Task: Enable and manage GitHub Discussions for announcements.
Action: Mouse moved to (218, 277)
Screenshot: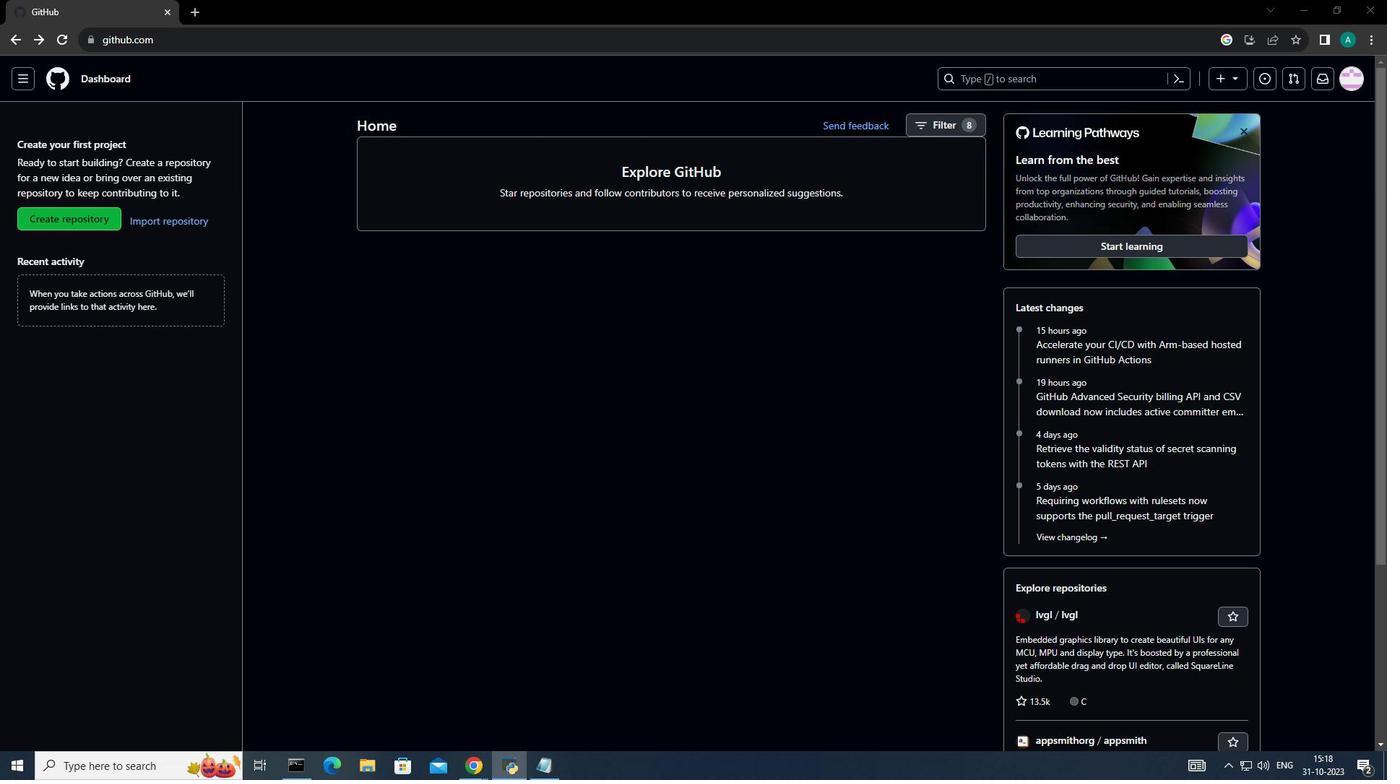 
Action: Mouse pressed left at (218, 277)
Screenshot: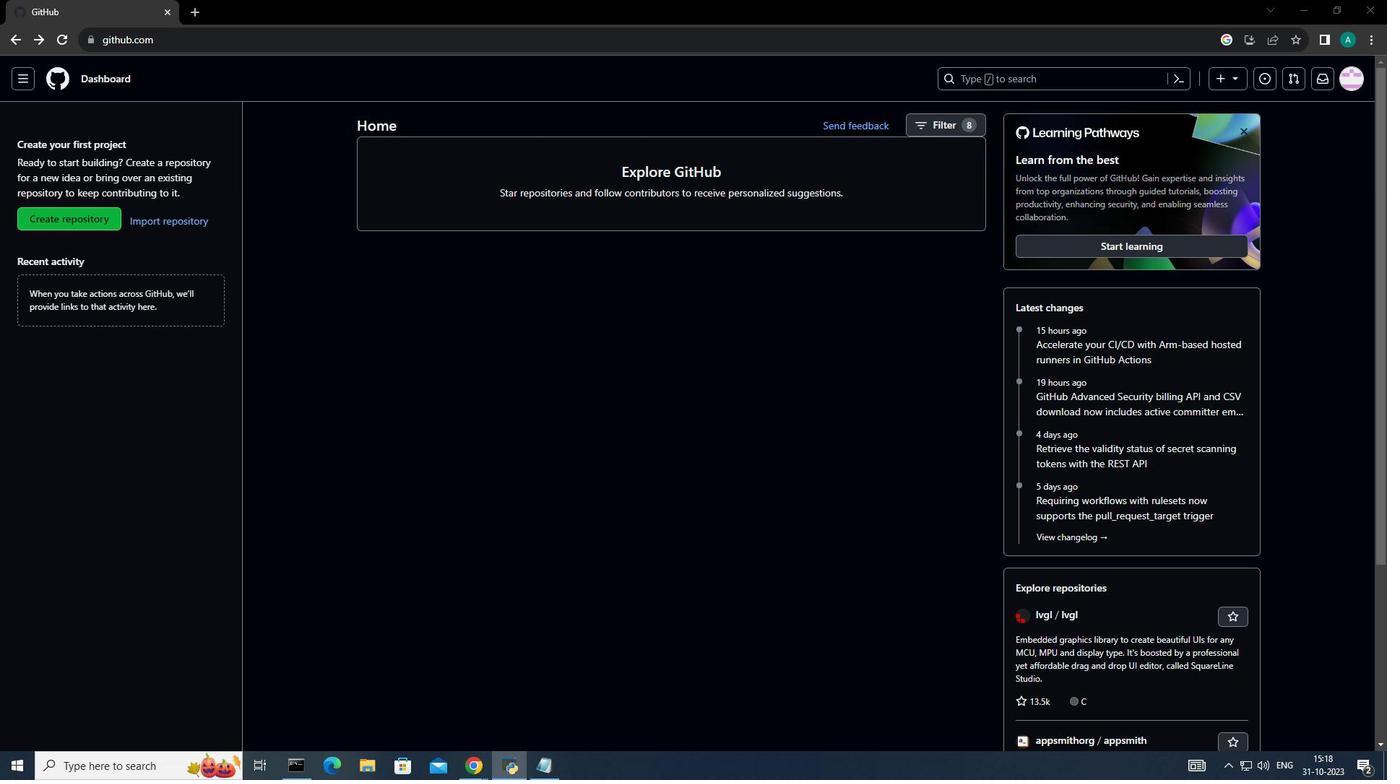 
Action: Mouse moved to (48, 218)
Screenshot: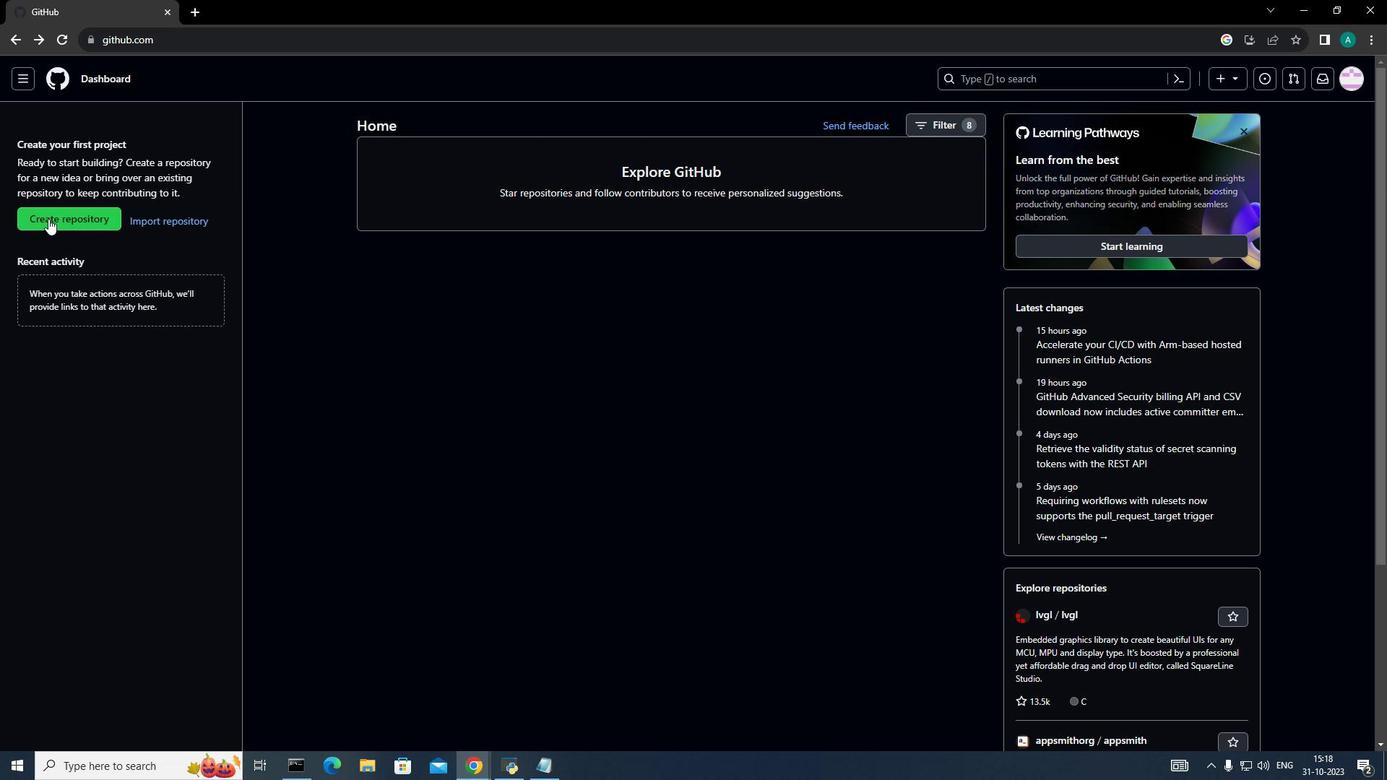 
Action: Mouse pressed left at (48, 218)
Screenshot: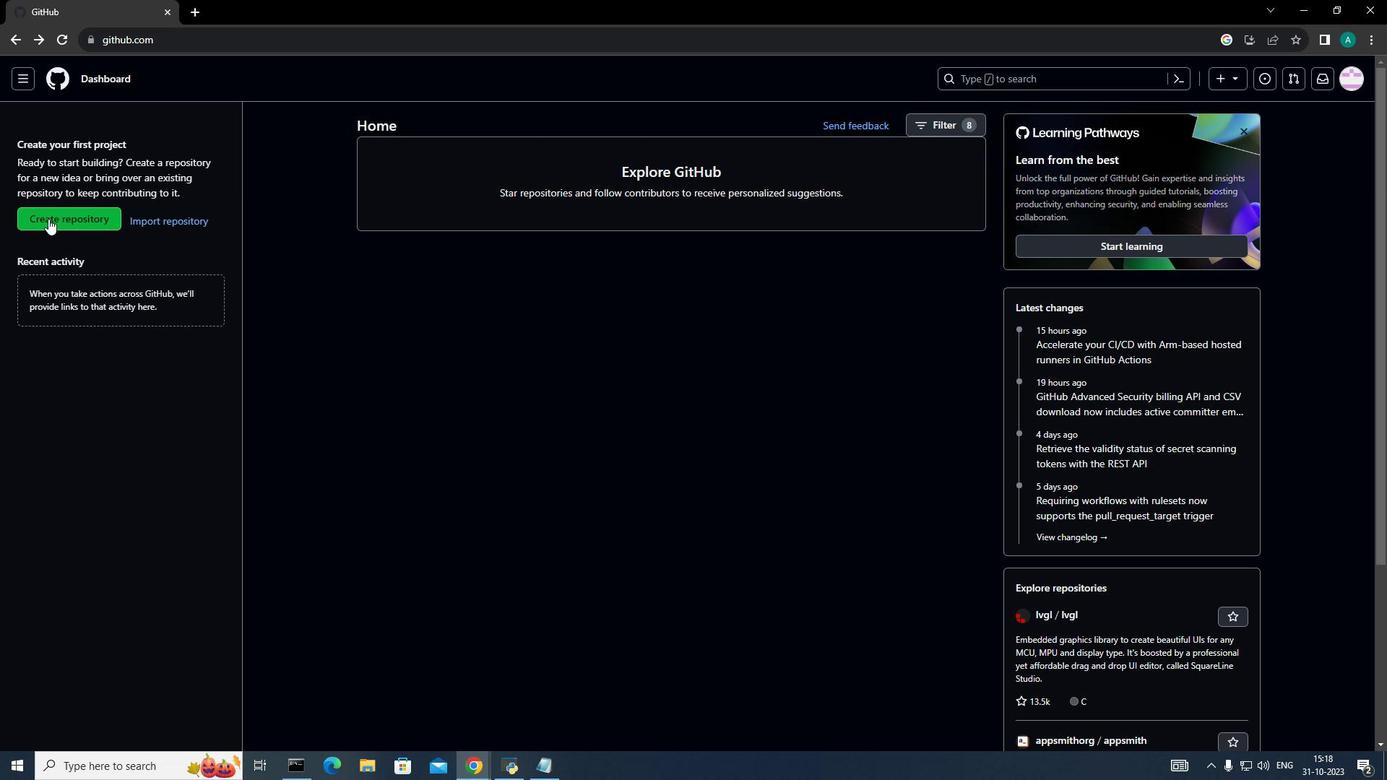 
Action: Mouse moved to (622, 264)
Screenshot: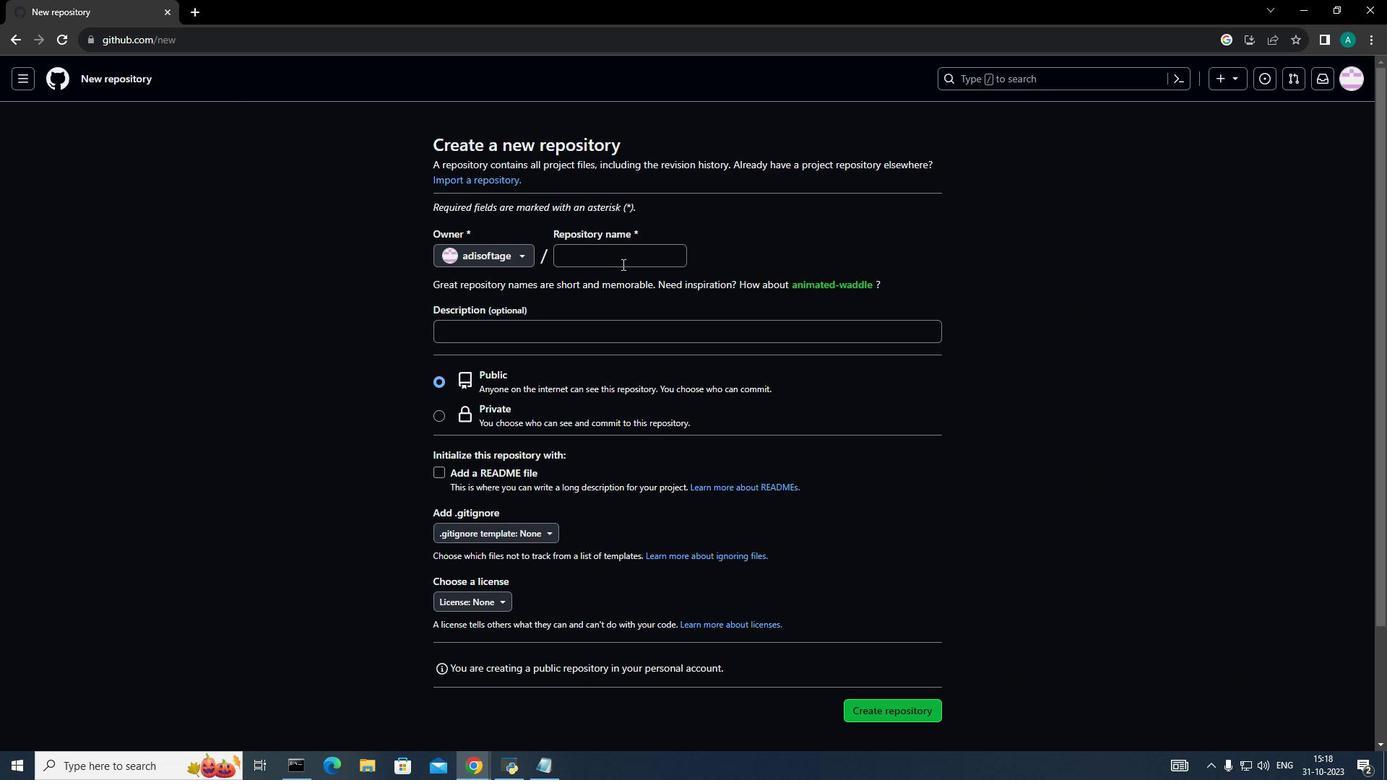
Action: Mouse pressed left at (622, 264)
Screenshot: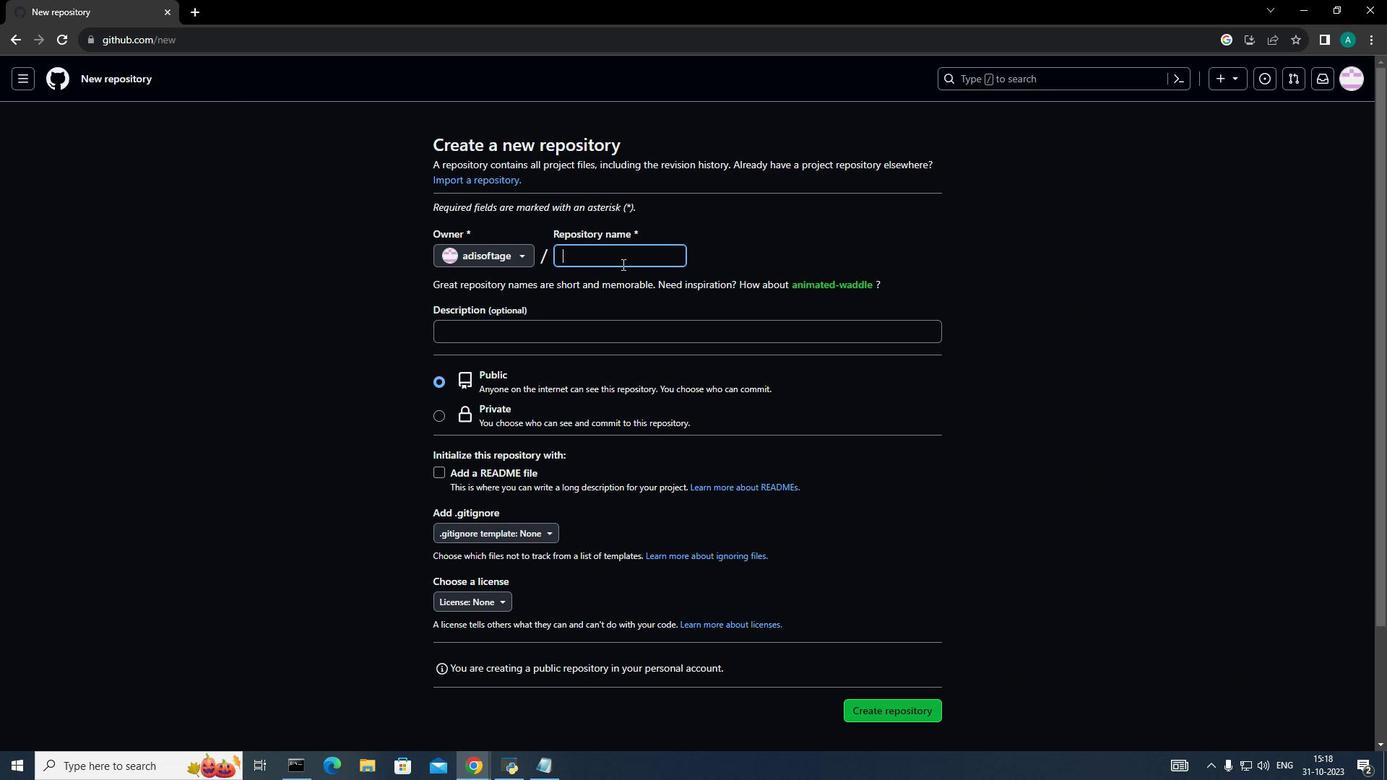 
Action: Key pressed discussion<Key.esc>
Screenshot: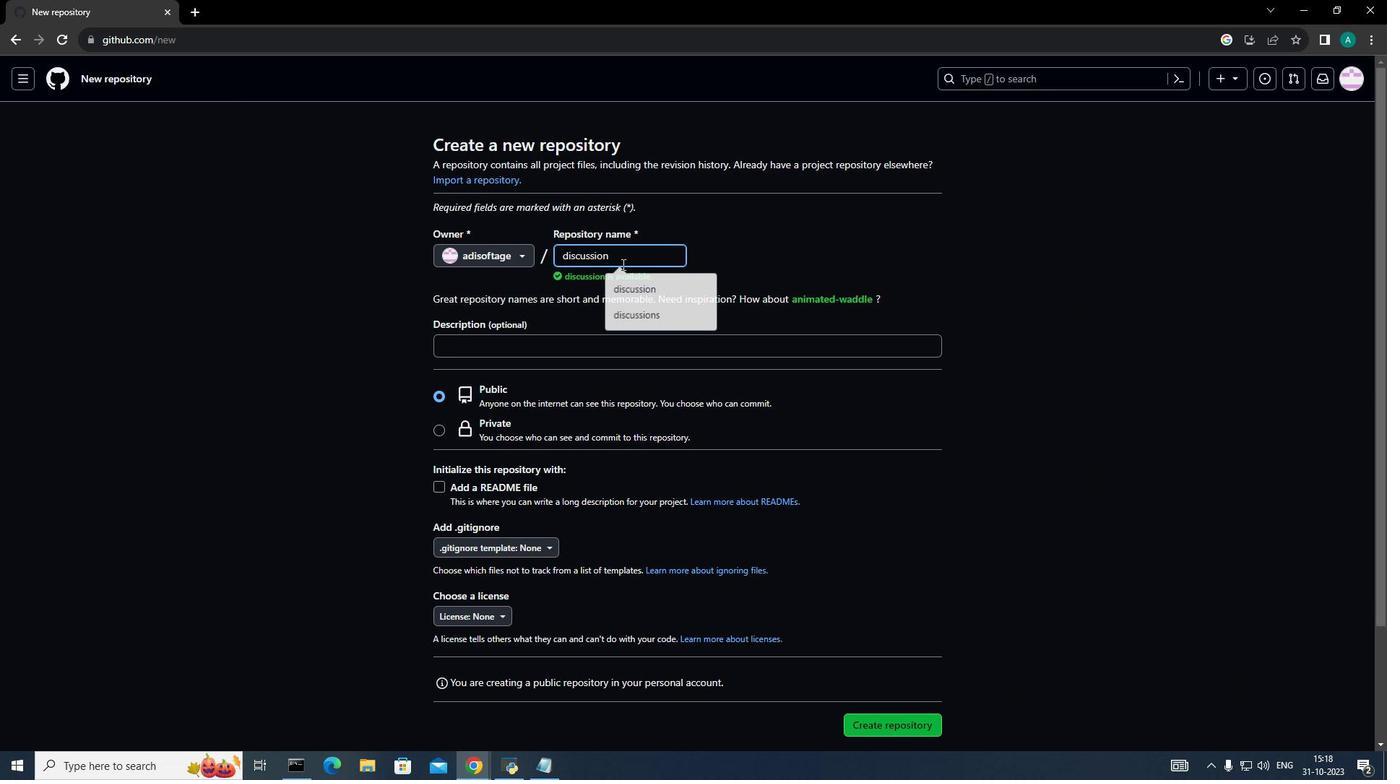 
Action: Mouse moved to (552, 336)
Screenshot: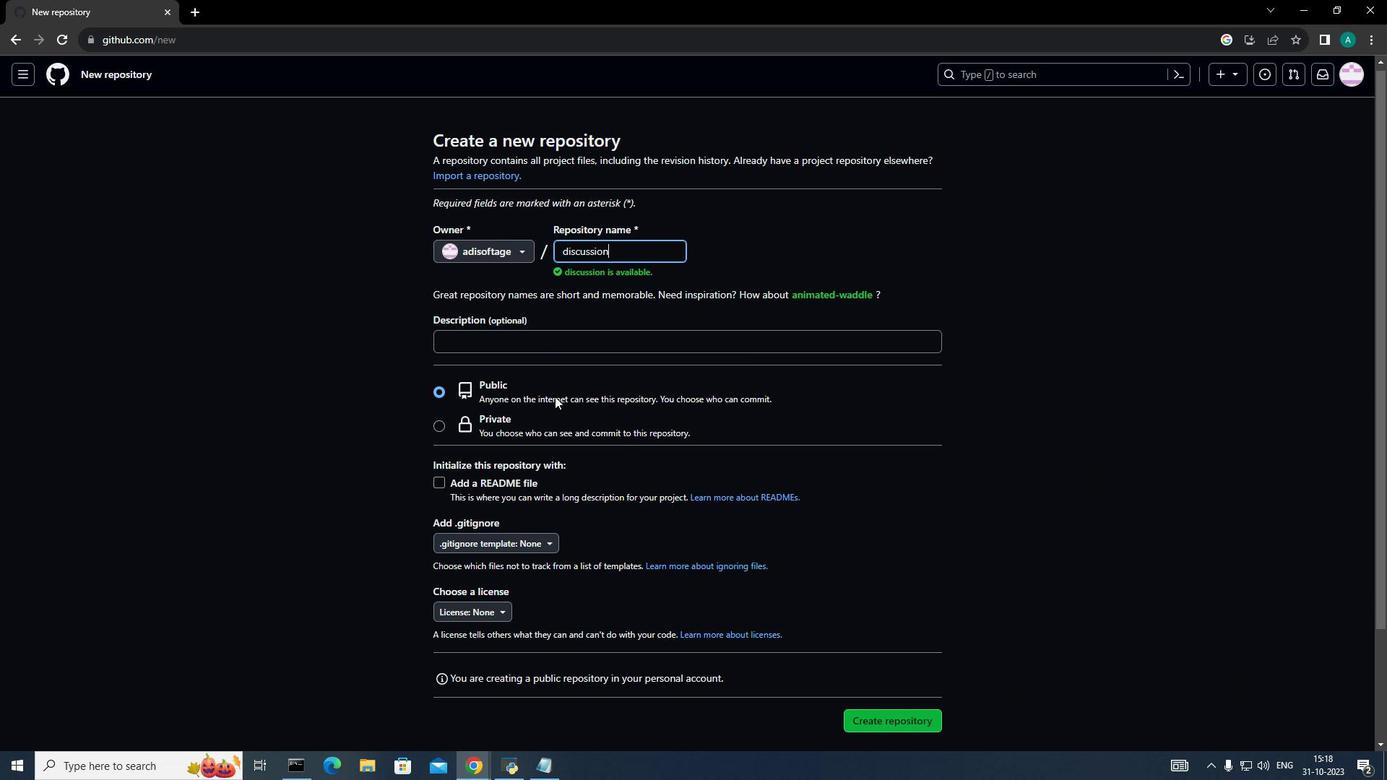 
Action: Mouse scrolled (552, 335) with delta (0, 0)
Screenshot: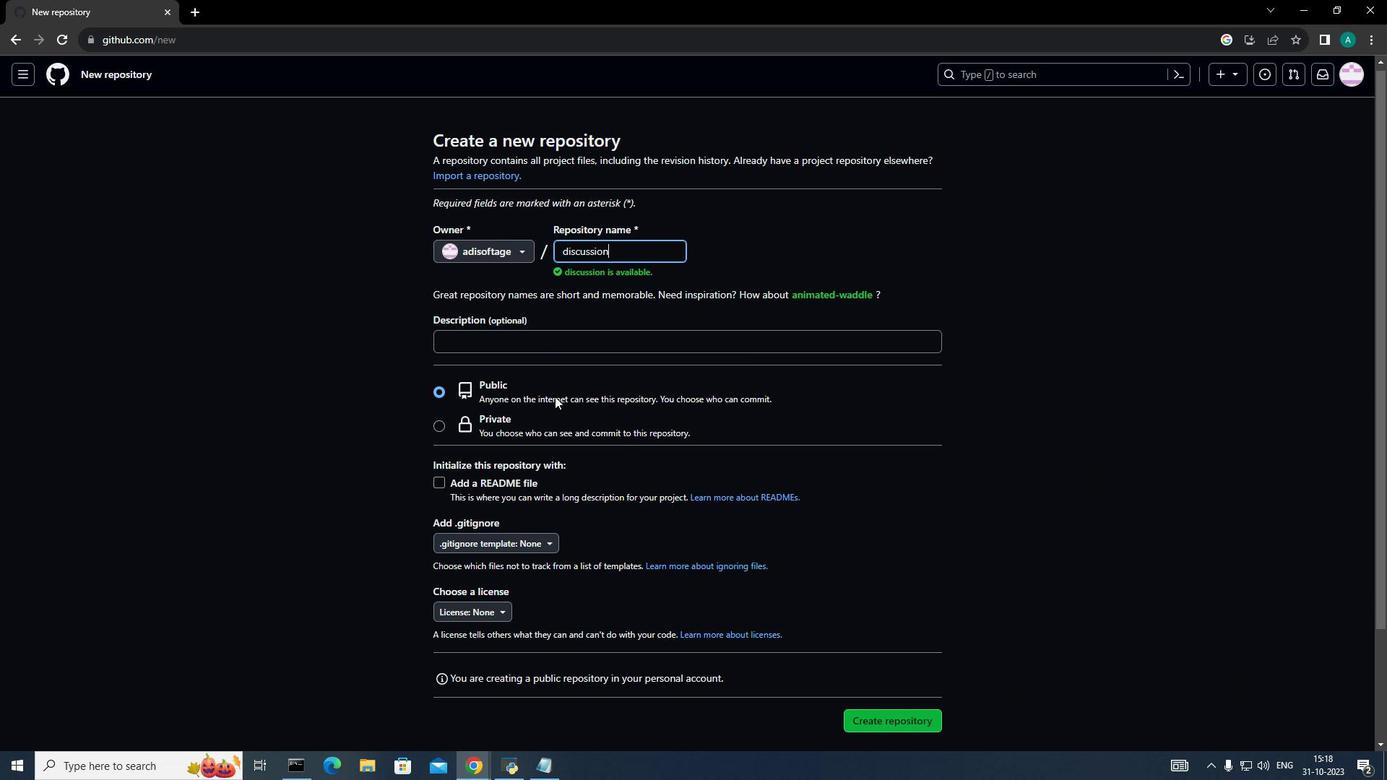 
Action: Mouse moved to (550, 365)
Screenshot: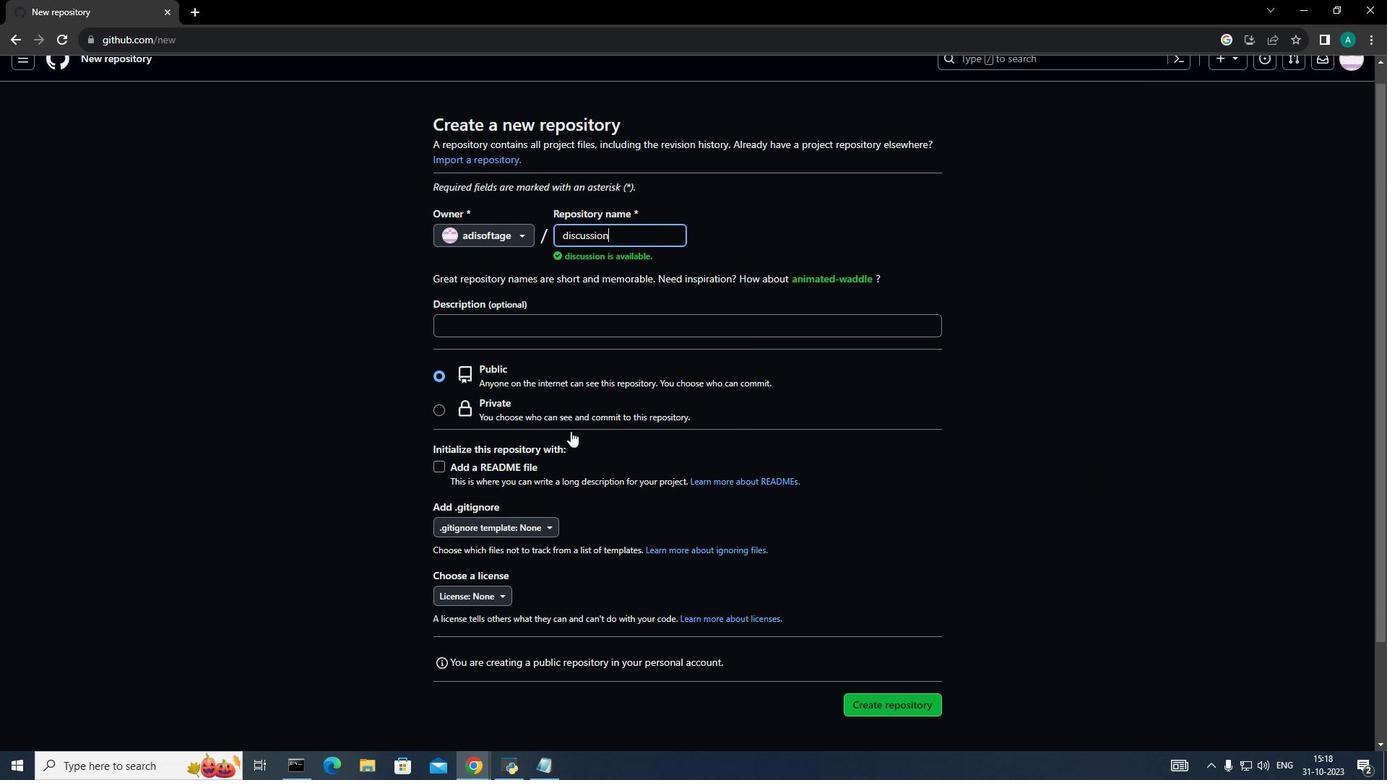 
Action: Mouse scrolled (550, 364) with delta (0, 0)
Screenshot: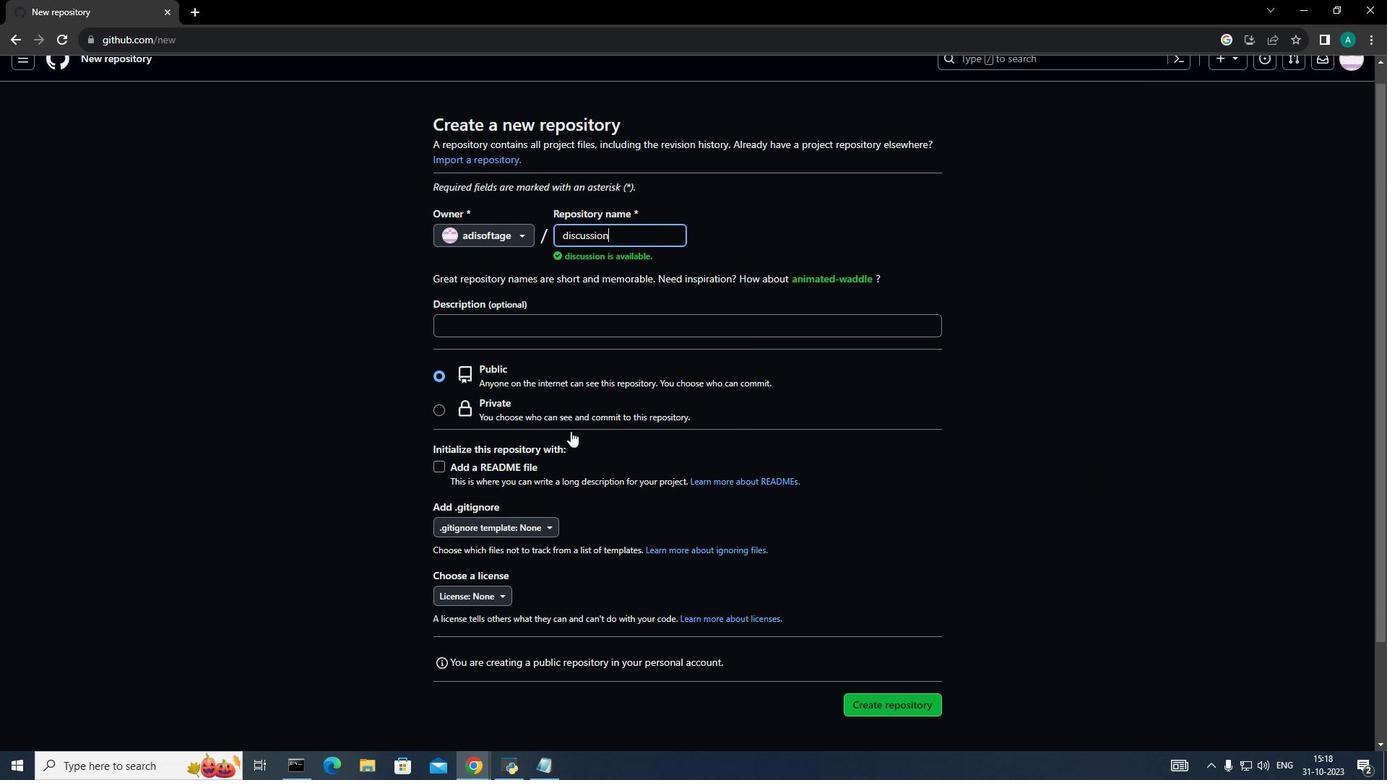 
Action: Mouse moved to (562, 416)
Screenshot: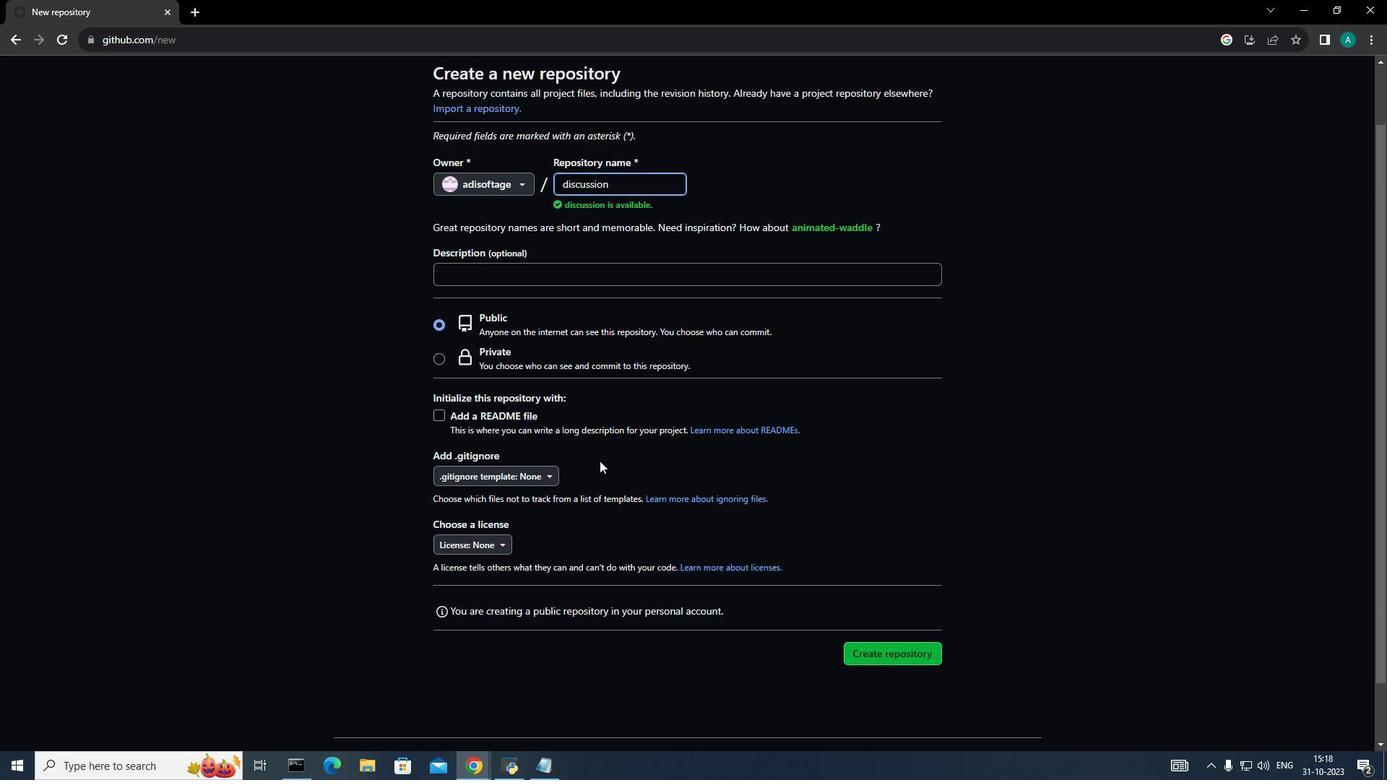 
Action: Mouse scrolled (562, 416) with delta (0, 0)
Screenshot: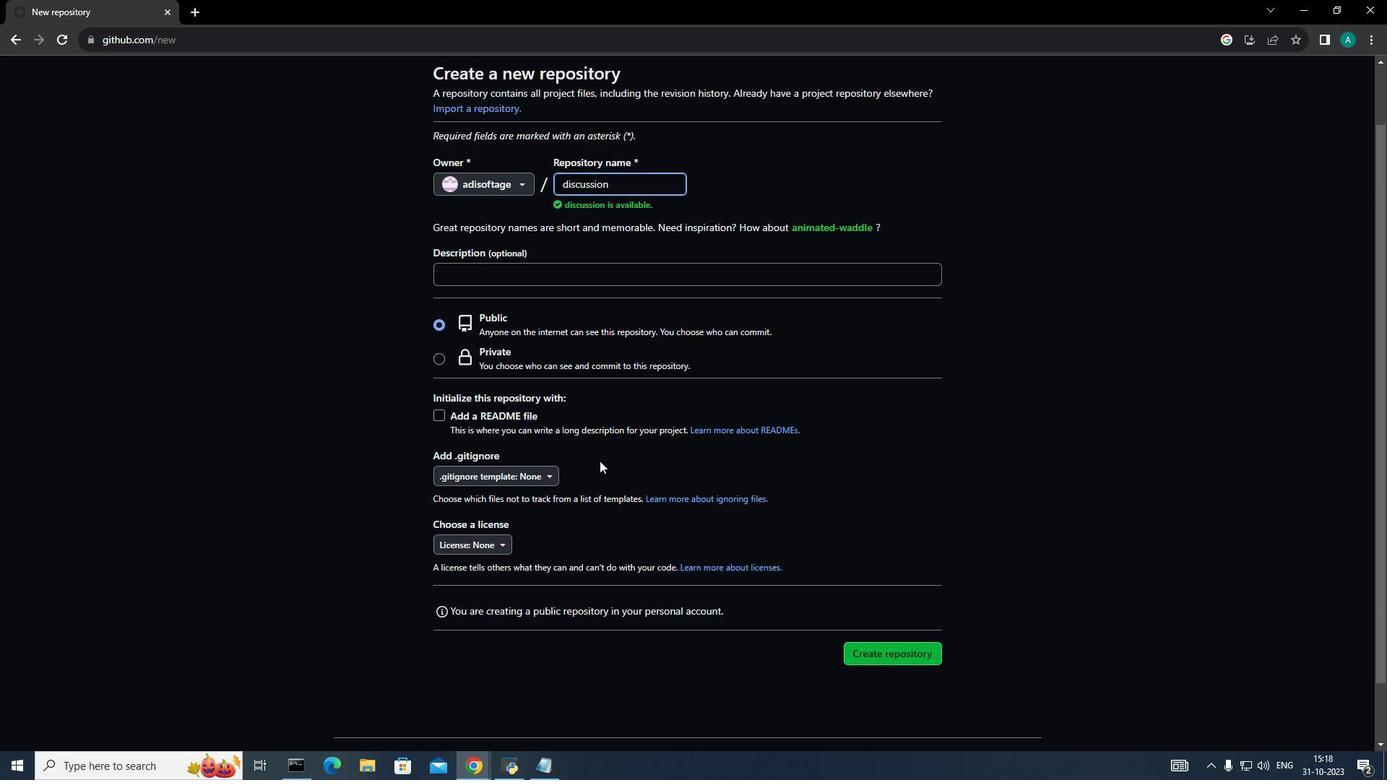 
Action: Mouse moved to (570, 431)
Screenshot: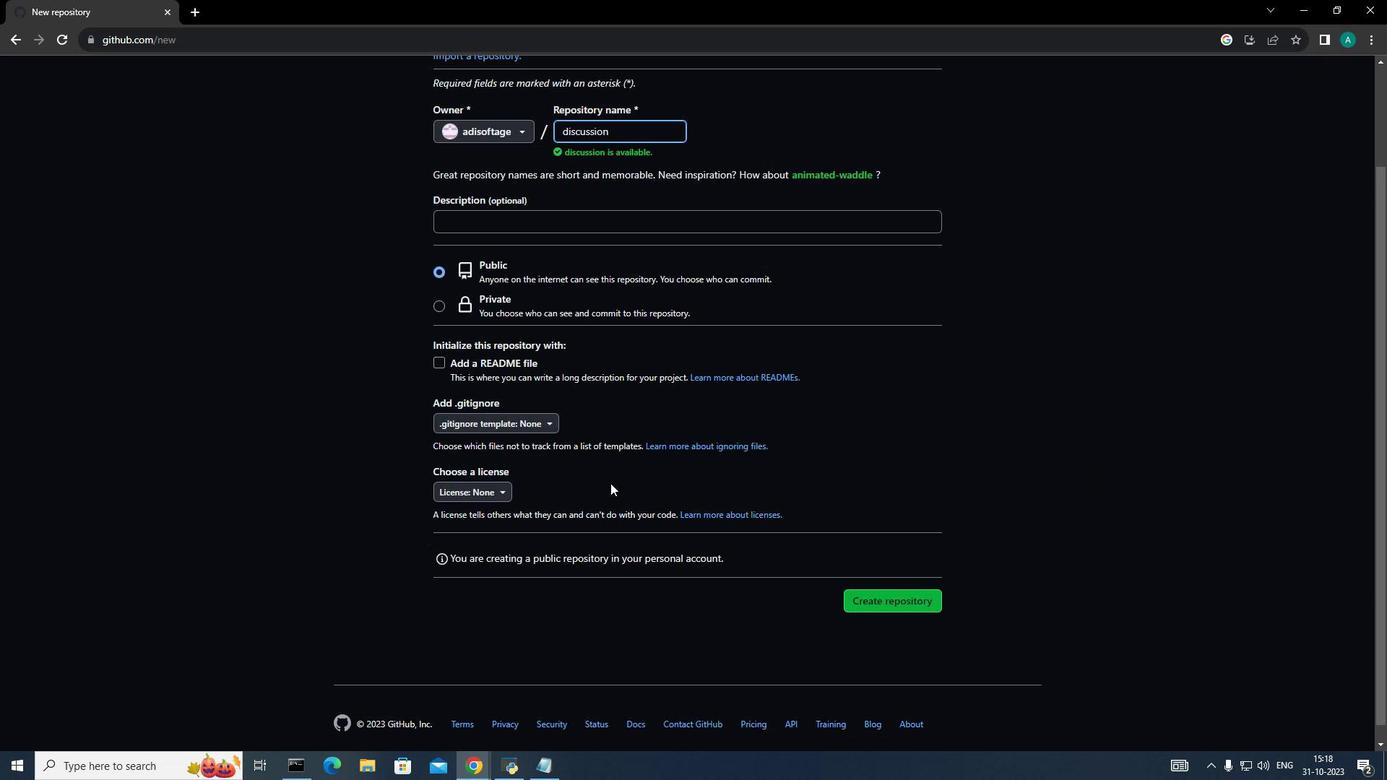 
Action: Mouse scrolled (570, 430) with delta (0, 0)
Screenshot: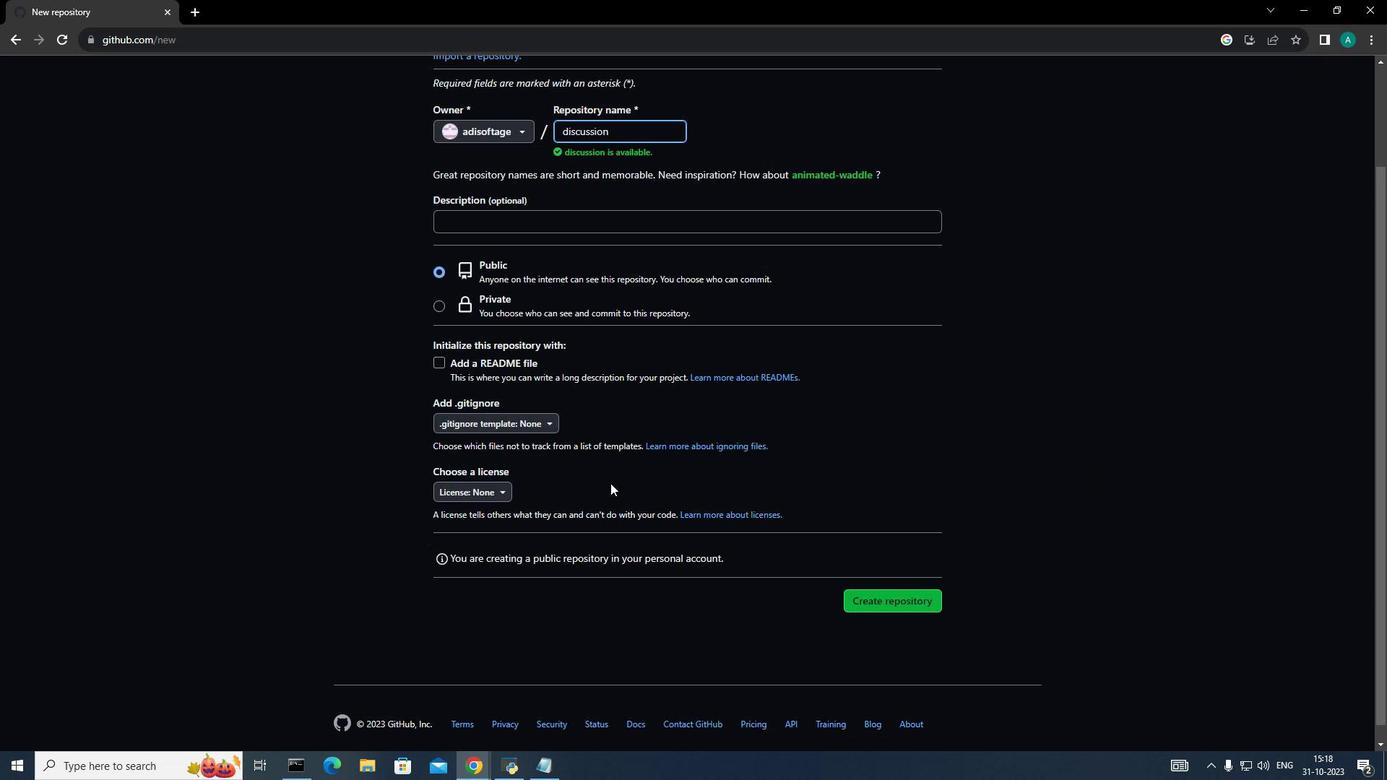 
Action: Mouse moved to (594, 454)
Screenshot: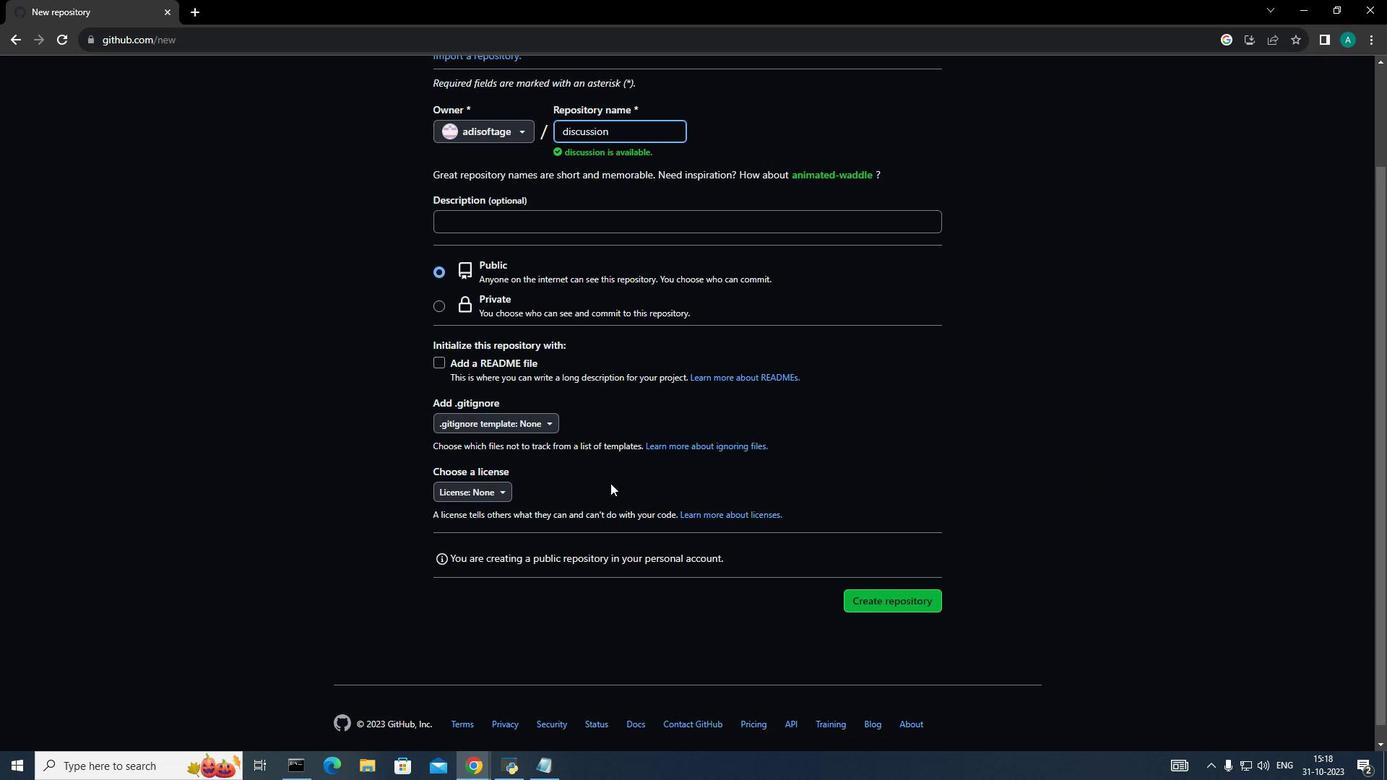 
Action: Mouse scrolled (591, 450) with delta (0, 0)
Screenshot: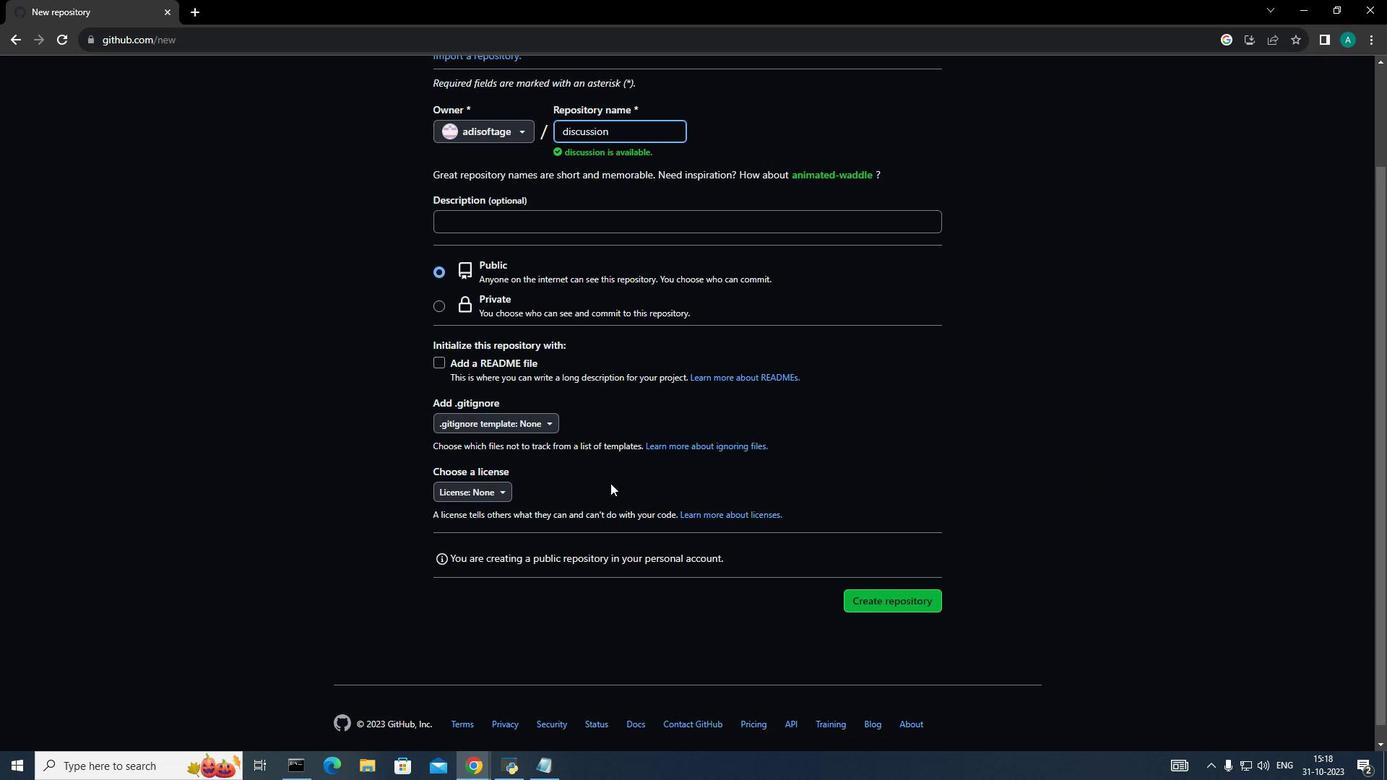 
Action: Mouse moved to (609, 482)
Screenshot: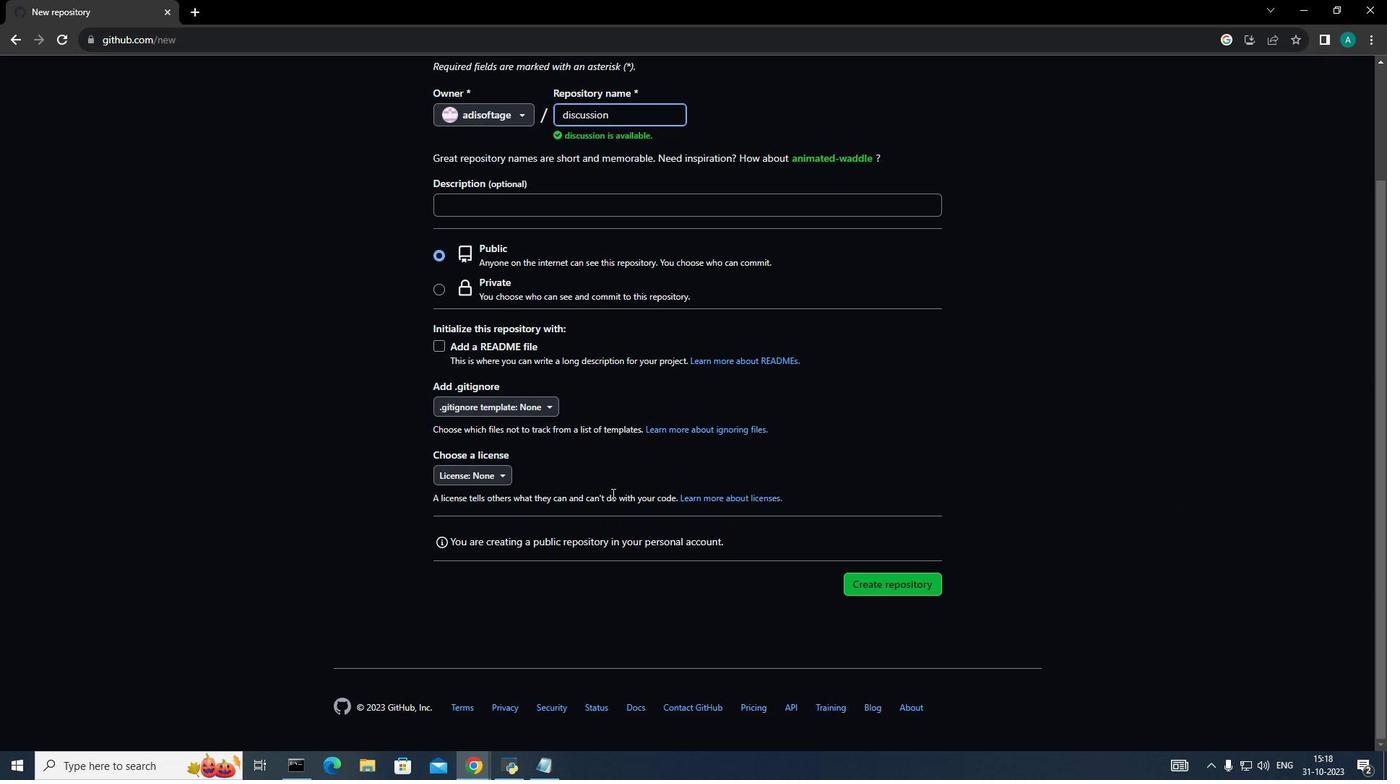 
Action: Mouse scrolled (609, 481) with delta (0, 0)
Screenshot: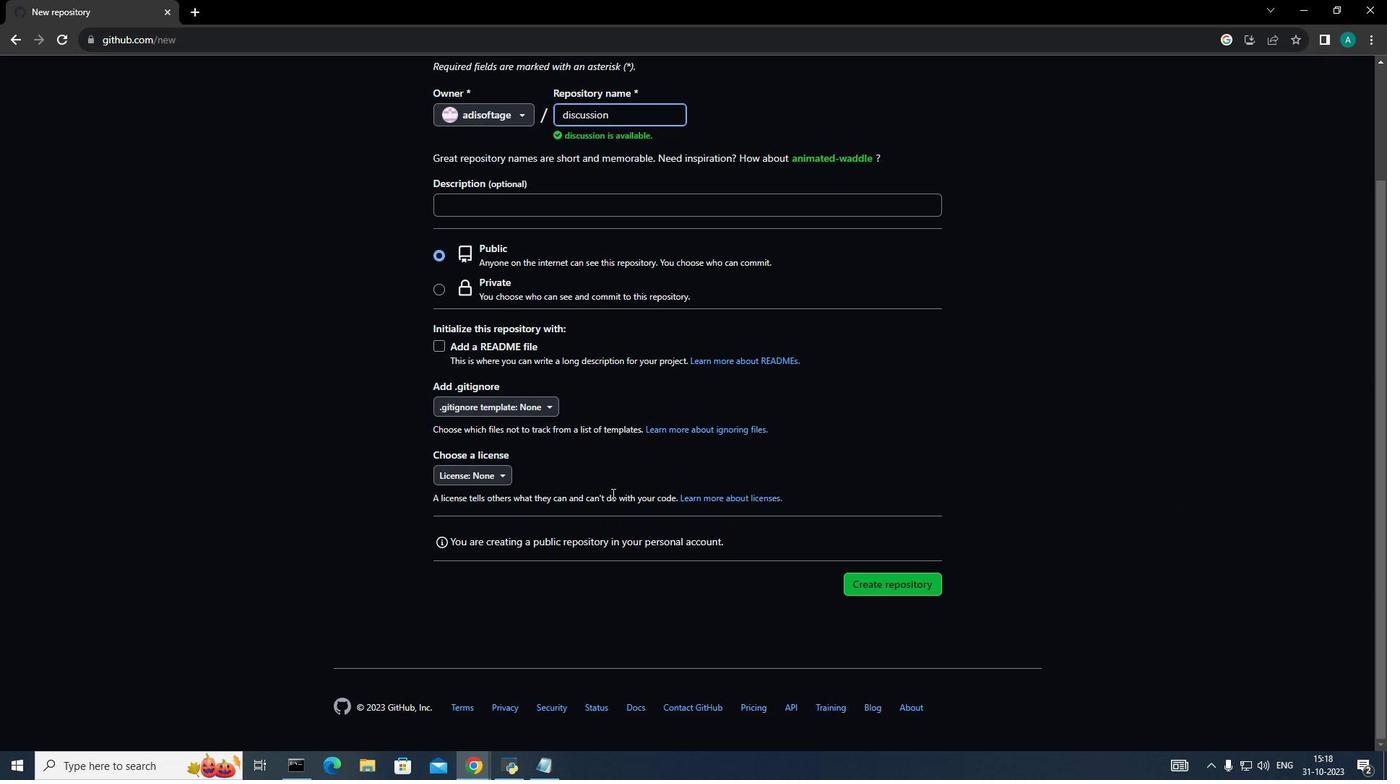 
Action: Mouse moved to (612, 499)
Screenshot: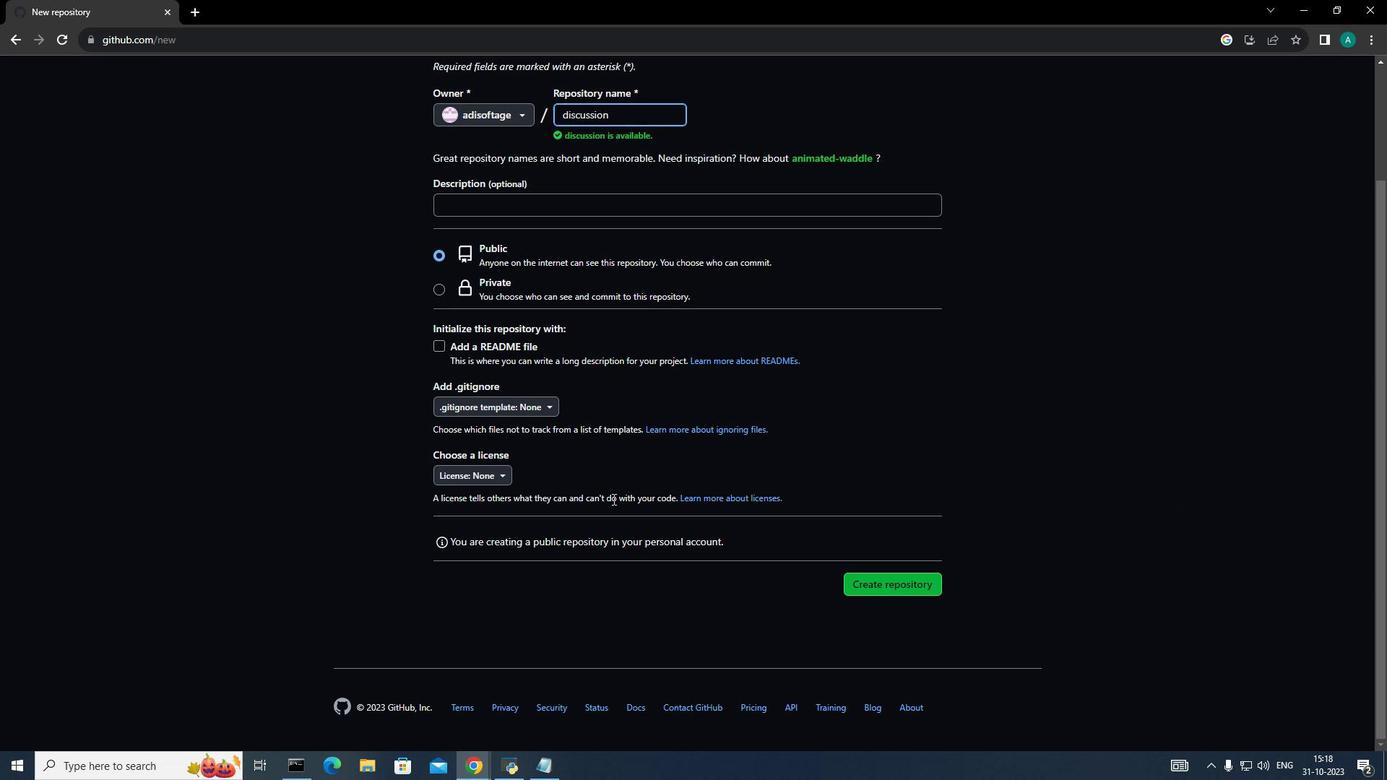 
Action: Mouse scrolled (612, 500) with delta (0, 0)
Screenshot: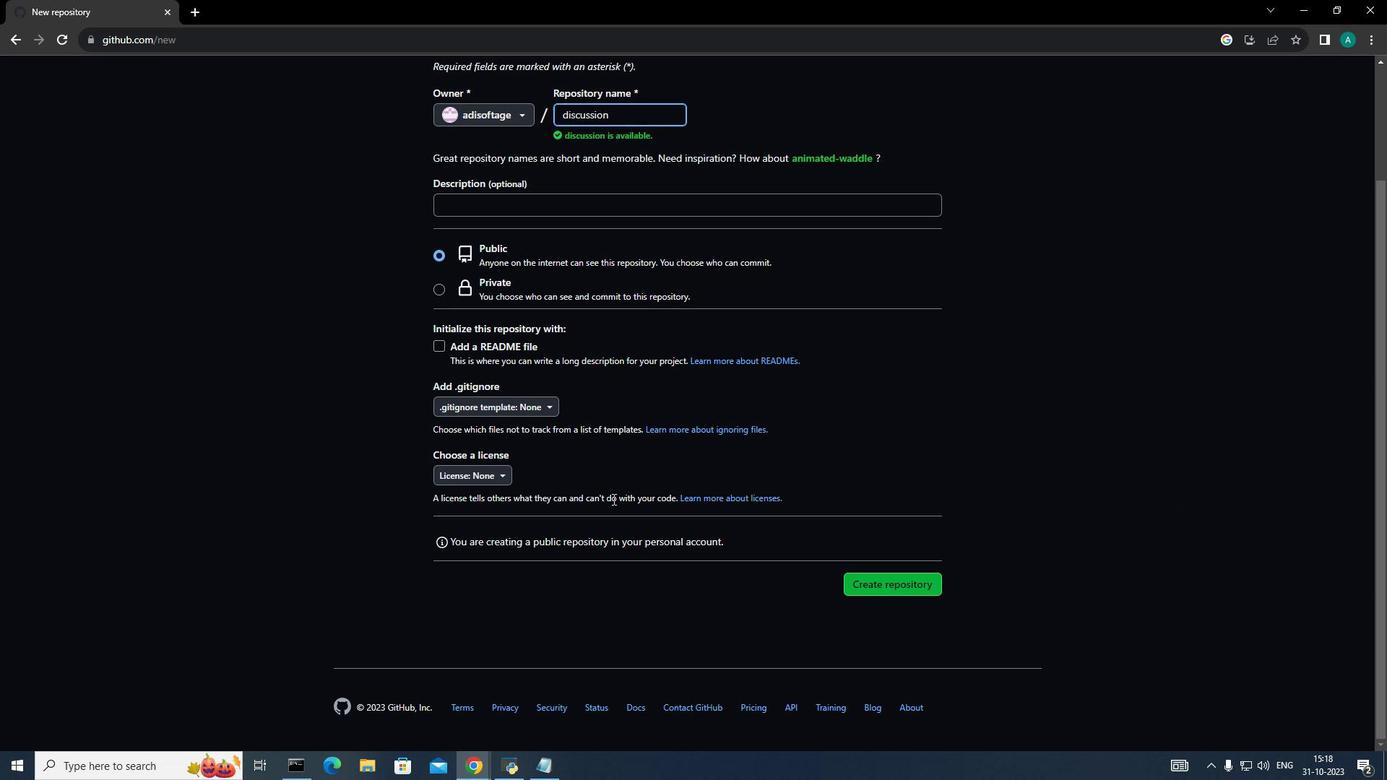 
Action: Mouse scrolled (612, 500) with delta (0, 0)
Screenshot: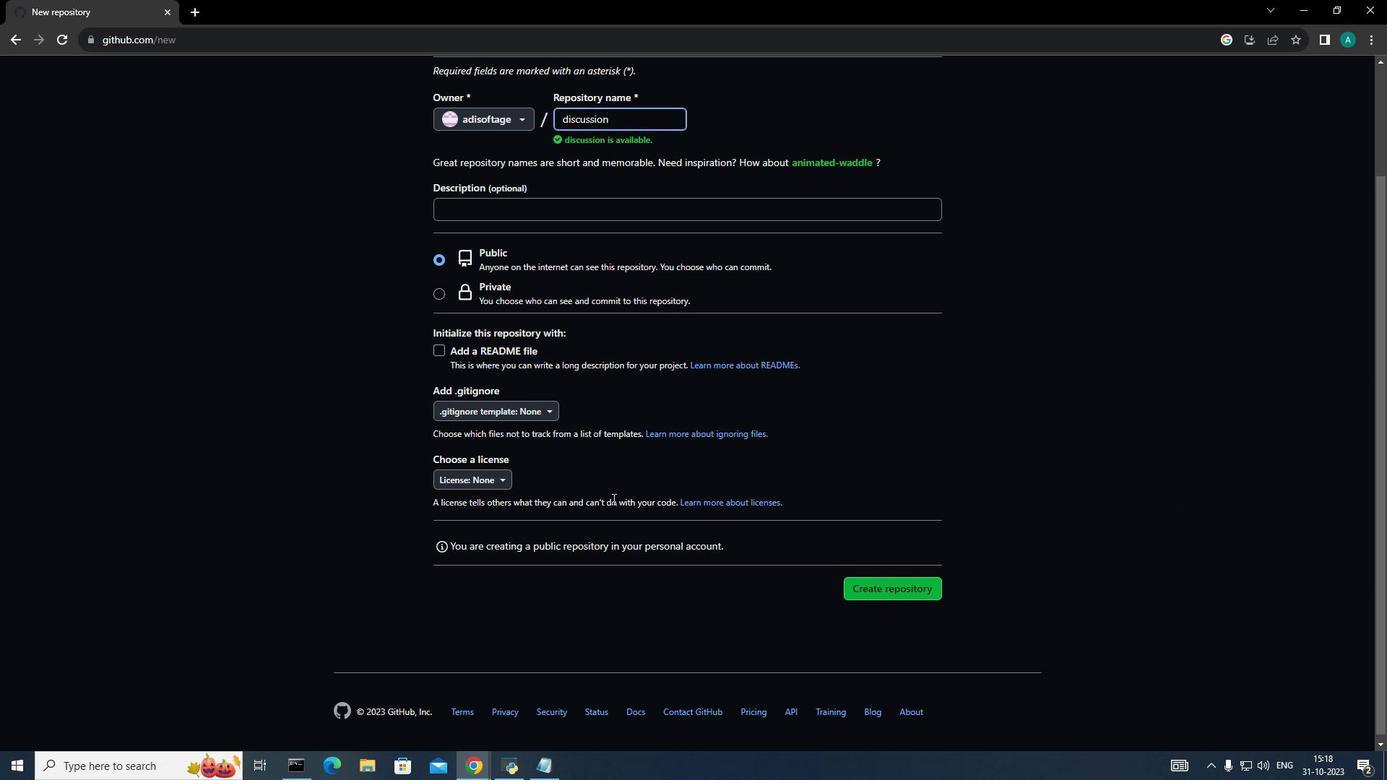 
Action: Mouse scrolled (612, 500) with delta (0, 0)
Screenshot: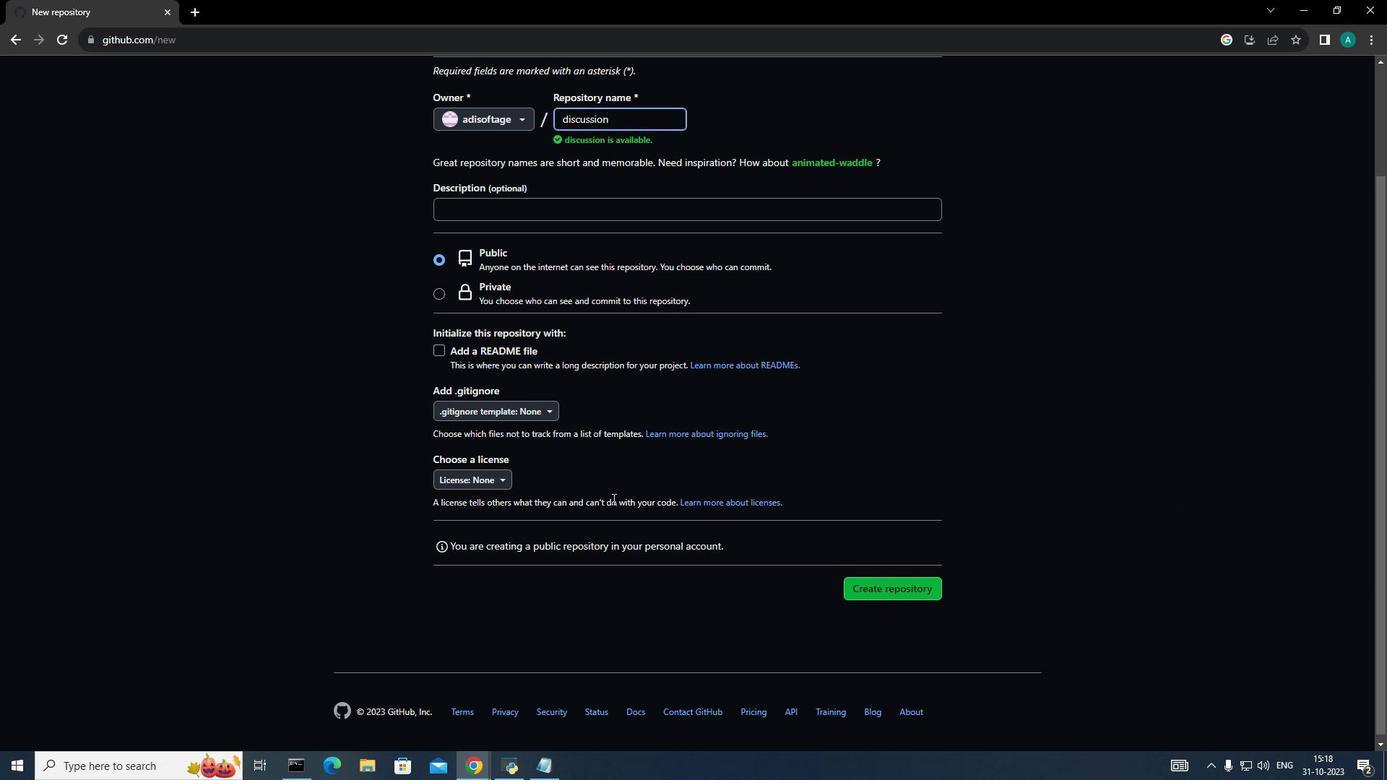 
Action: Mouse scrolled (612, 500) with delta (0, 0)
Screenshot: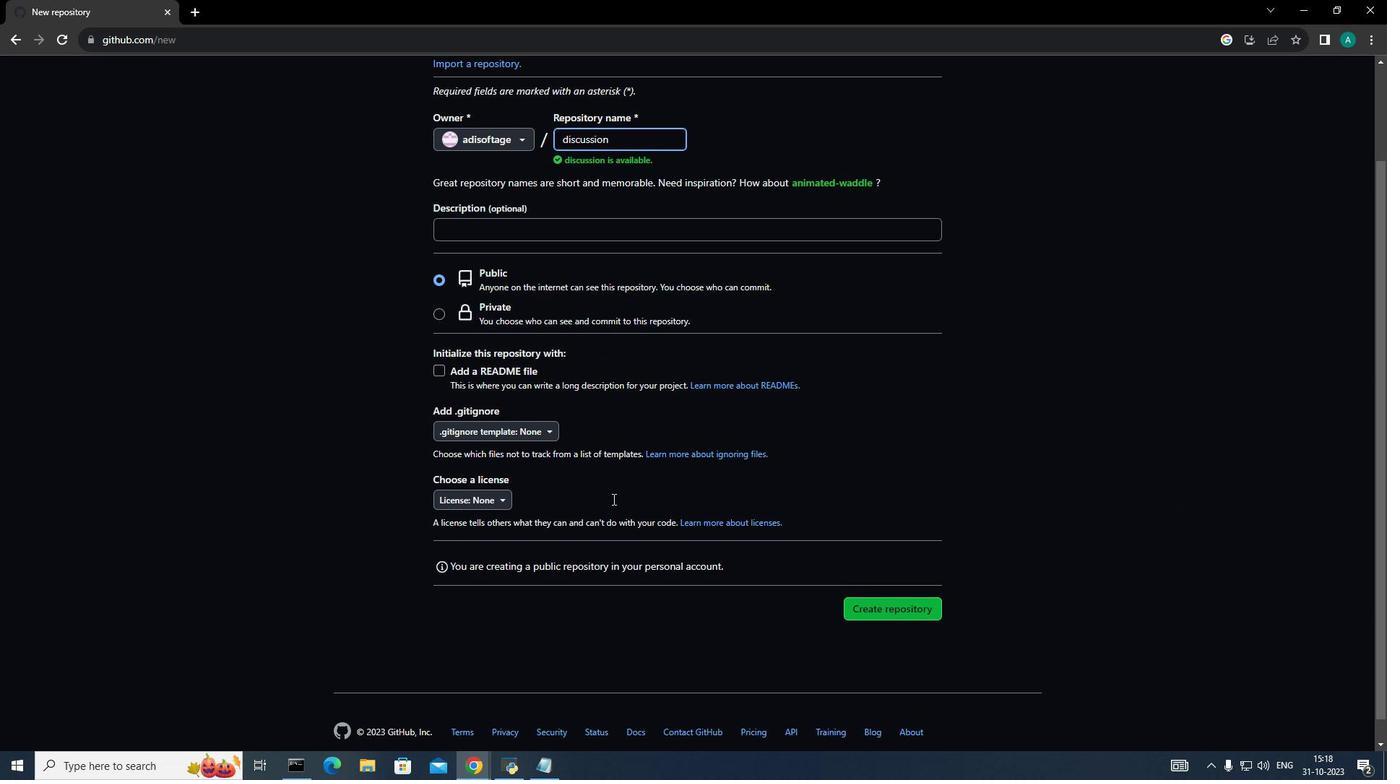 
Action: Mouse moved to (724, 564)
Screenshot: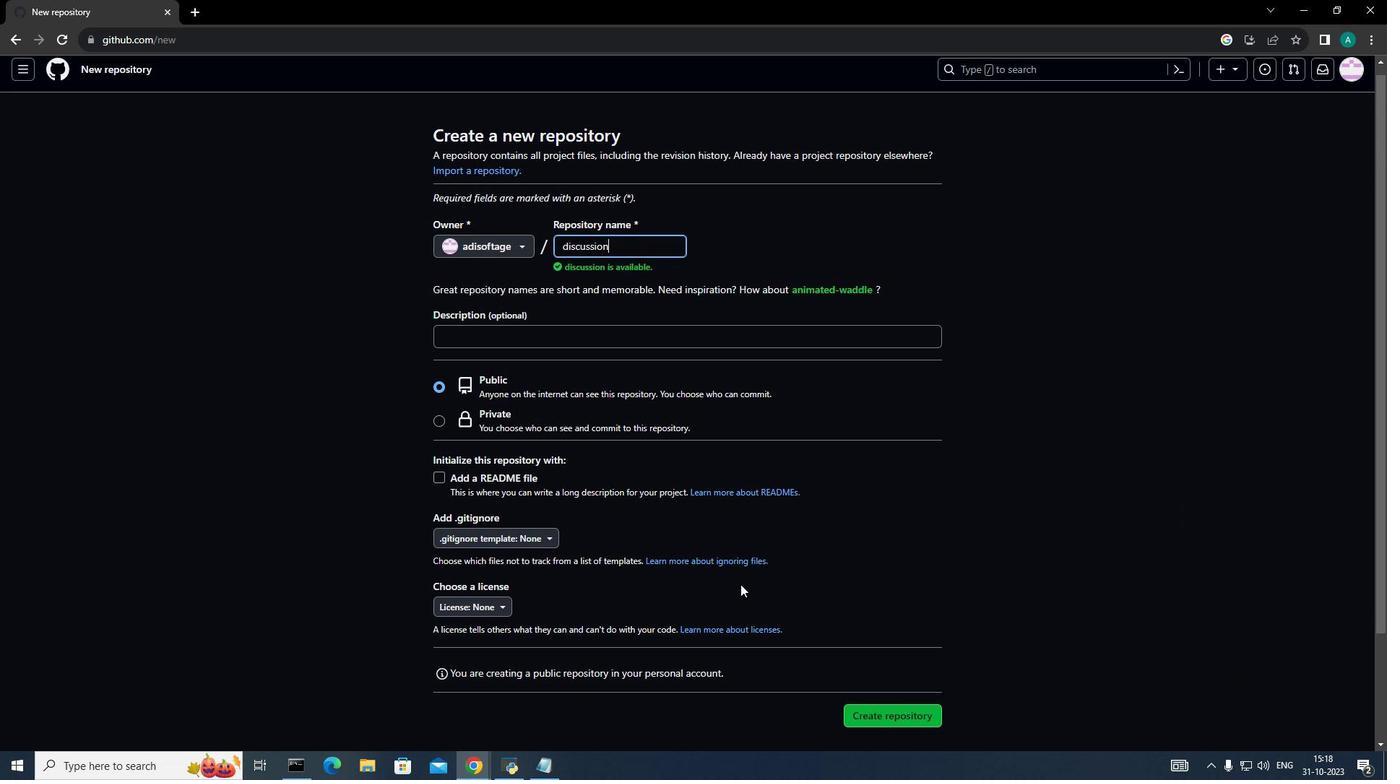 
Action: Mouse scrolled (724, 563) with delta (0, 0)
Screenshot: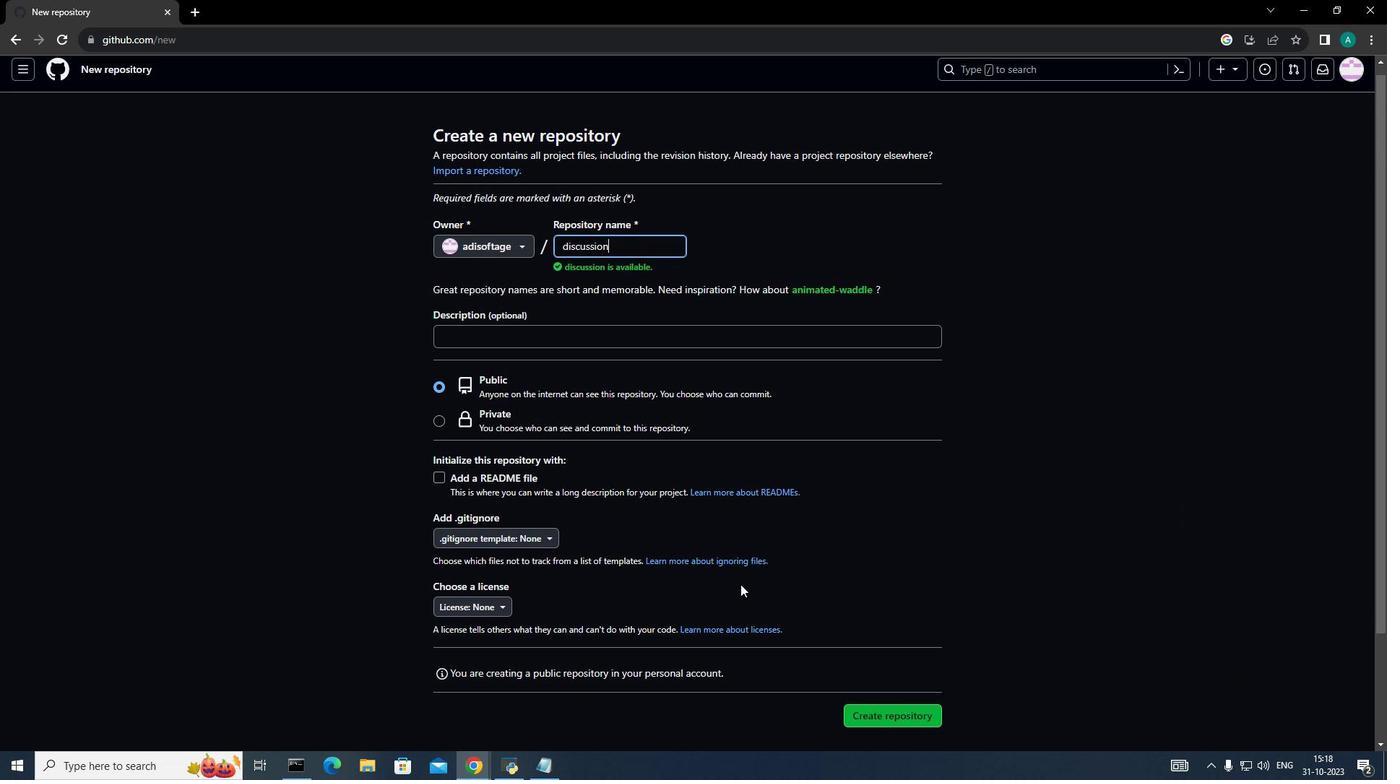 
Action: Mouse moved to (734, 575)
Screenshot: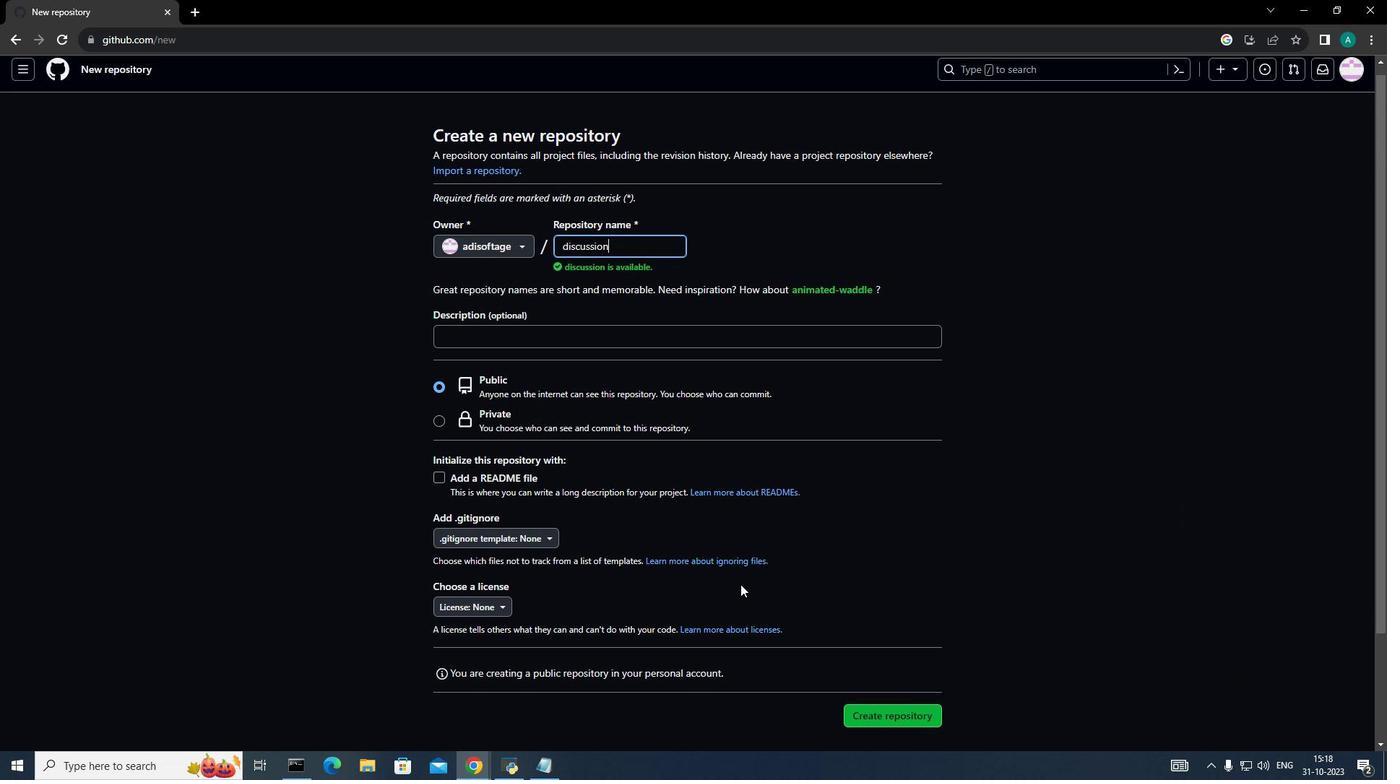 
Action: Mouse scrolled (732, 570) with delta (0, 0)
Screenshot: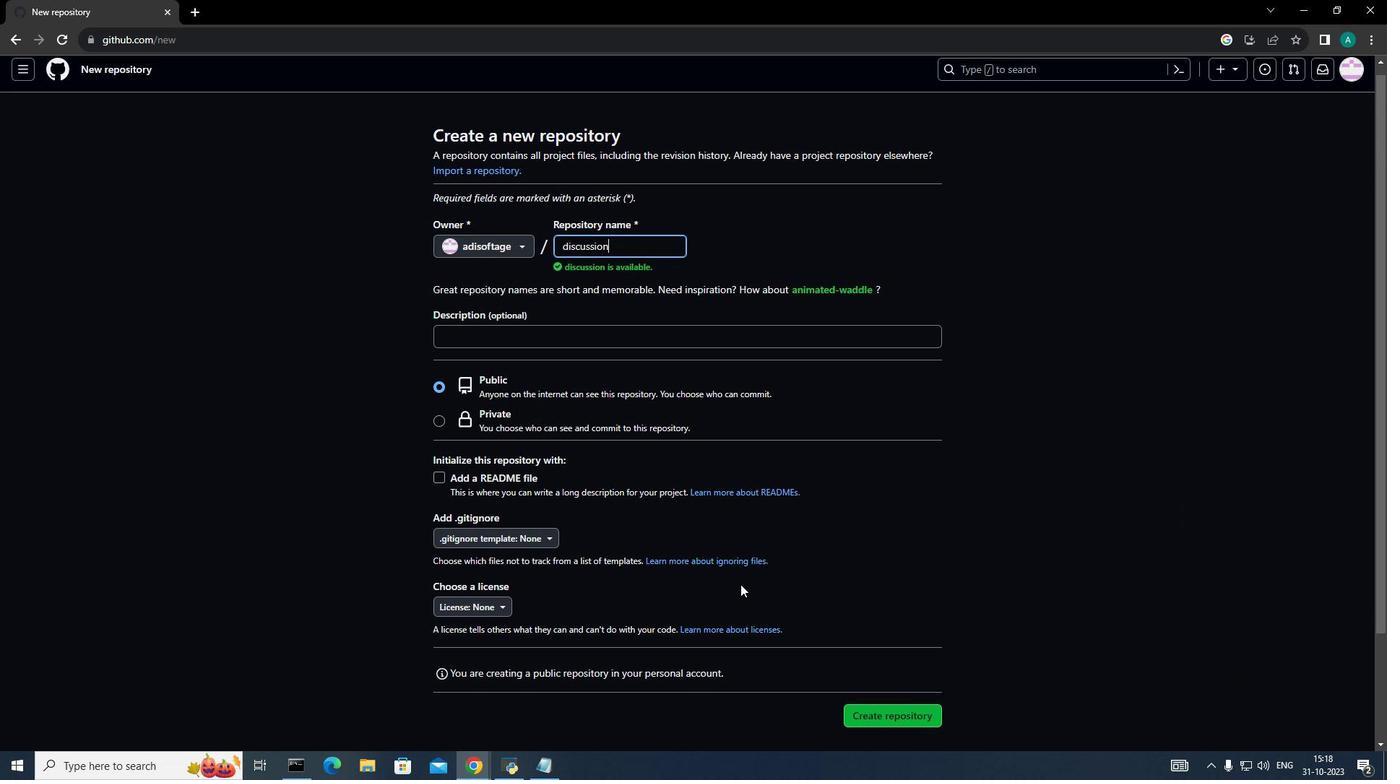 
Action: Mouse moved to (739, 581)
Screenshot: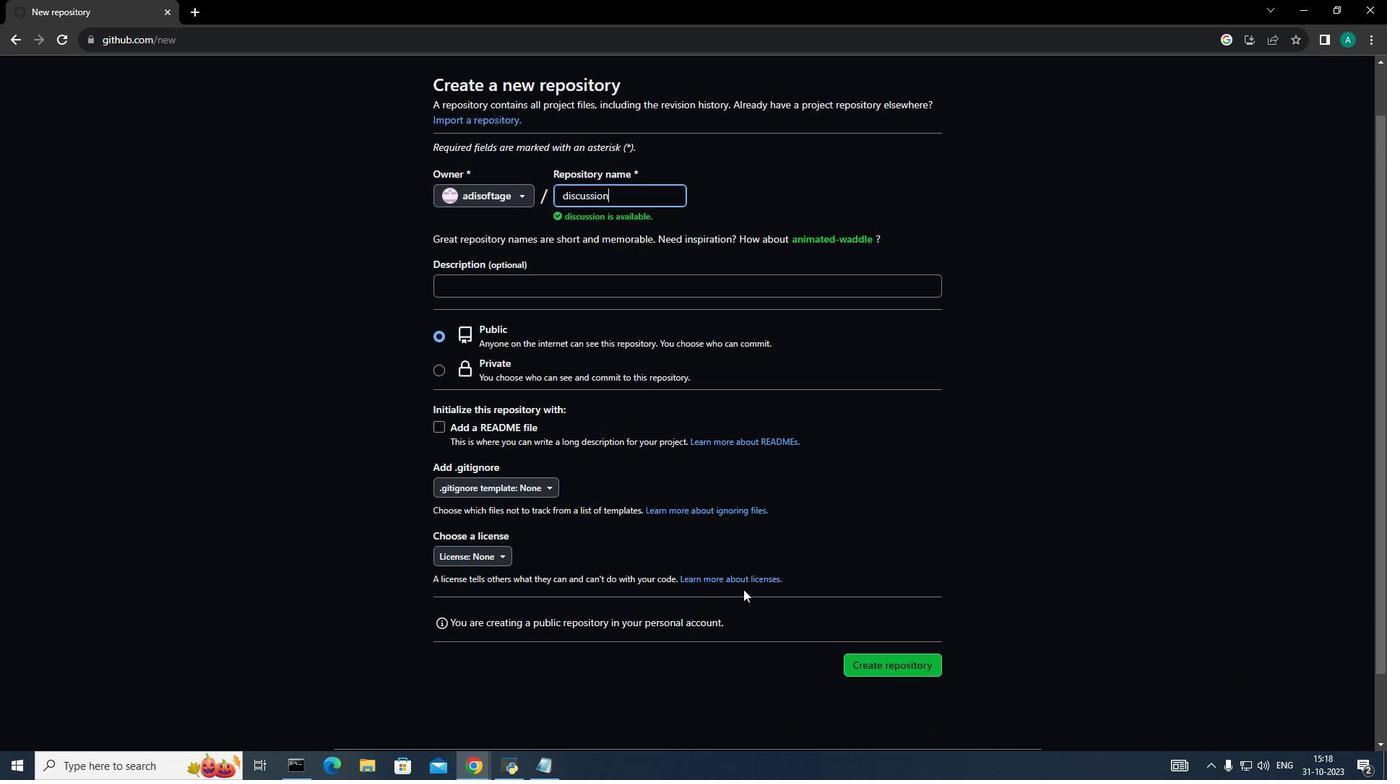 
Action: Mouse scrolled (739, 580) with delta (0, 0)
Screenshot: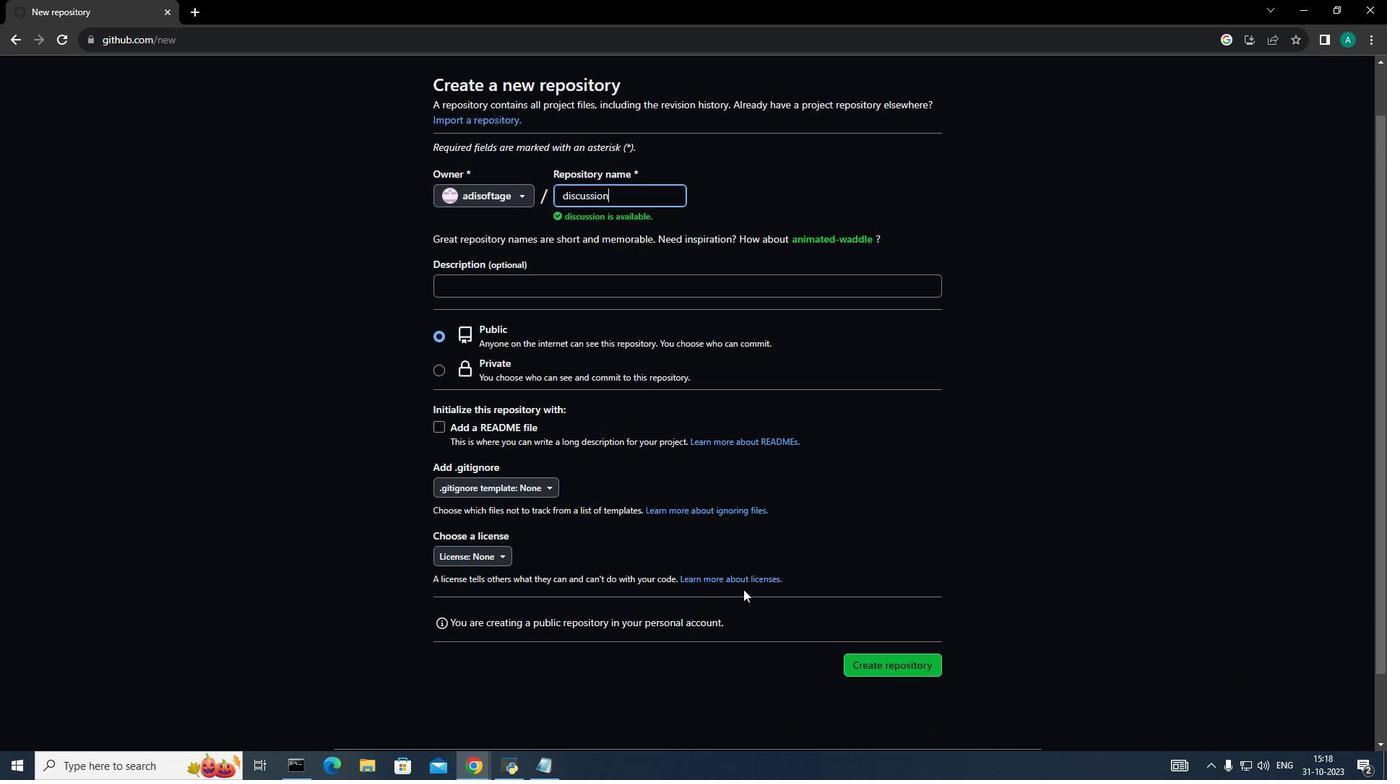 
Action: Mouse moved to (864, 588)
Screenshot: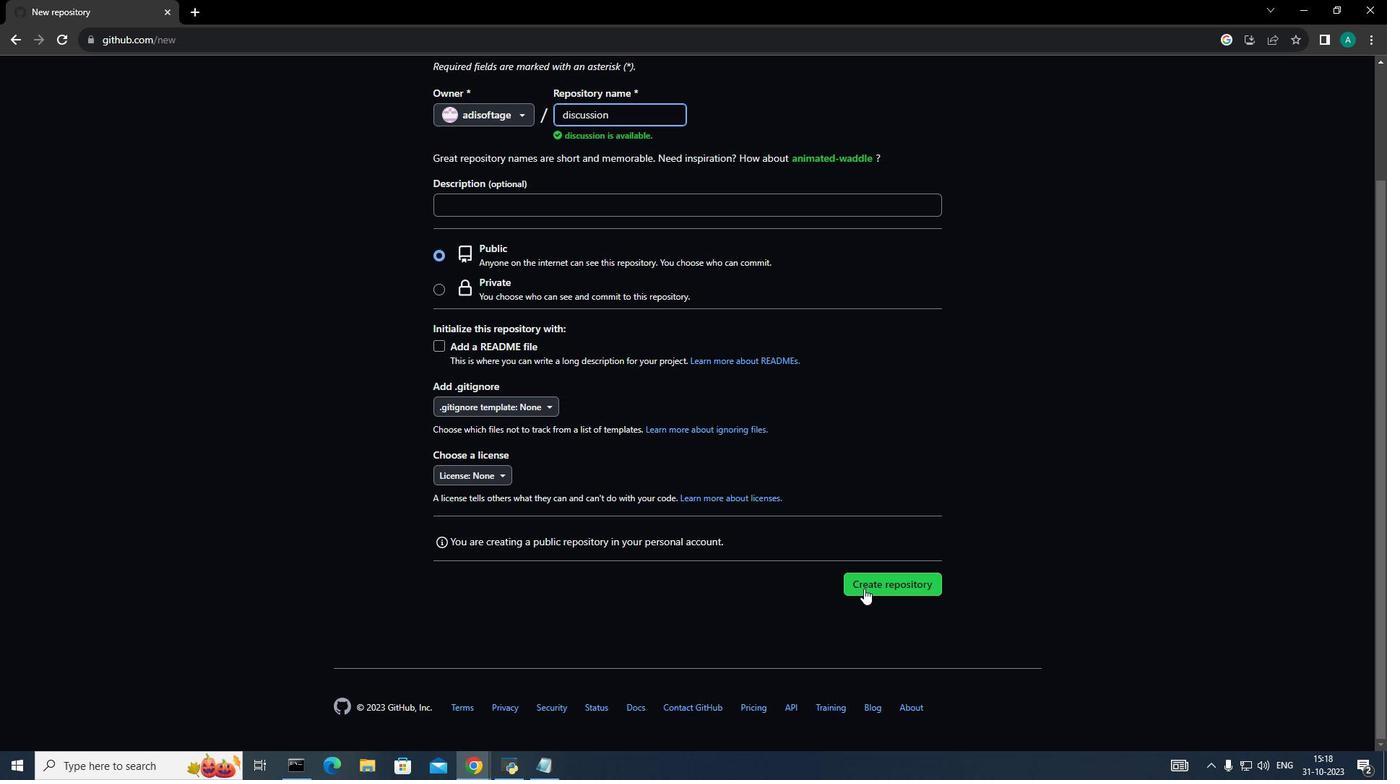 
Action: Mouse pressed left at (864, 588)
Screenshot: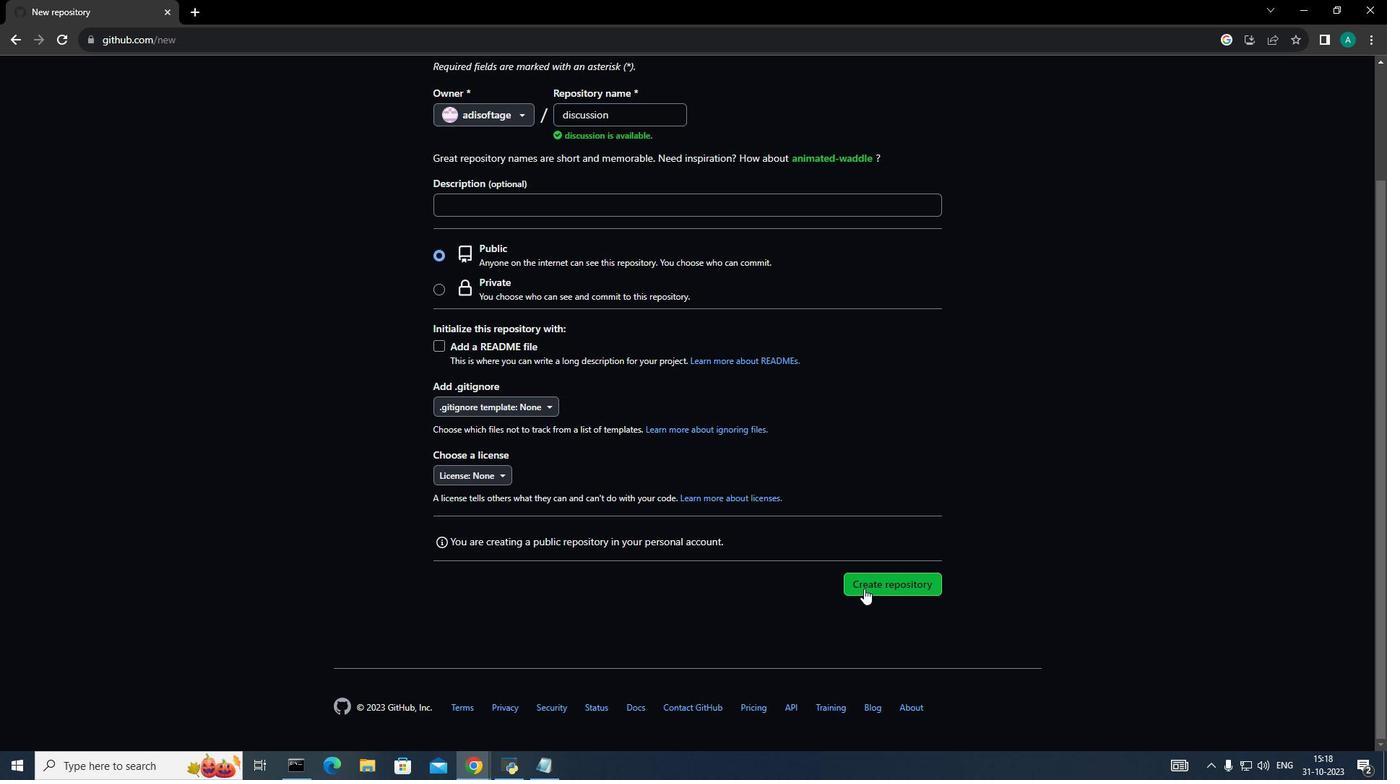 
Action: Mouse moved to (587, 117)
Screenshot: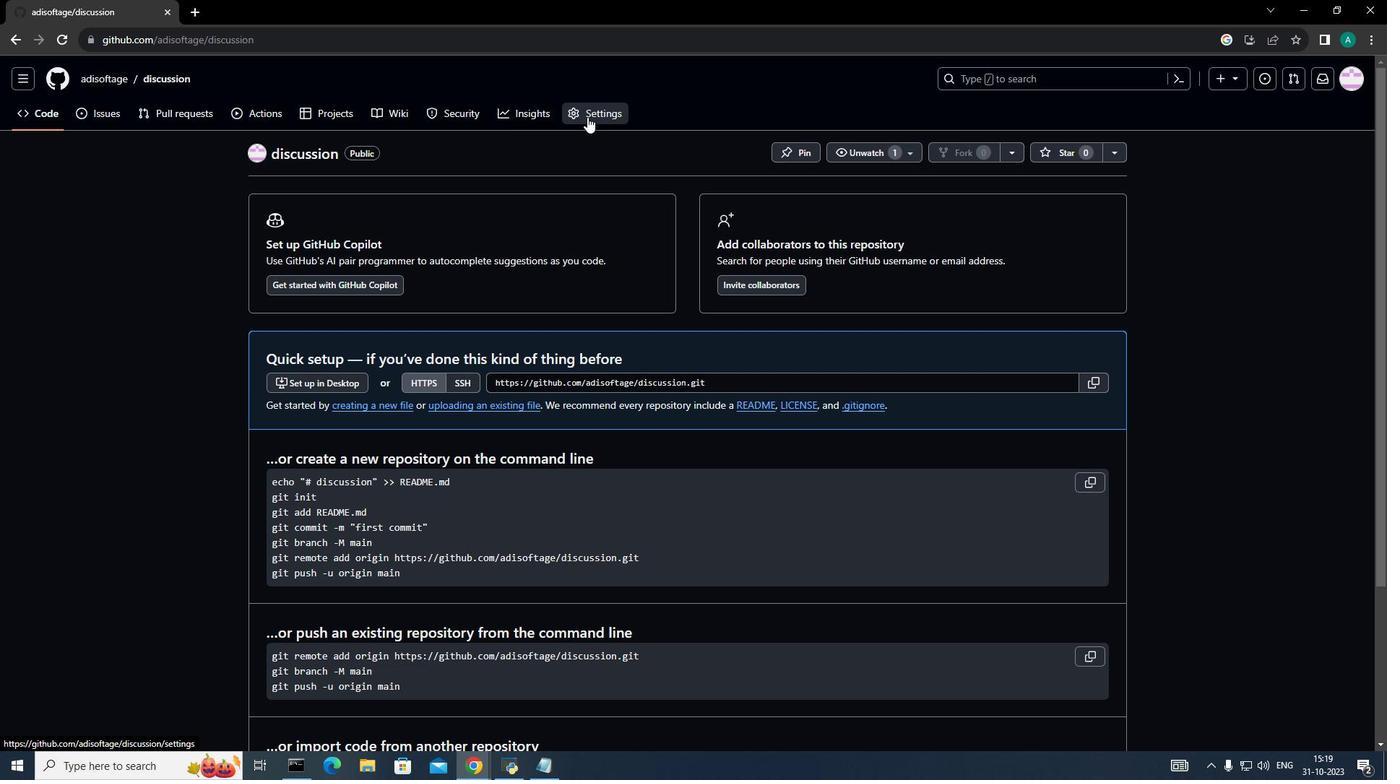 
Action: Mouse pressed left at (587, 117)
Screenshot: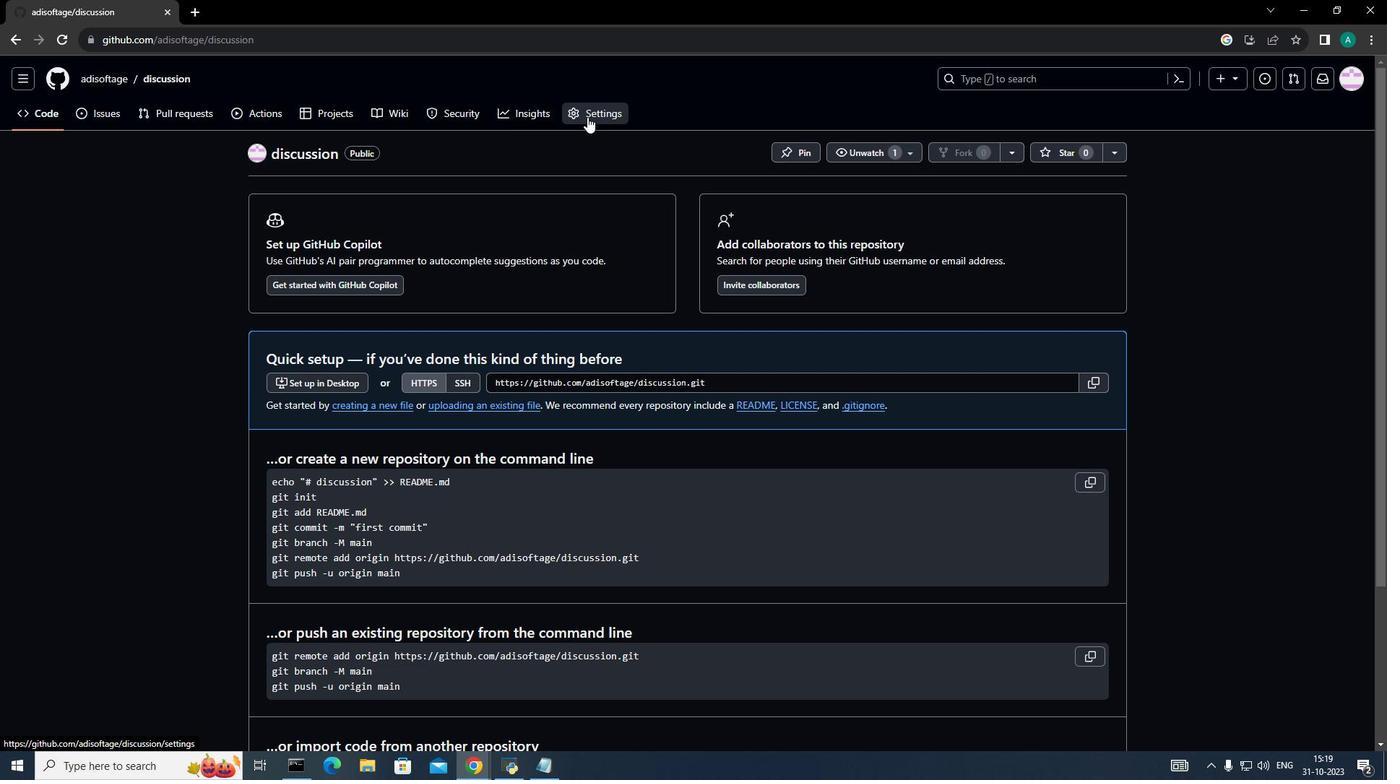 
Action: Mouse moved to (639, 427)
Screenshot: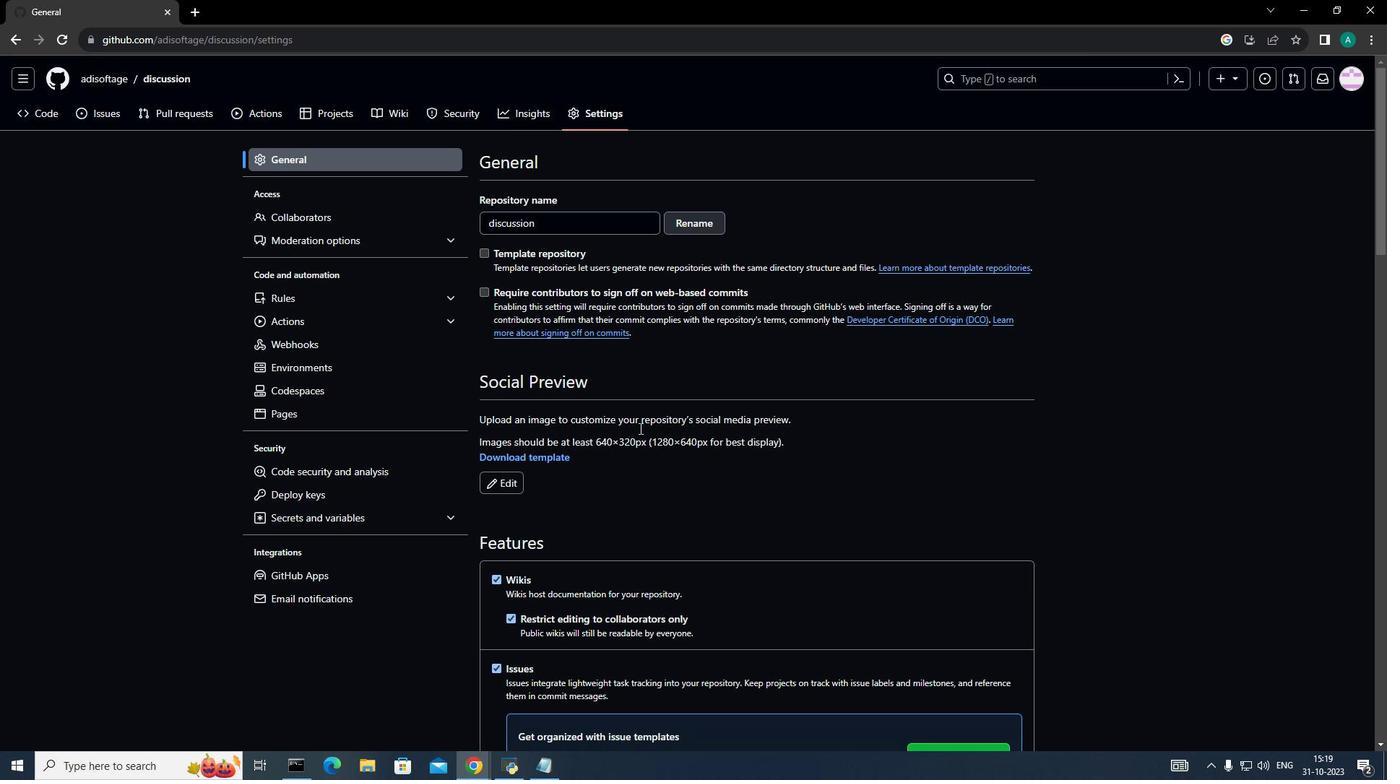 
Action: Mouse scrolled (639, 426) with delta (0, 0)
Screenshot: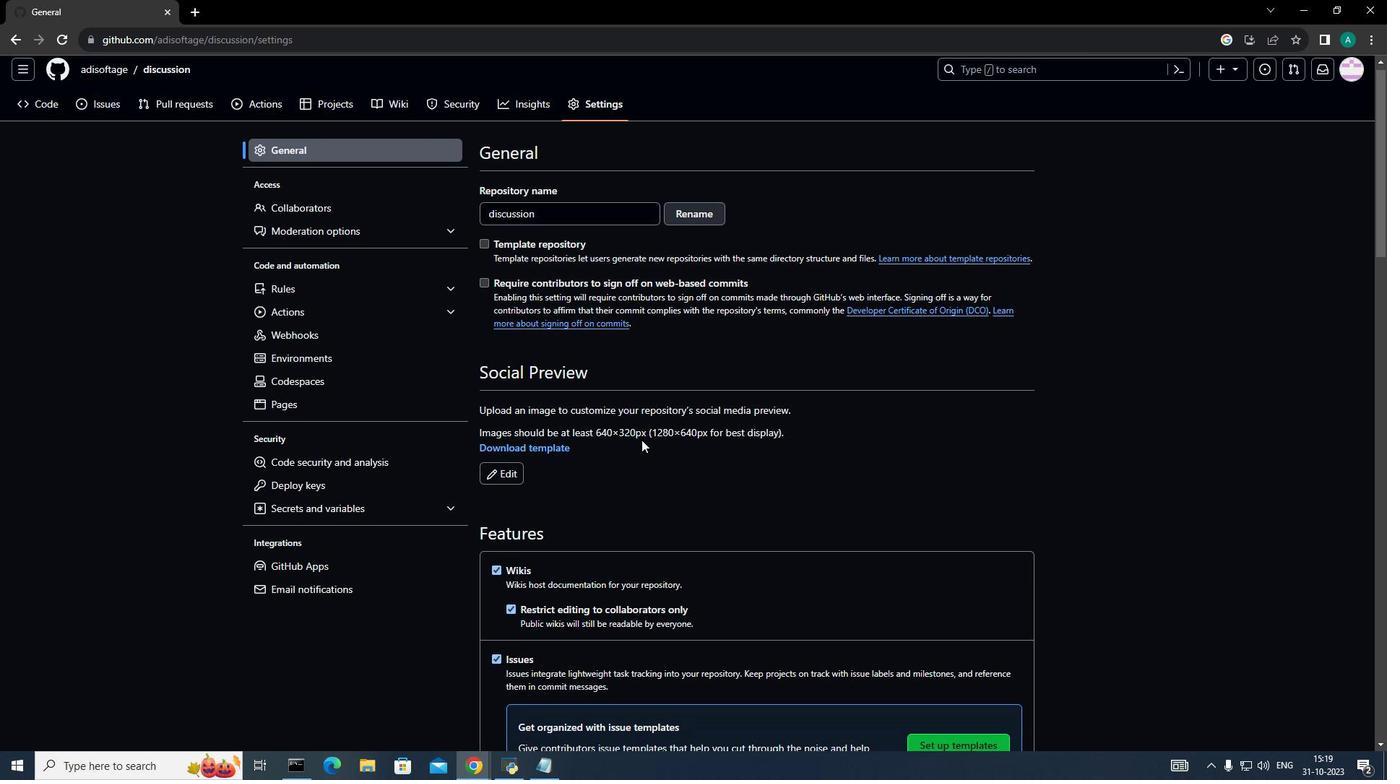 
Action: Mouse moved to (639, 428)
Screenshot: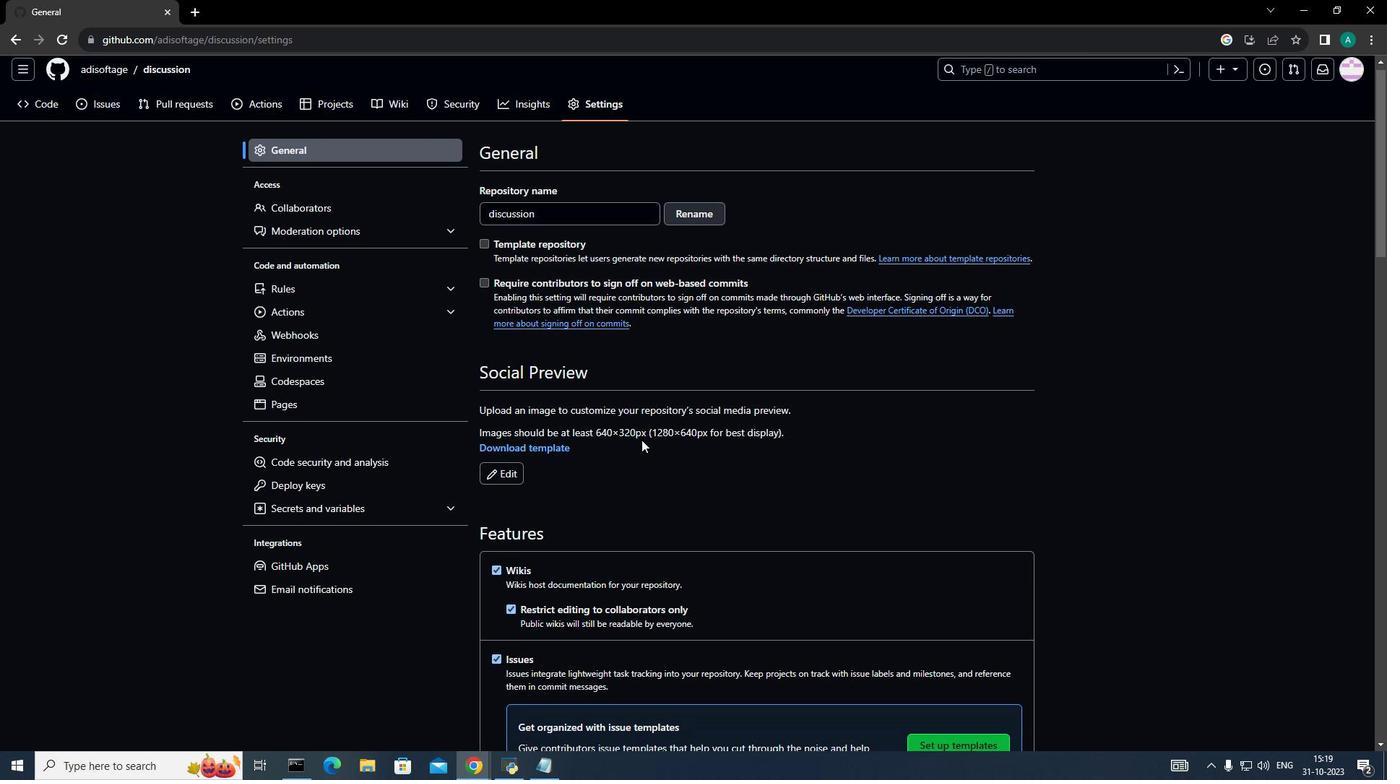 
Action: Mouse scrolled (639, 427) with delta (0, 0)
Screenshot: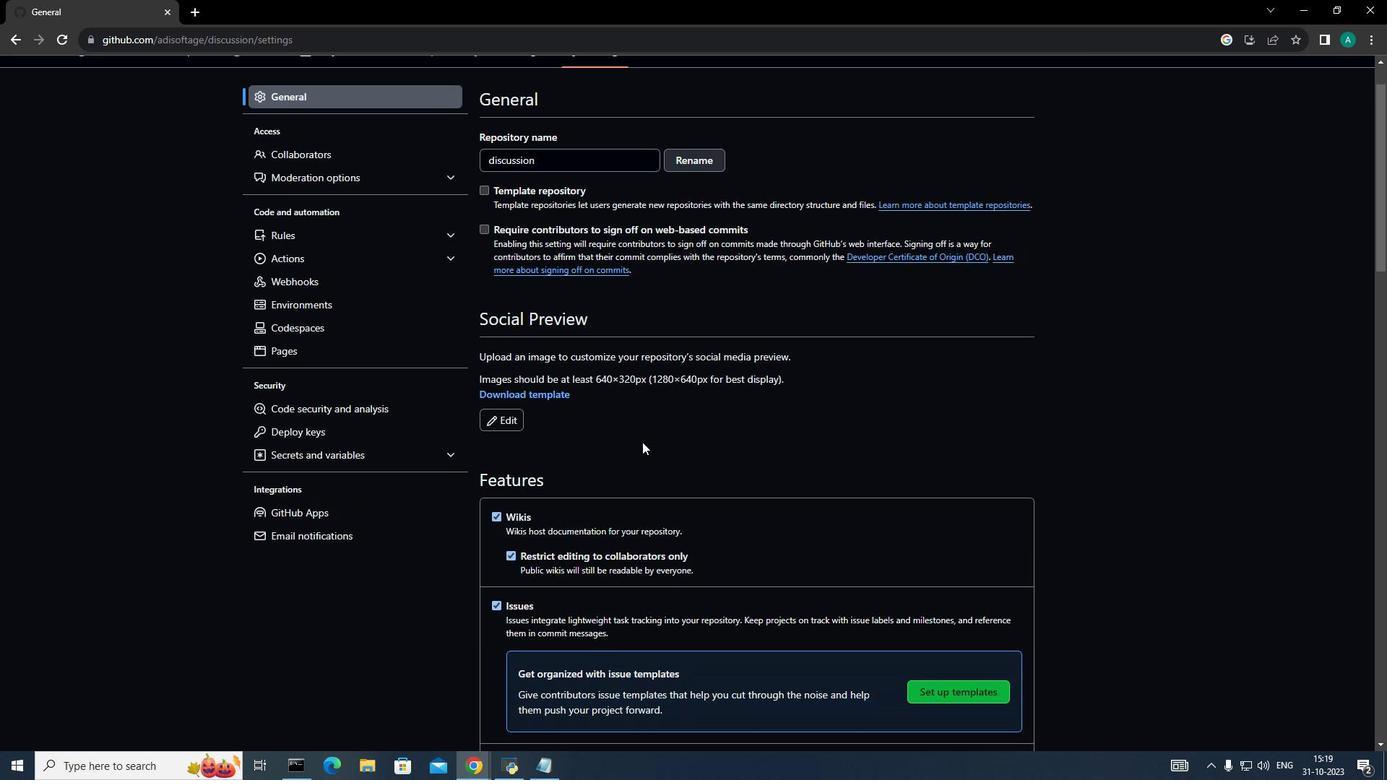 
Action: Mouse moved to (641, 440)
Screenshot: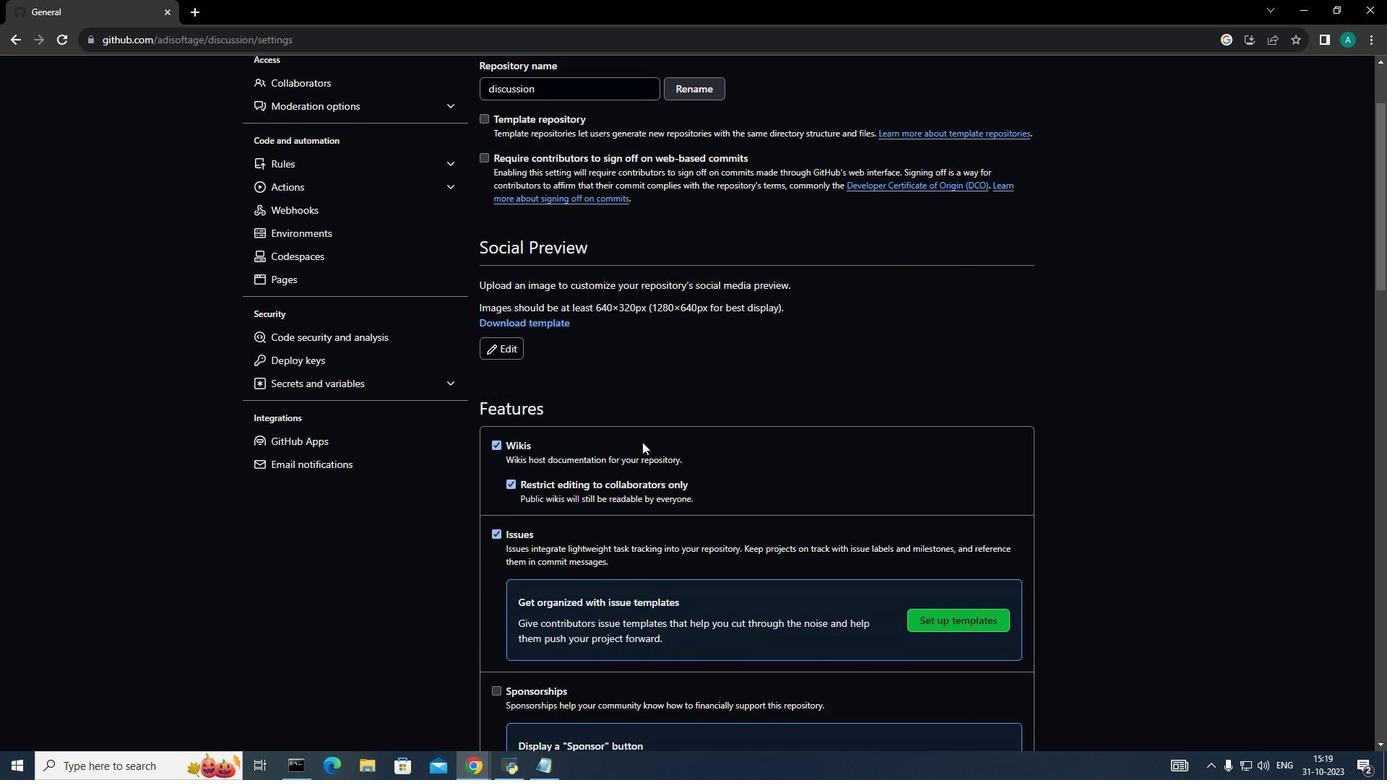
Action: Mouse scrolled (641, 439) with delta (0, 0)
Screenshot: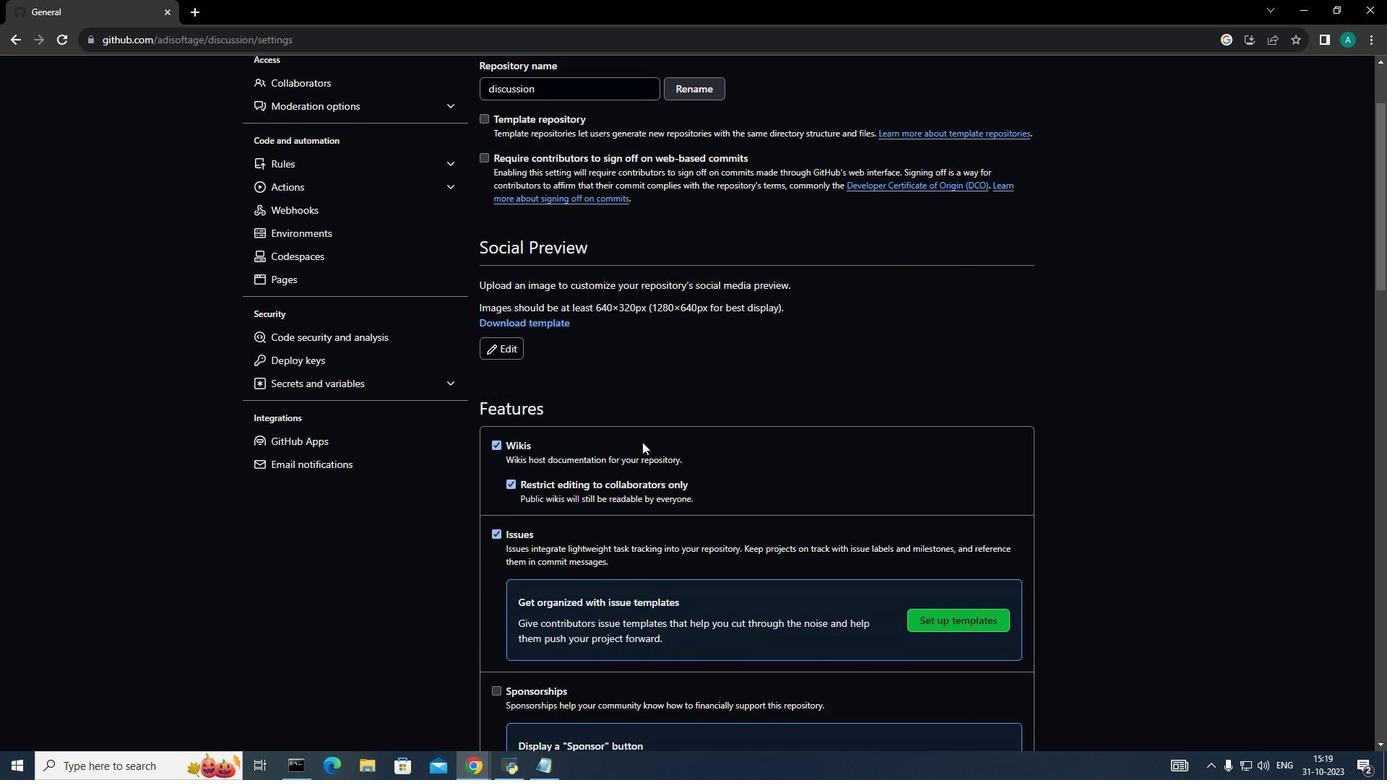 
Action: Mouse moved to (642, 442)
Screenshot: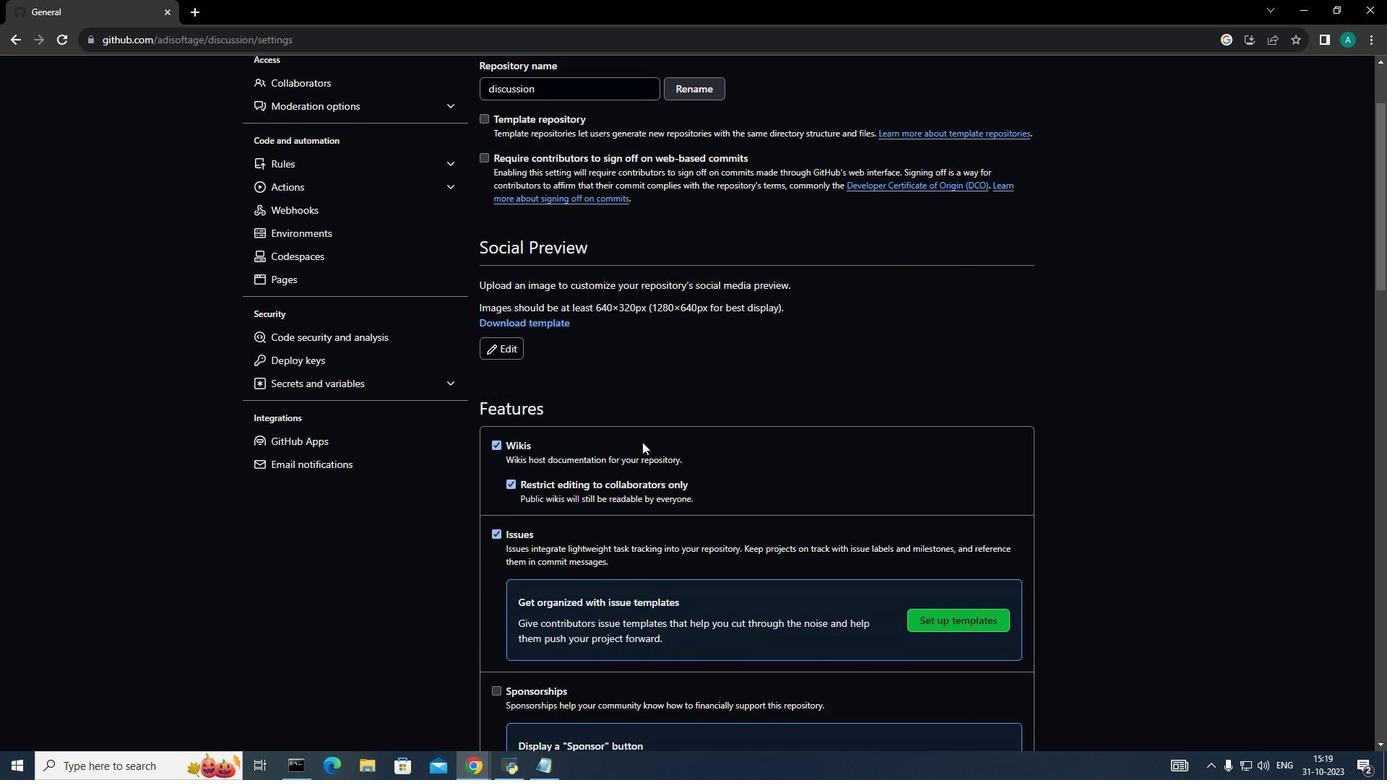 
Action: Mouse scrolled (642, 441) with delta (0, 0)
Screenshot: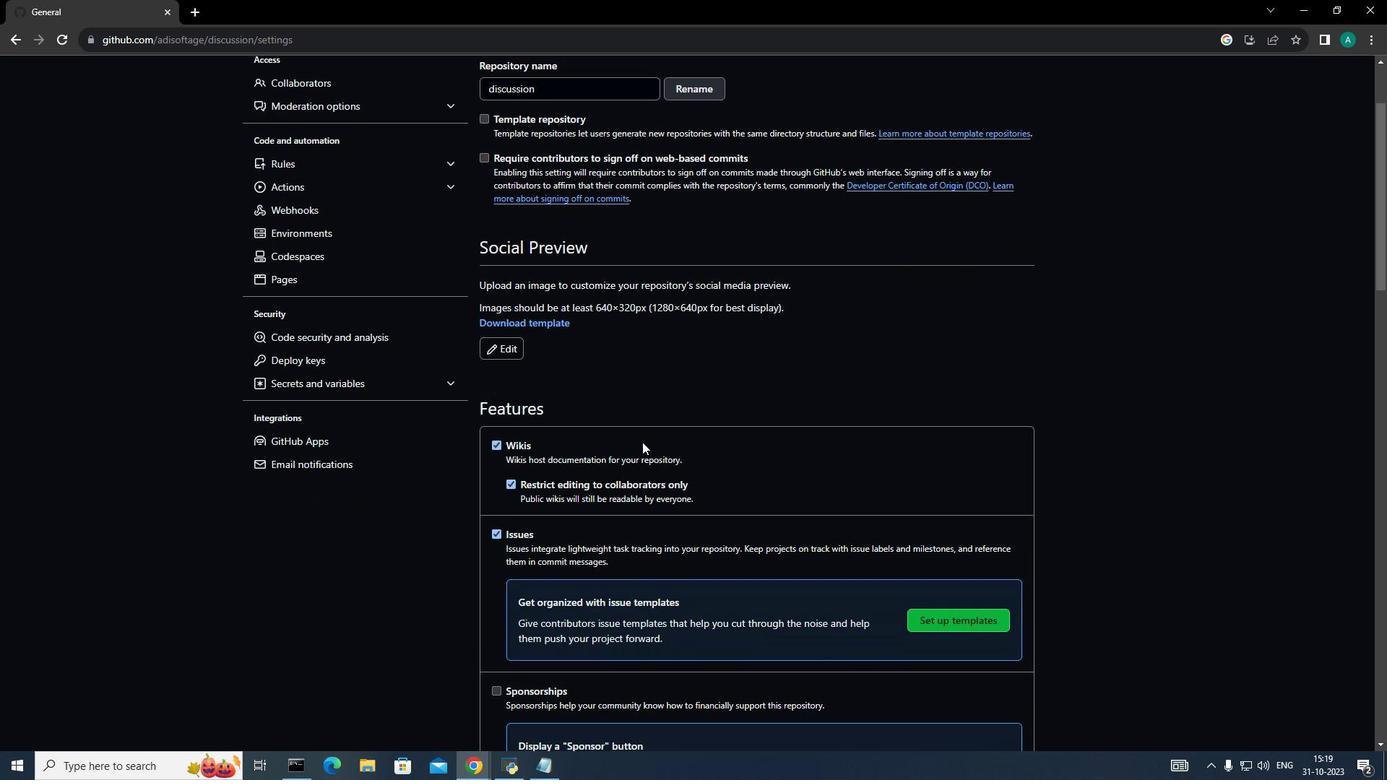 
Action: Mouse scrolled (642, 441) with delta (0, 0)
Screenshot: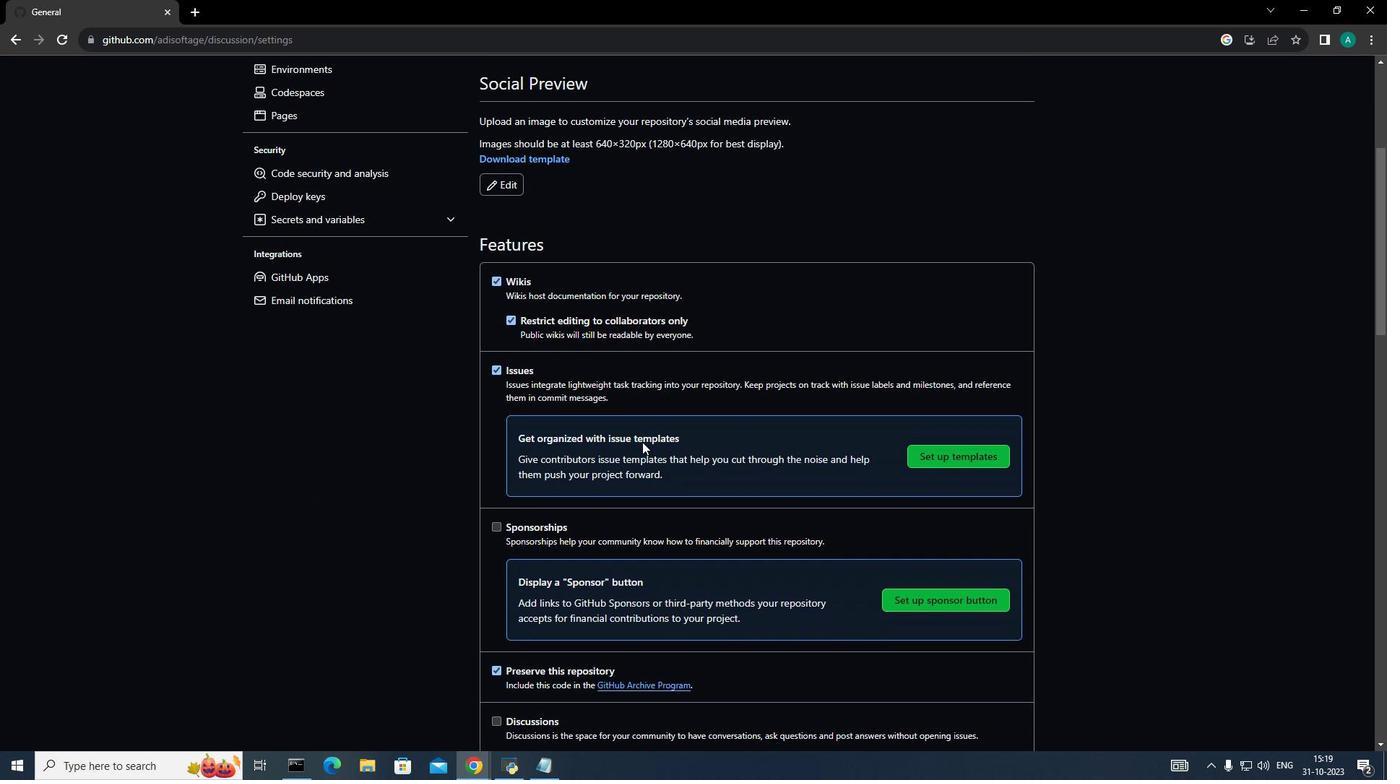 
Action: Mouse scrolled (642, 441) with delta (0, 0)
Screenshot: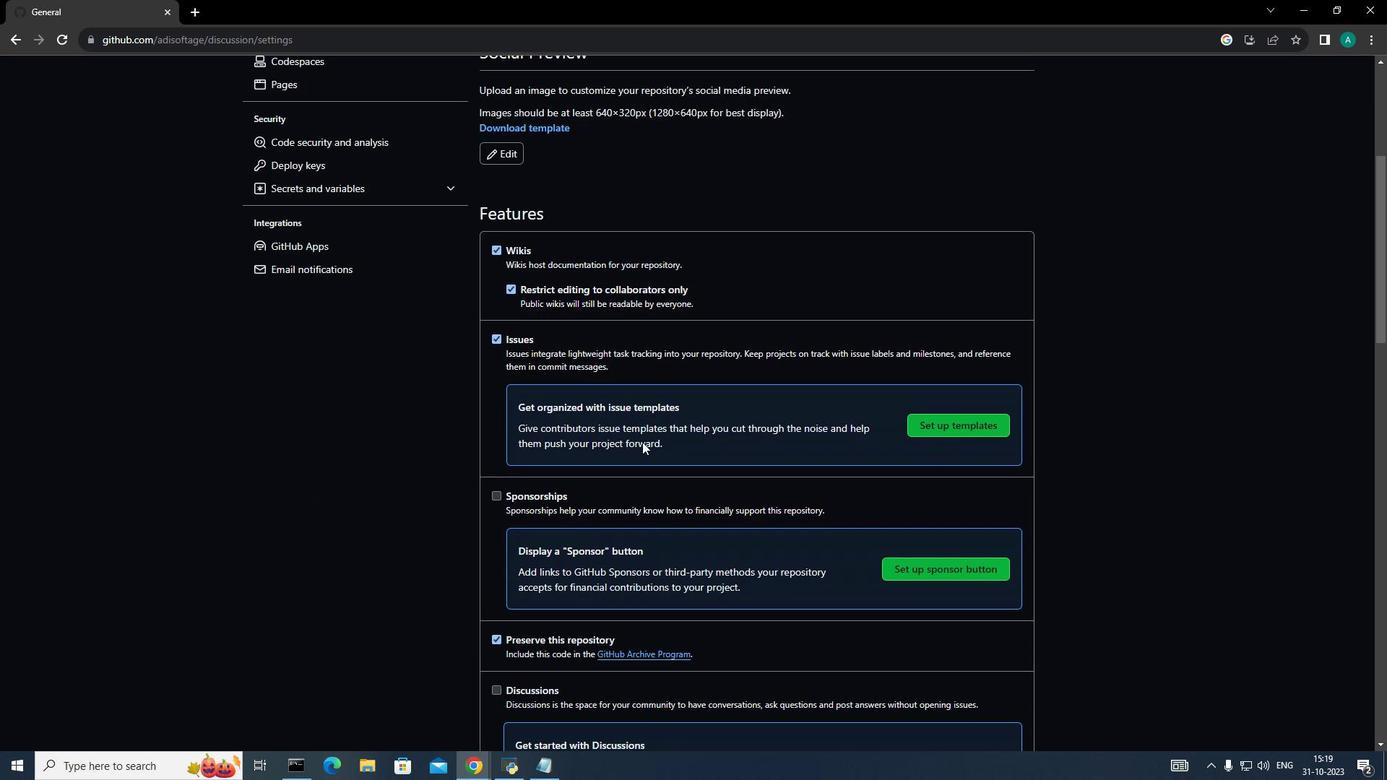 
Action: Mouse scrolled (642, 441) with delta (0, 0)
Screenshot: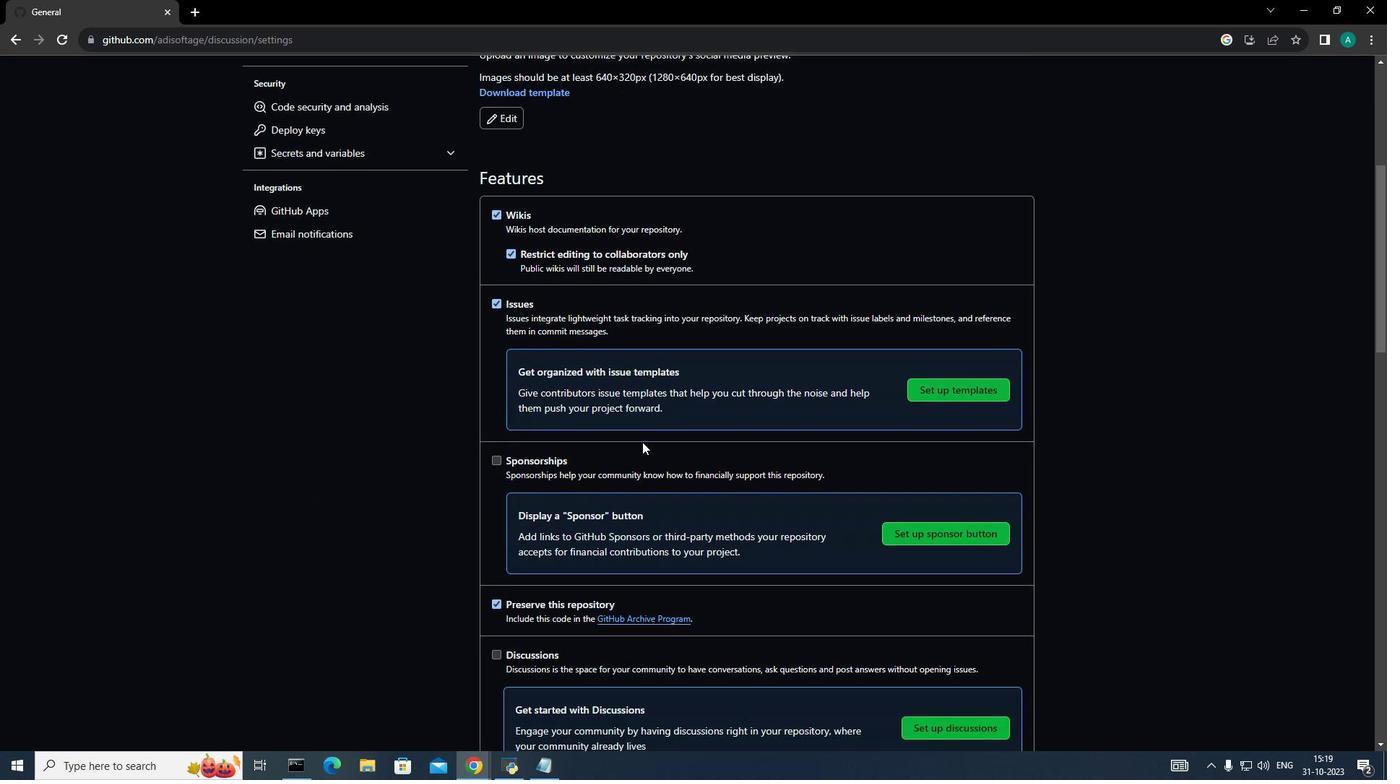 
Action: Mouse moved to (555, 517)
Screenshot: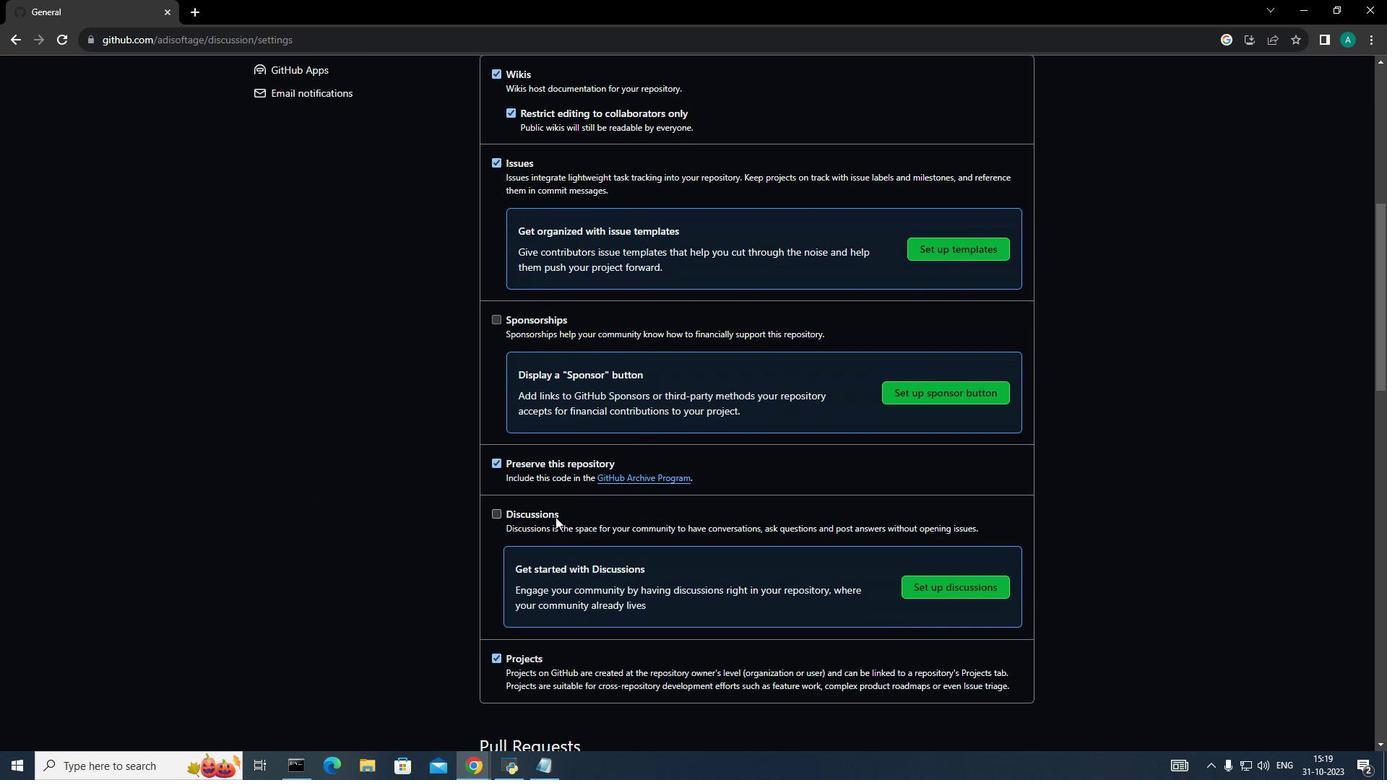 
Action: Mouse pressed left at (555, 517)
Screenshot: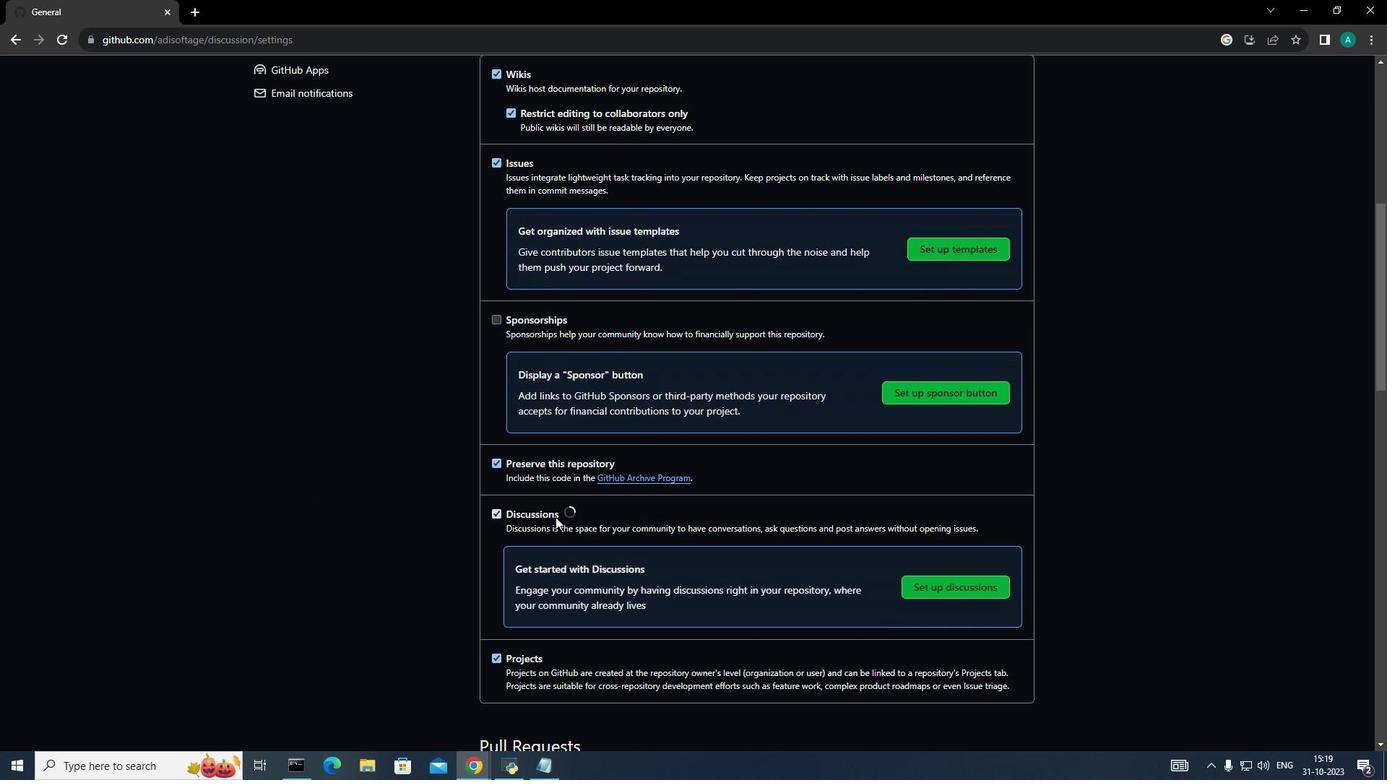 
Action: Mouse moved to (971, 593)
Screenshot: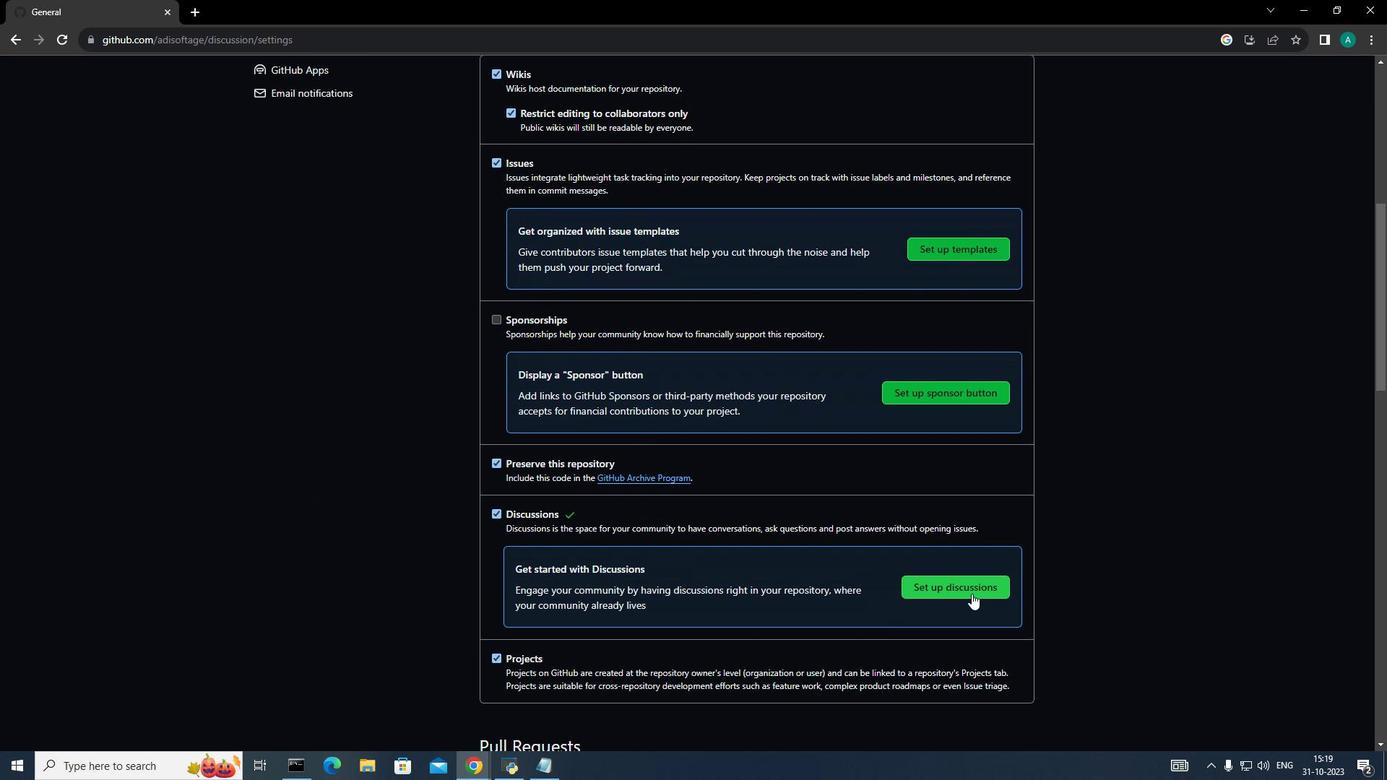 
Action: Mouse pressed left at (971, 593)
Screenshot: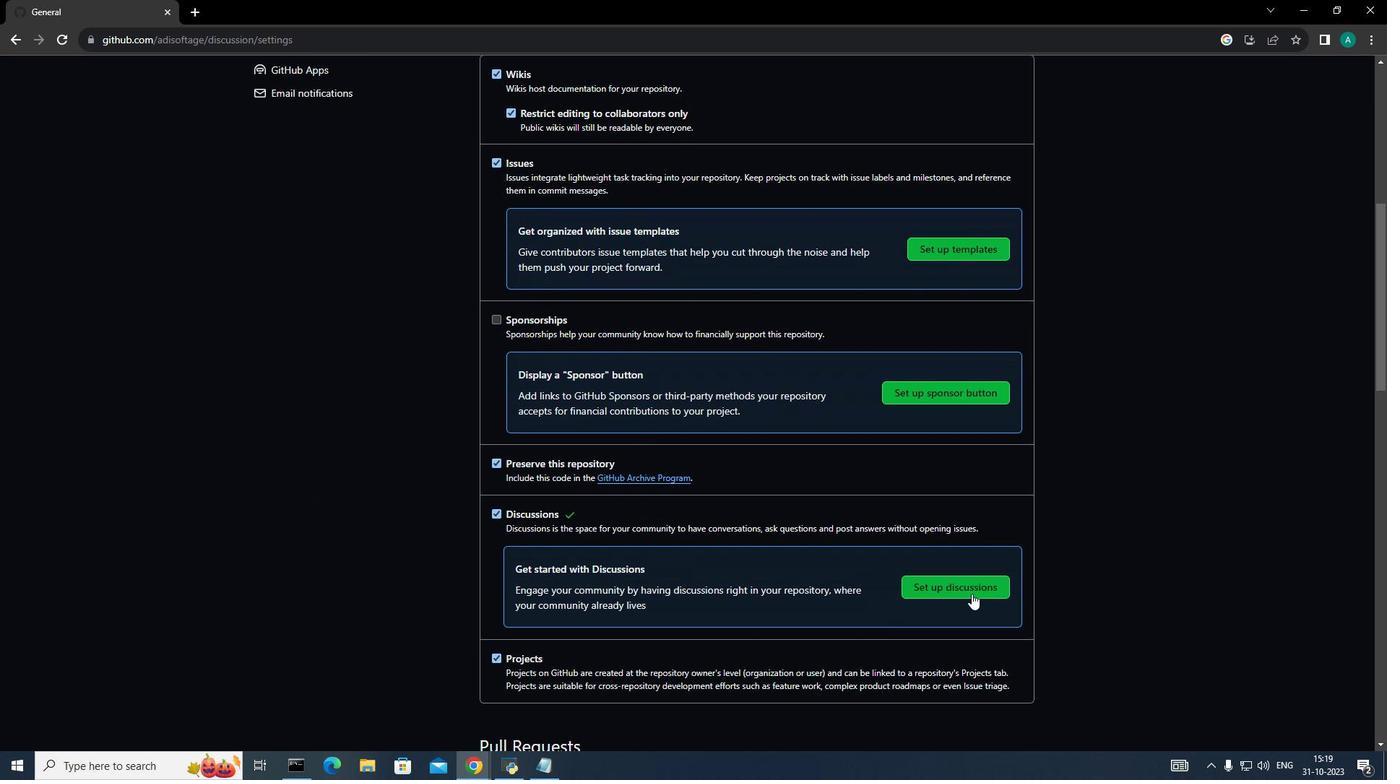 
Action: Mouse moved to (264, 113)
Screenshot: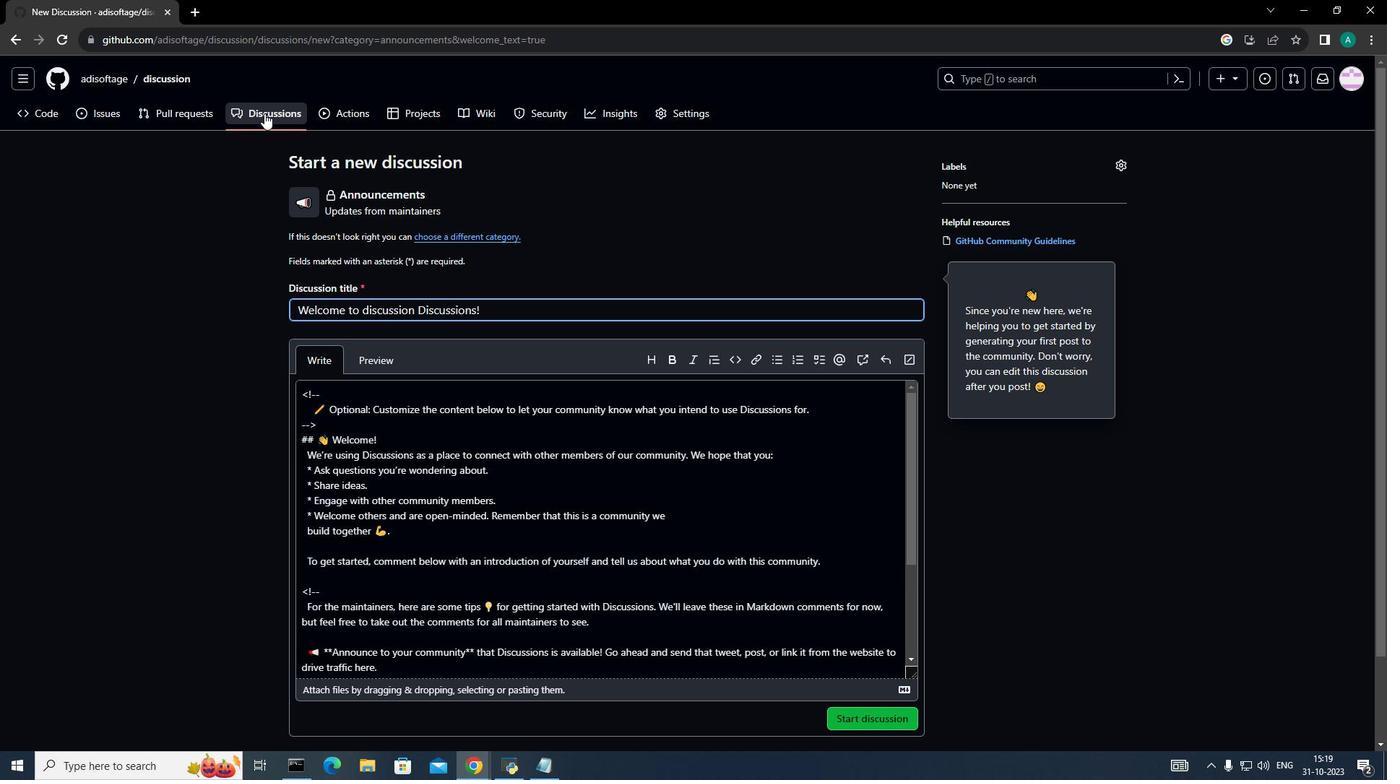 
Action: Mouse pressed left at (264, 113)
Screenshot: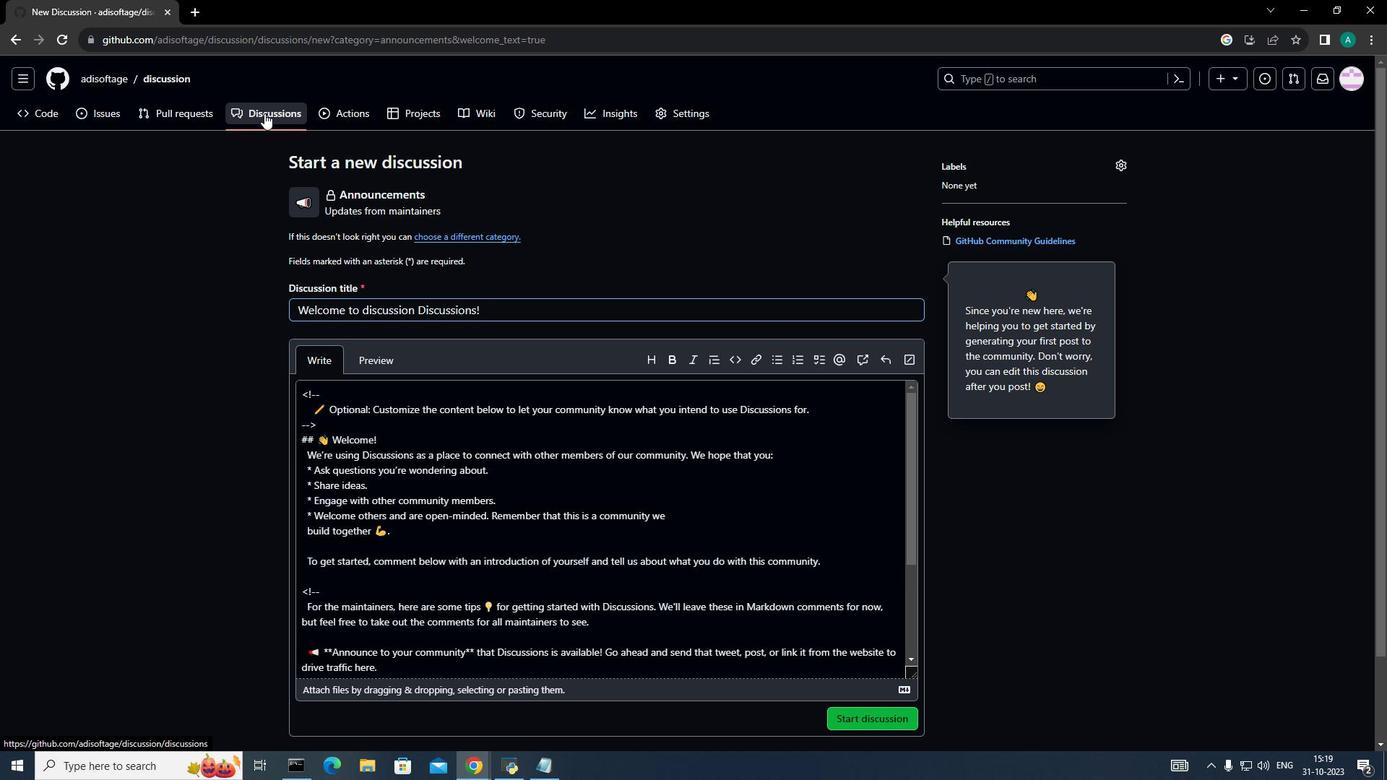 
Action: Mouse moved to (1073, 169)
Screenshot: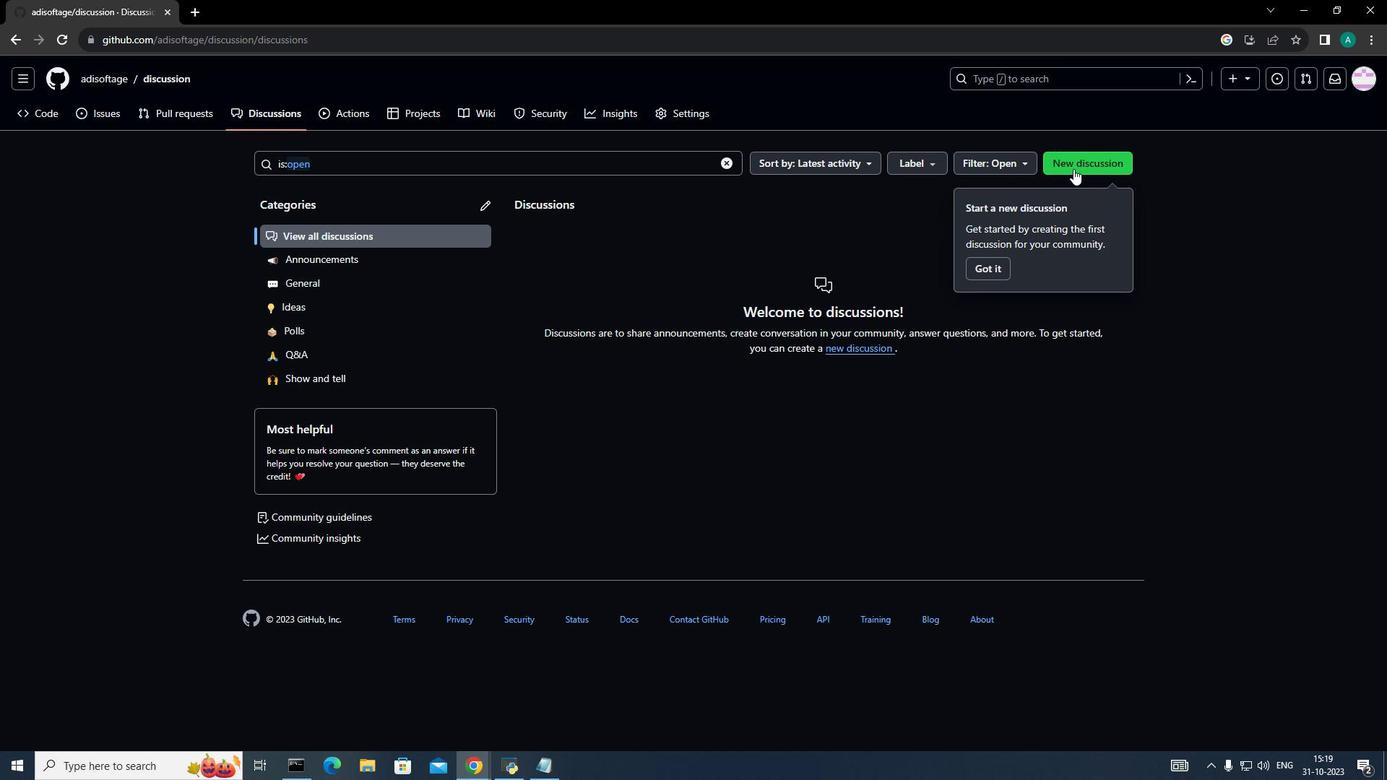 
Action: Mouse pressed left at (1073, 169)
Screenshot: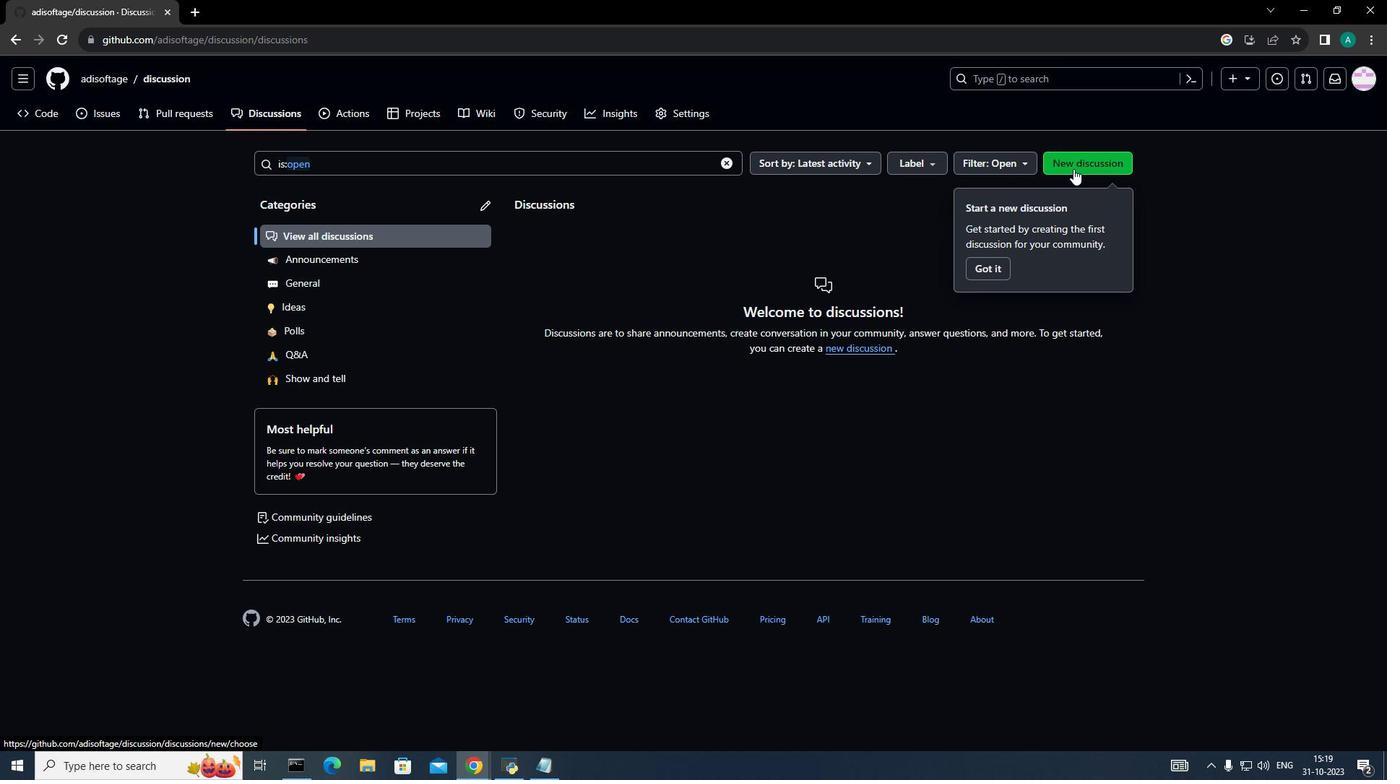
Action: Mouse moved to (1071, 231)
Screenshot: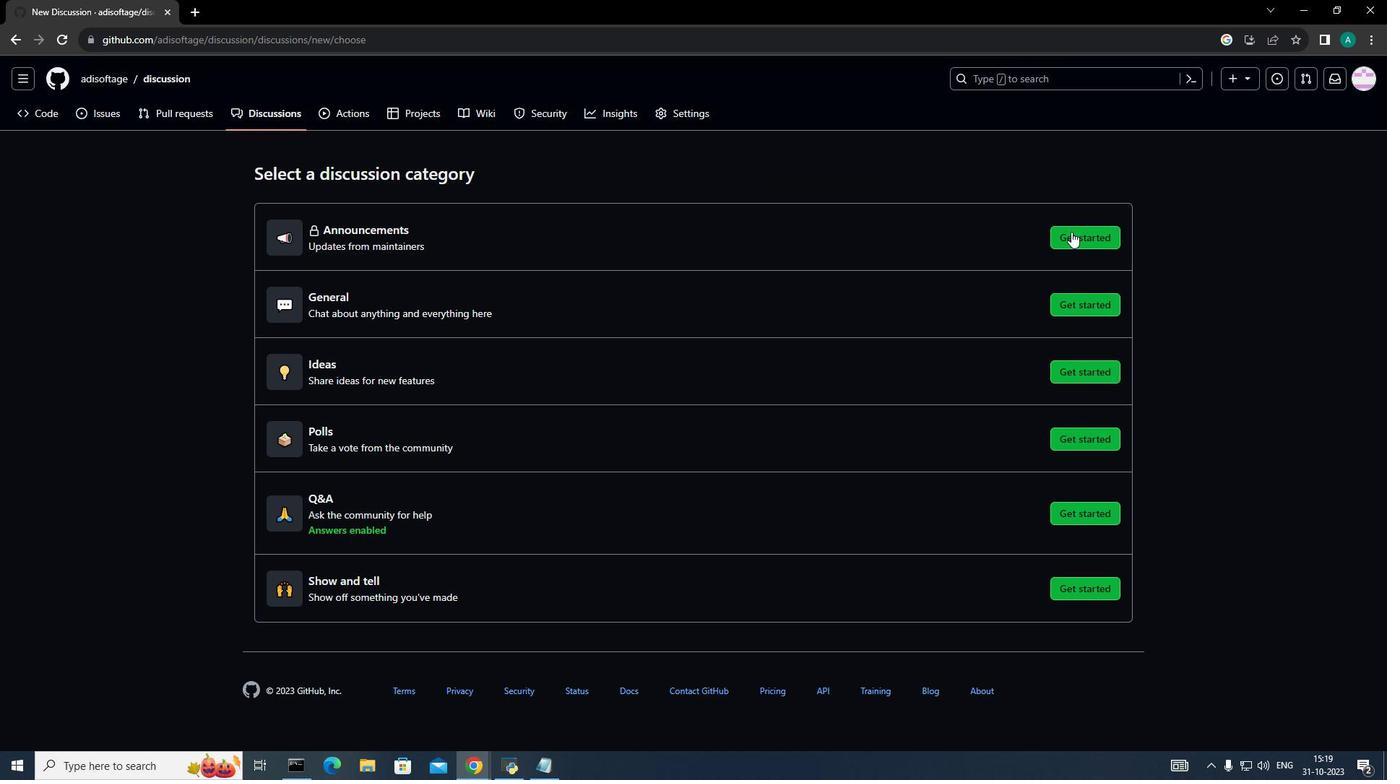 
Action: Mouse pressed left at (1071, 231)
Screenshot: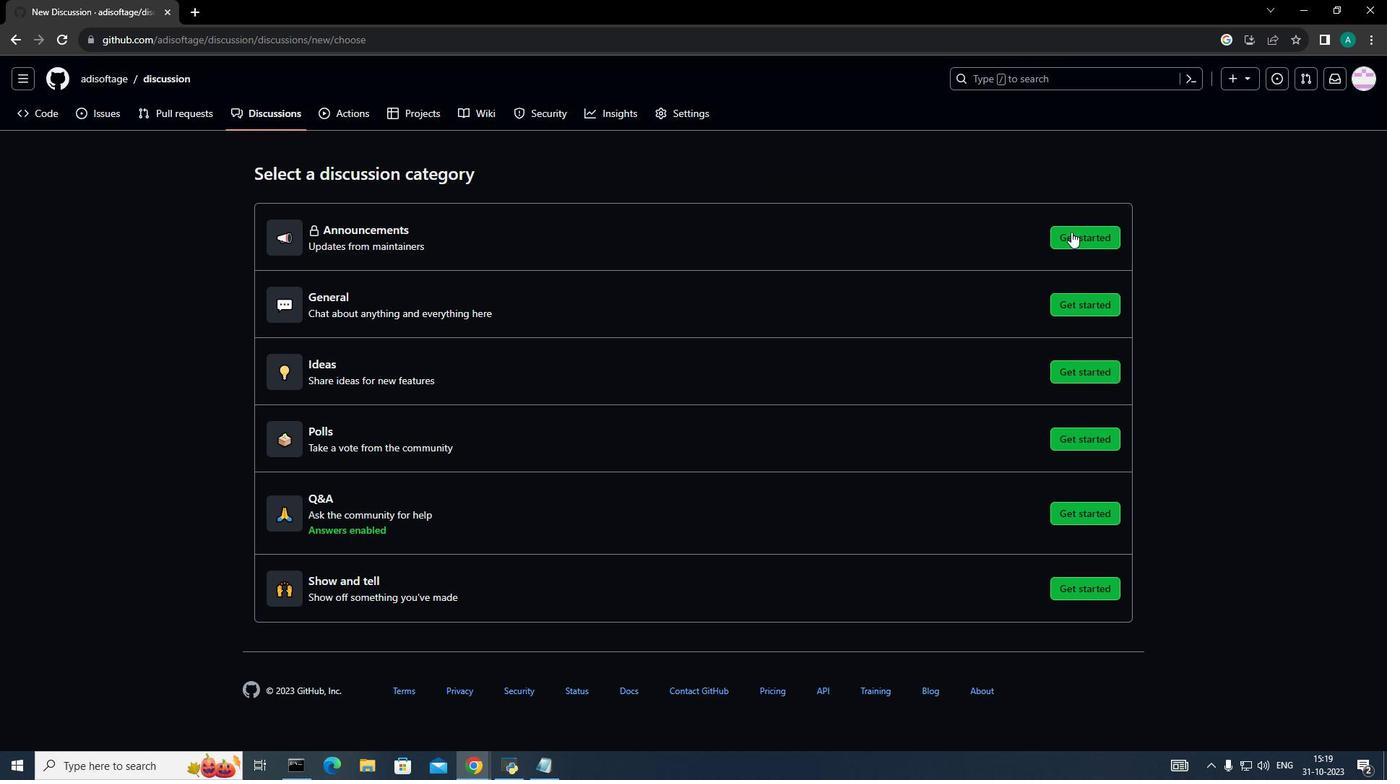 
Action: Mouse moved to (460, 315)
Screenshot: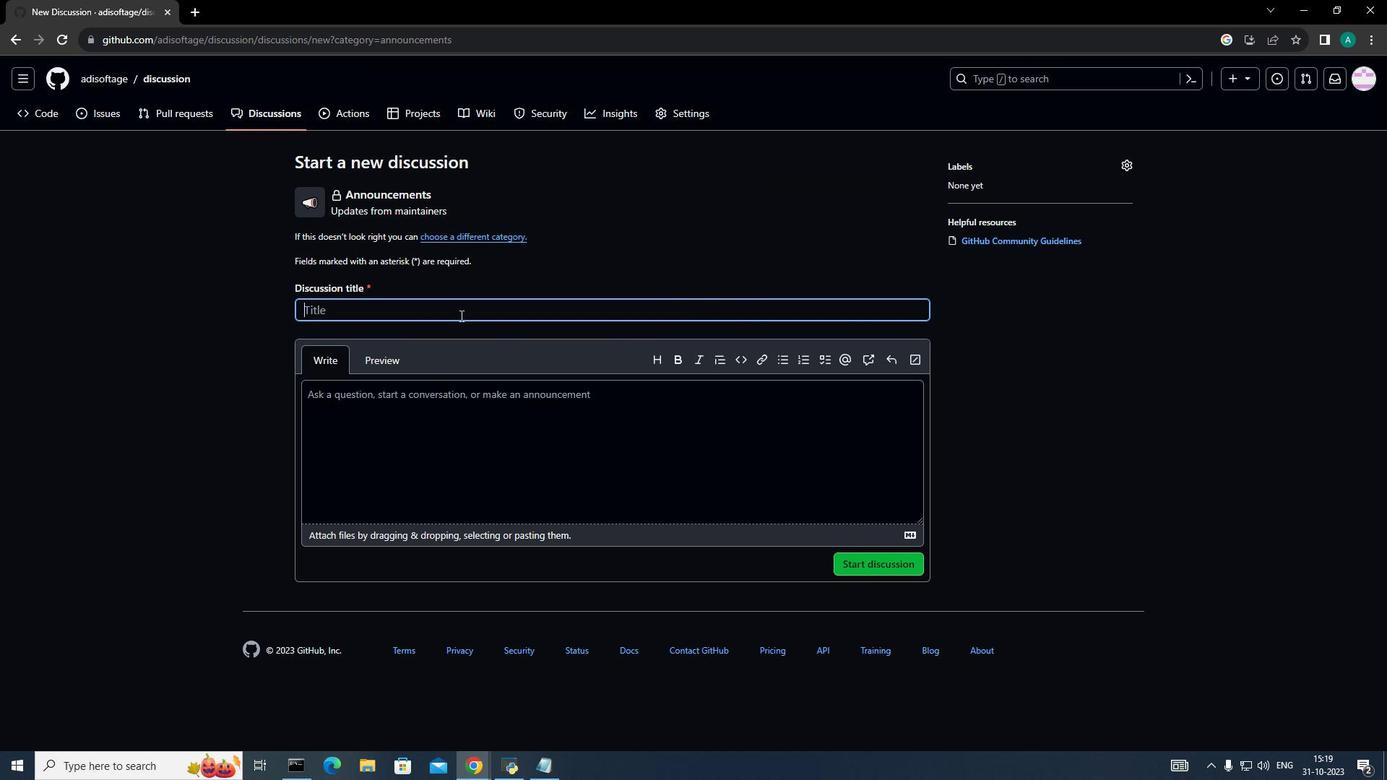 
Action: Mouse pressed left at (460, 315)
Screenshot: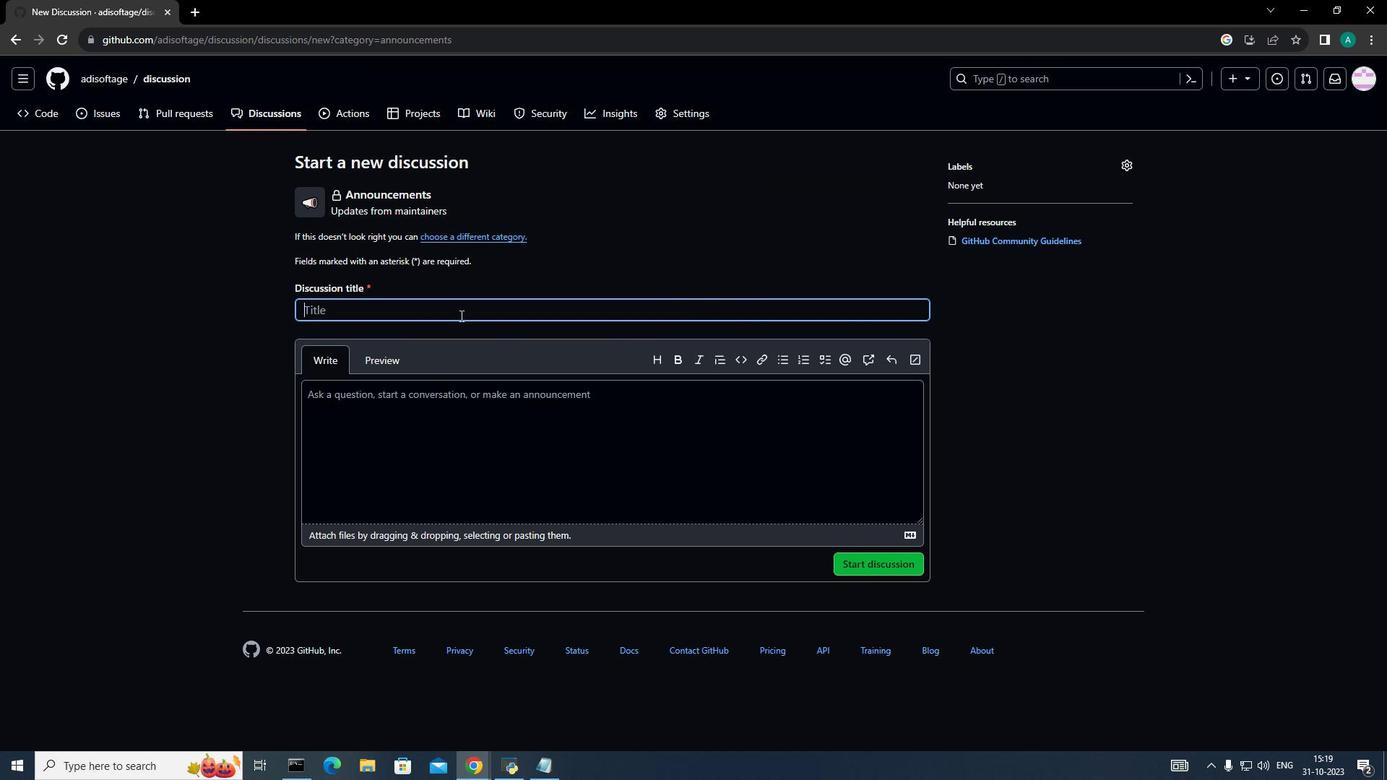 
Action: Key pressed <Key.shift><Key.shift><Key.shift><Key.shift><Key.shift><Key.shift><Key.shift><Key.shift><Key.shift><Key.shift>introduction
Screenshot: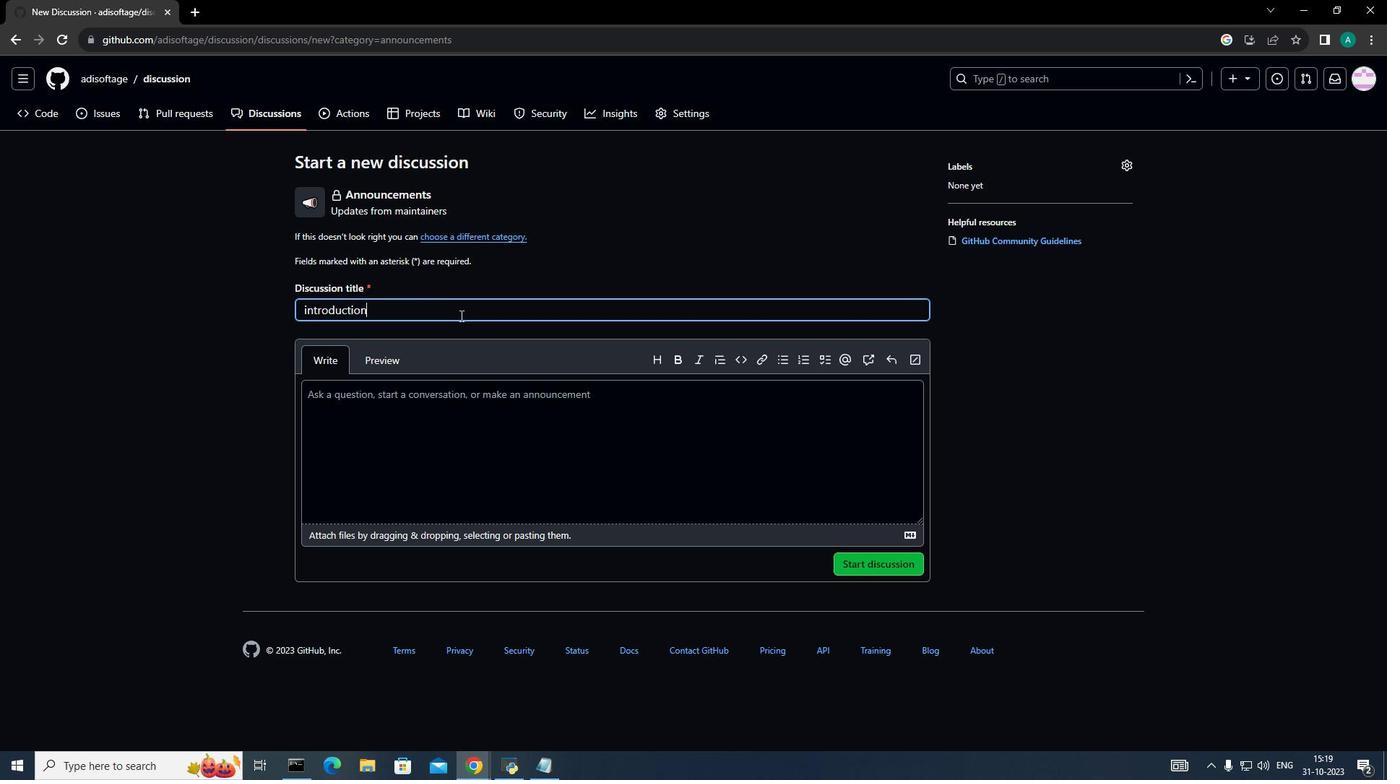 
Action: Mouse moved to (644, 496)
Screenshot: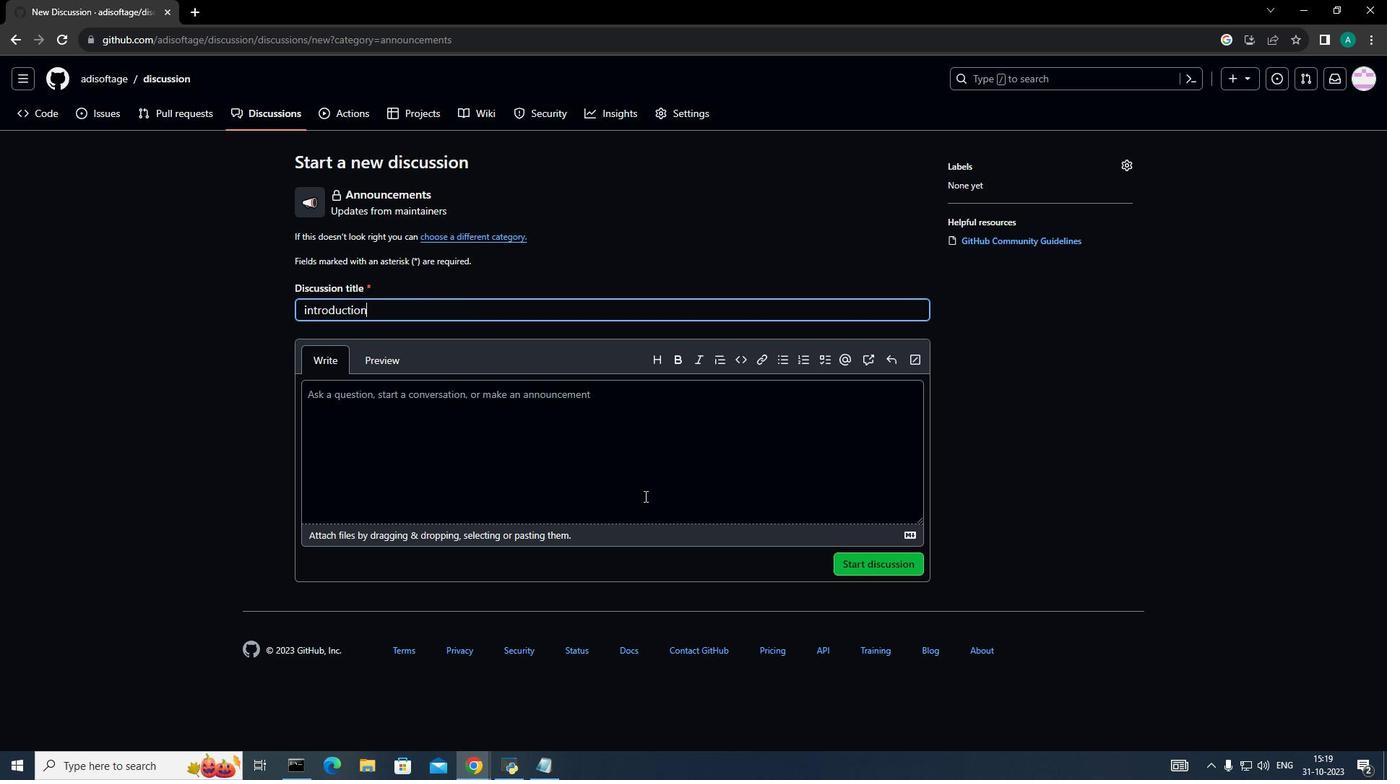 
Action: Mouse pressed left at (644, 496)
Screenshot: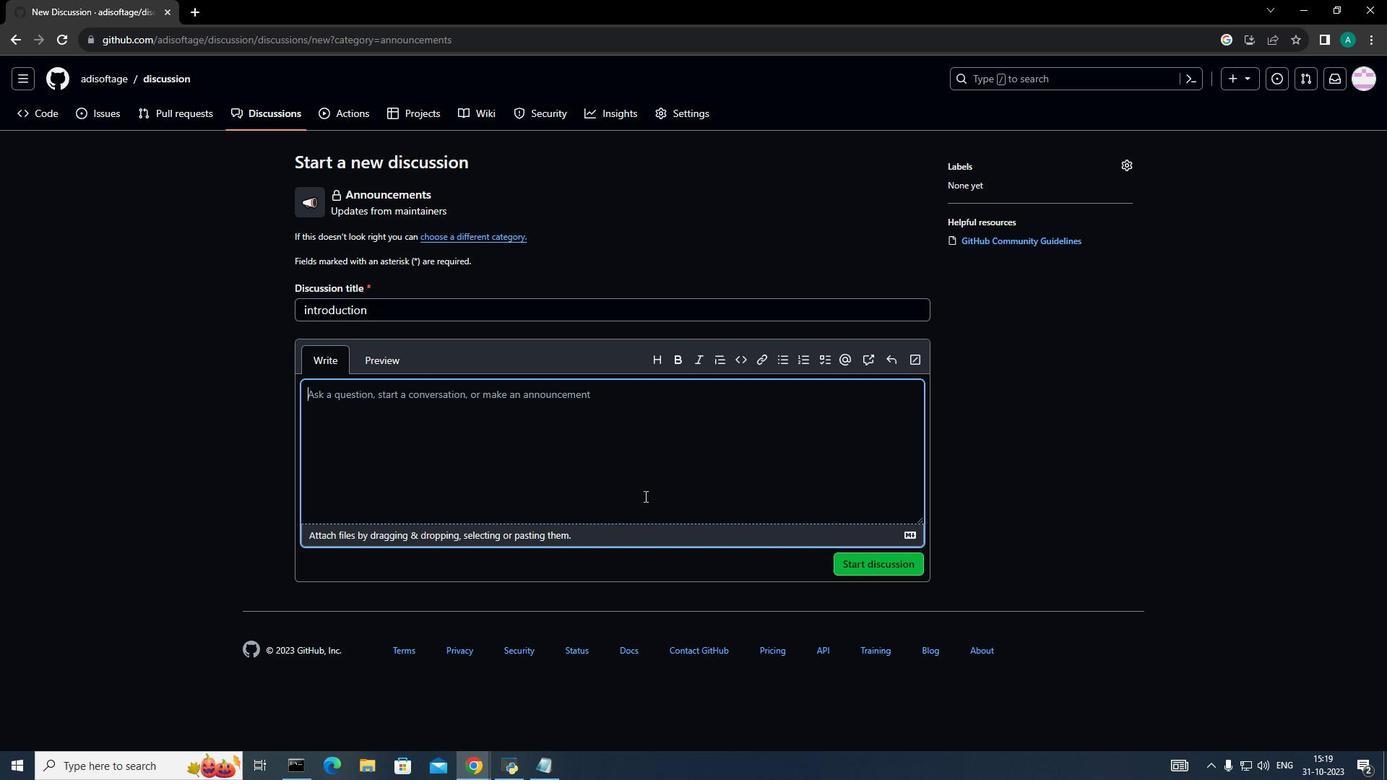 
Action: Key pressed <Key.shift>Just<Key.space>got<Key.space>familiar<Key.space>with<Key.space>this<Key.space>amazing<Key.space>version<Key.space>control<Key.space>service.<Key.backspace>
Screenshot: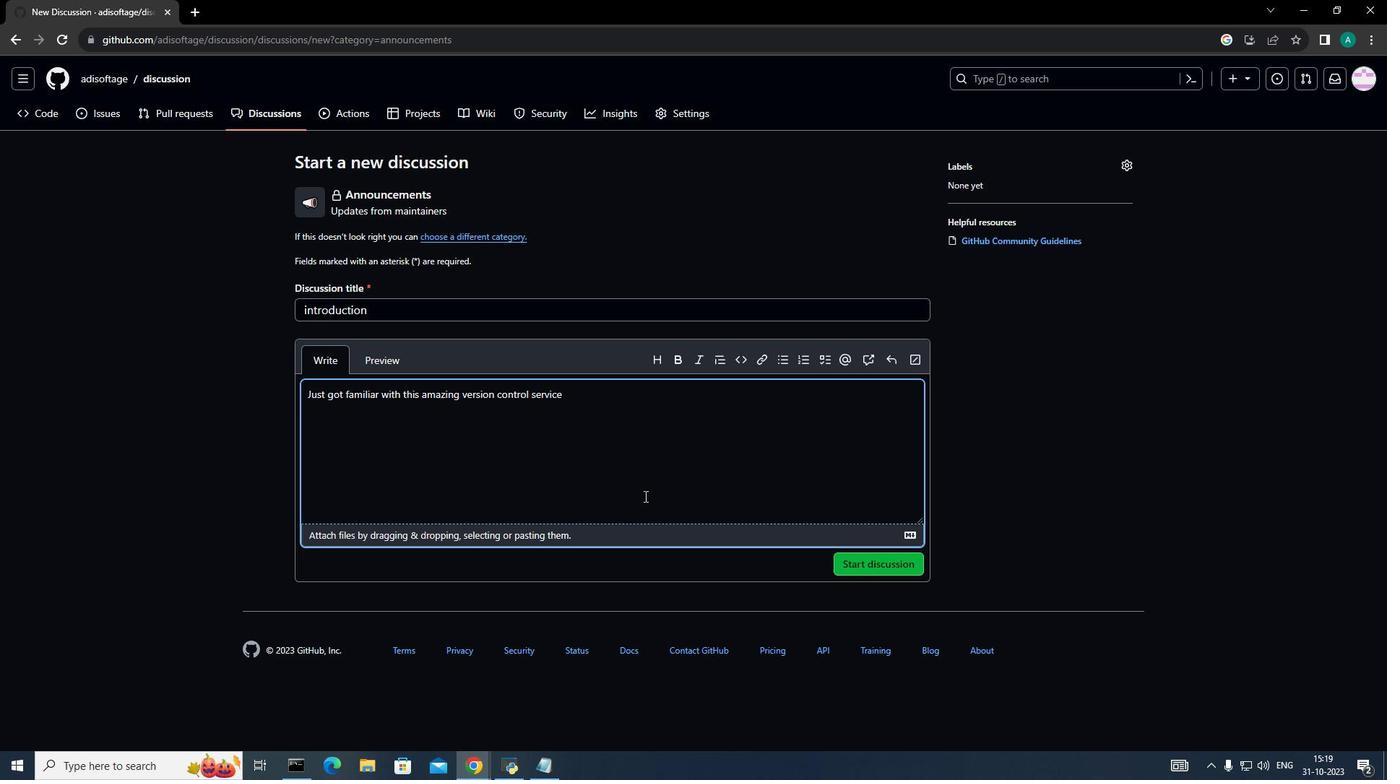 
Action: Mouse moved to (881, 554)
Screenshot: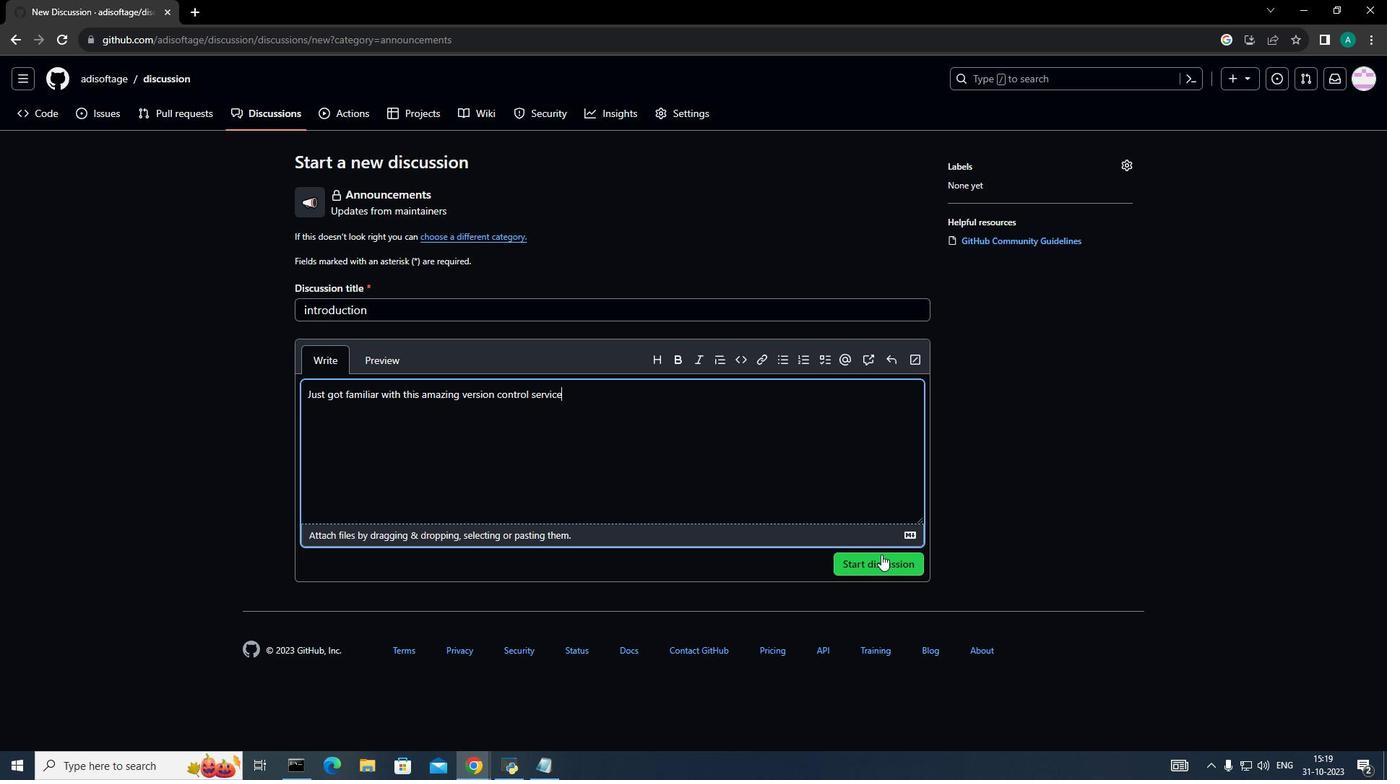 
Action: Mouse pressed left at (881, 554)
Screenshot: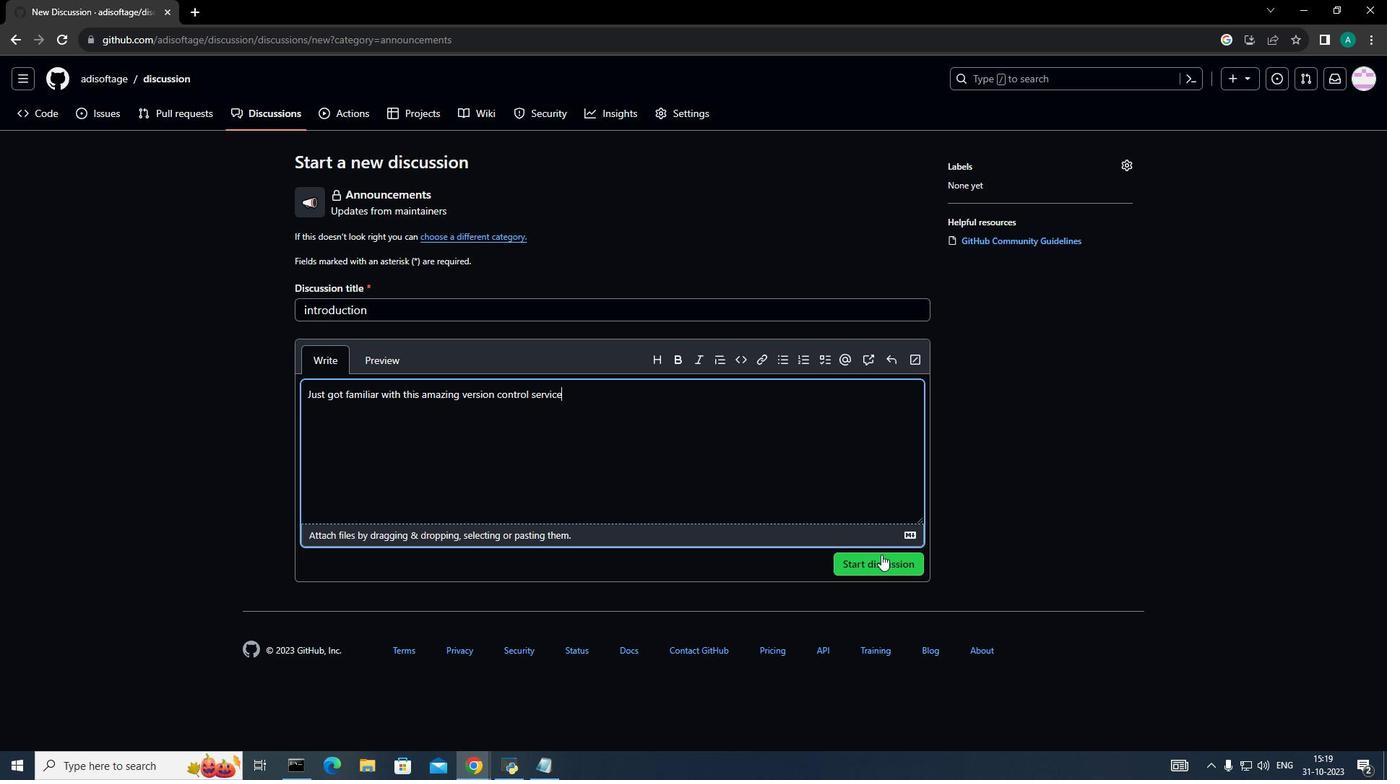 
Action: Mouse moved to (877, 295)
Screenshot: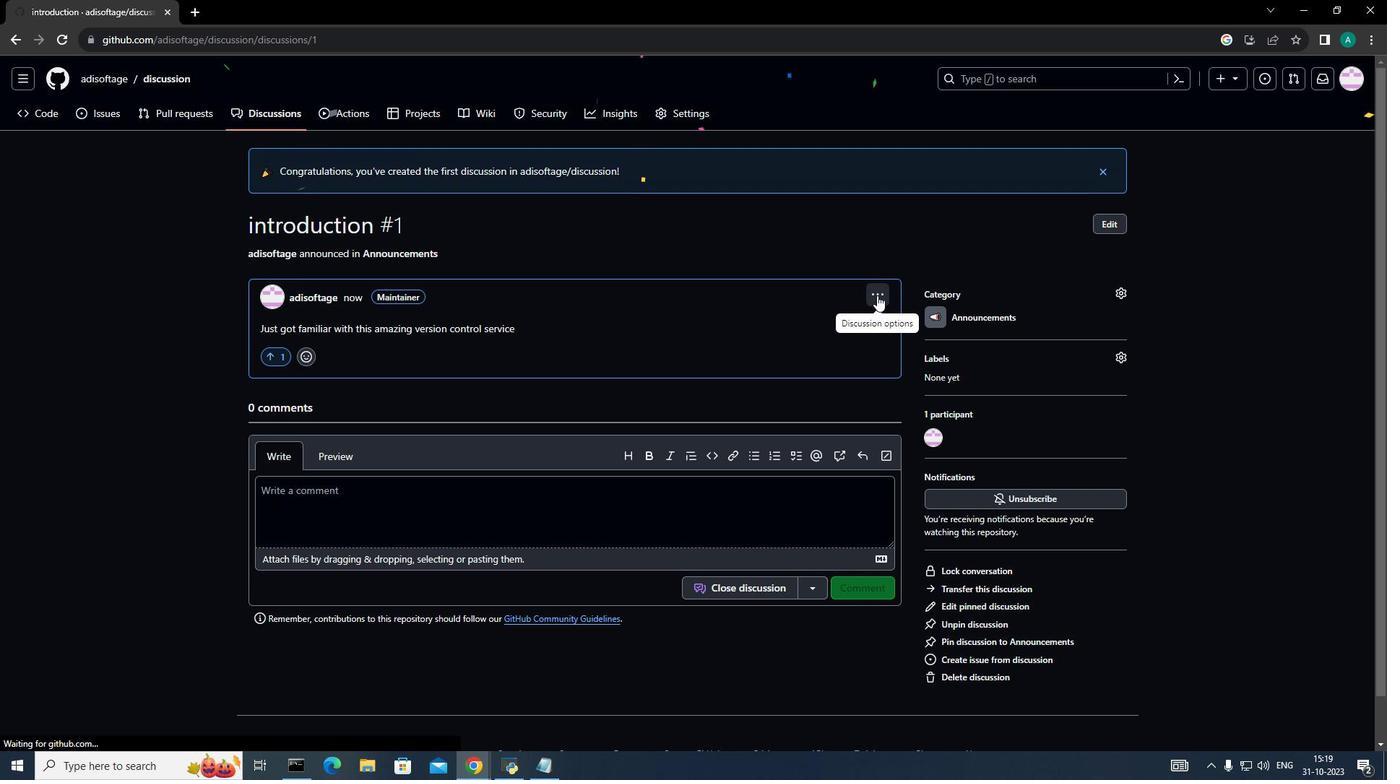 
Action: Mouse pressed left at (877, 295)
Screenshot: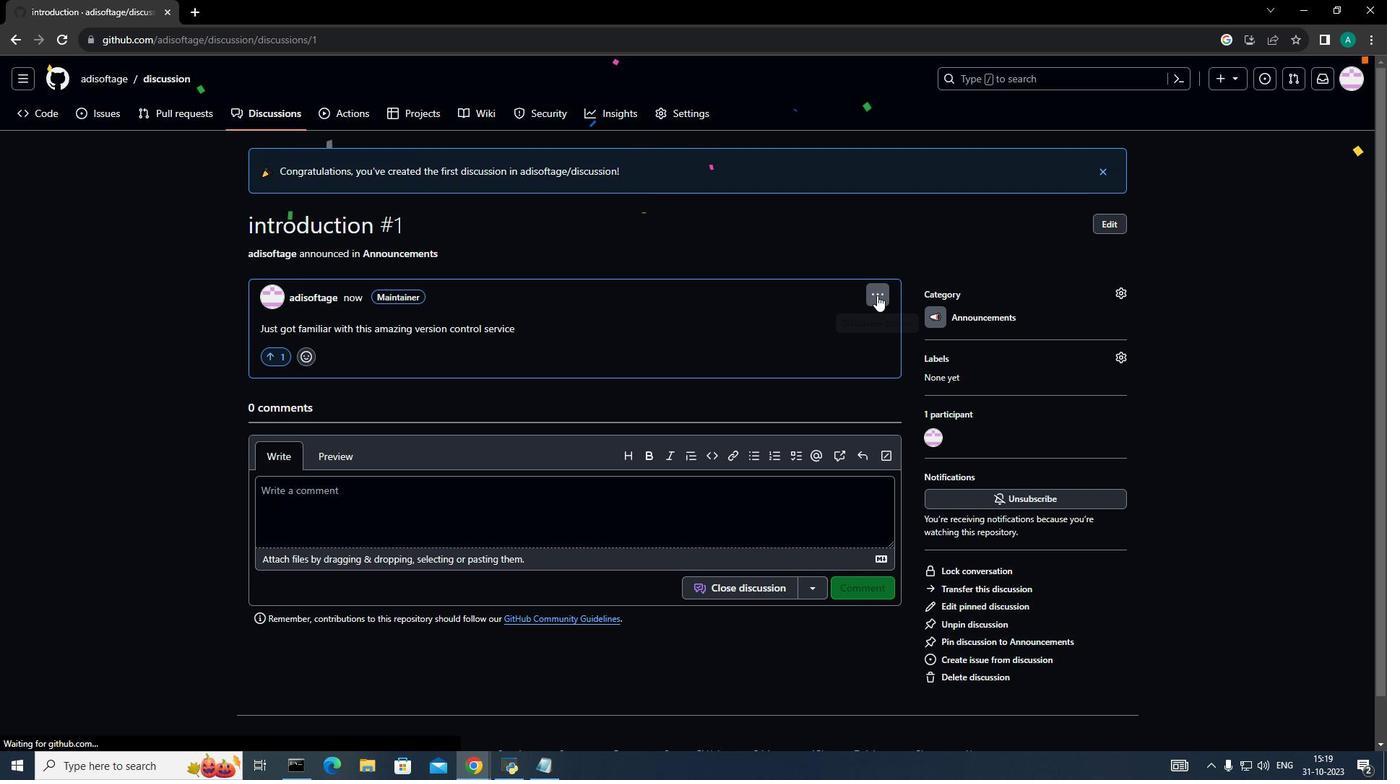 
Action: Mouse moved to (825, 351)
Screenshot: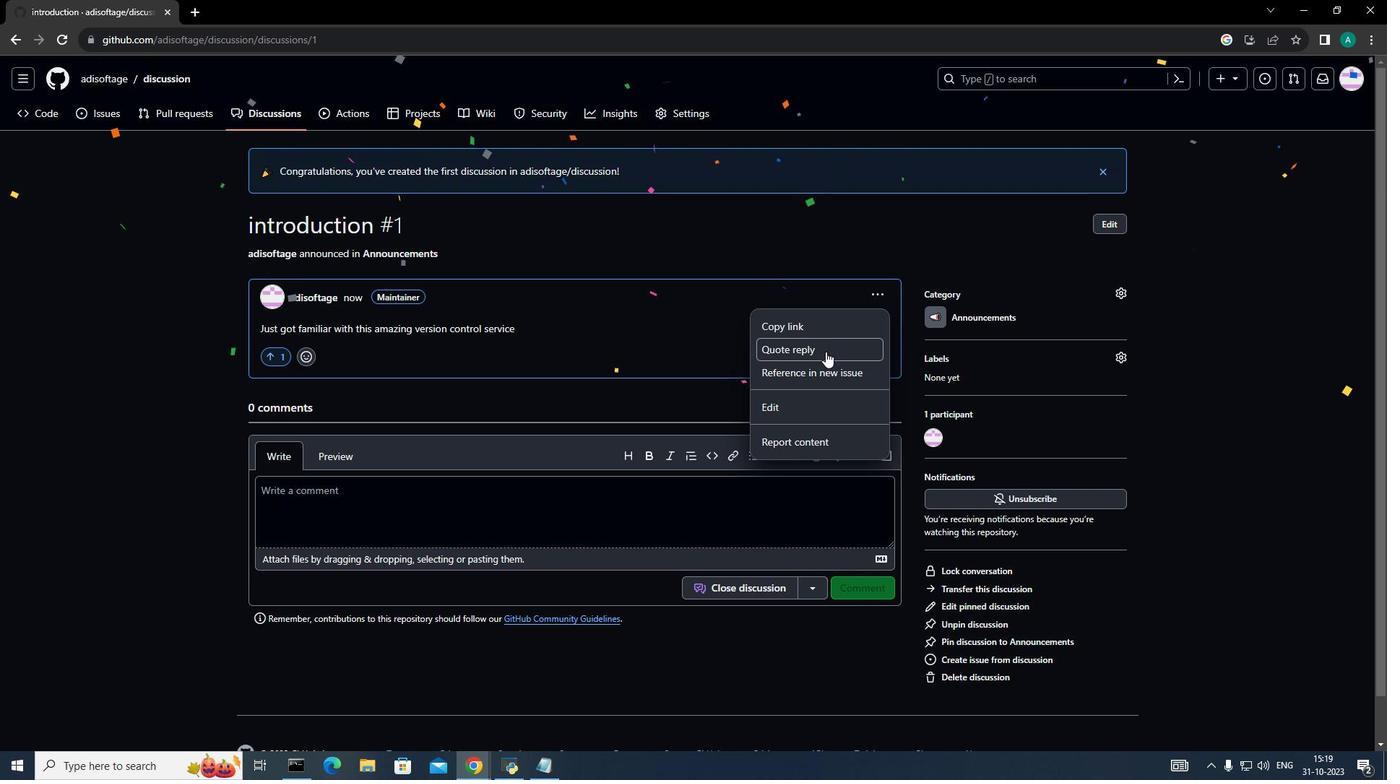 
Action: Mouse pressed left at (825, 351)
Screenshot: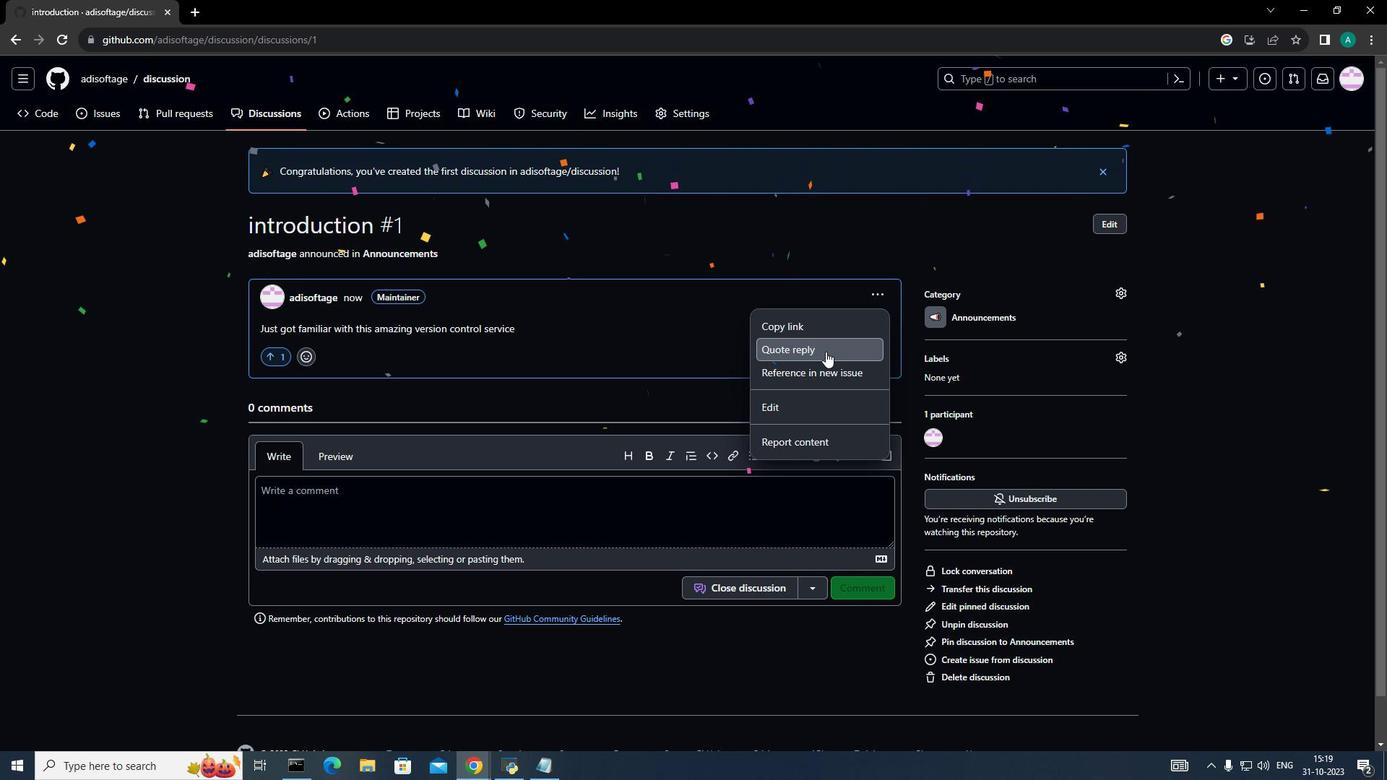 
Action: Mouse moved to (539, 437)
Screenshot: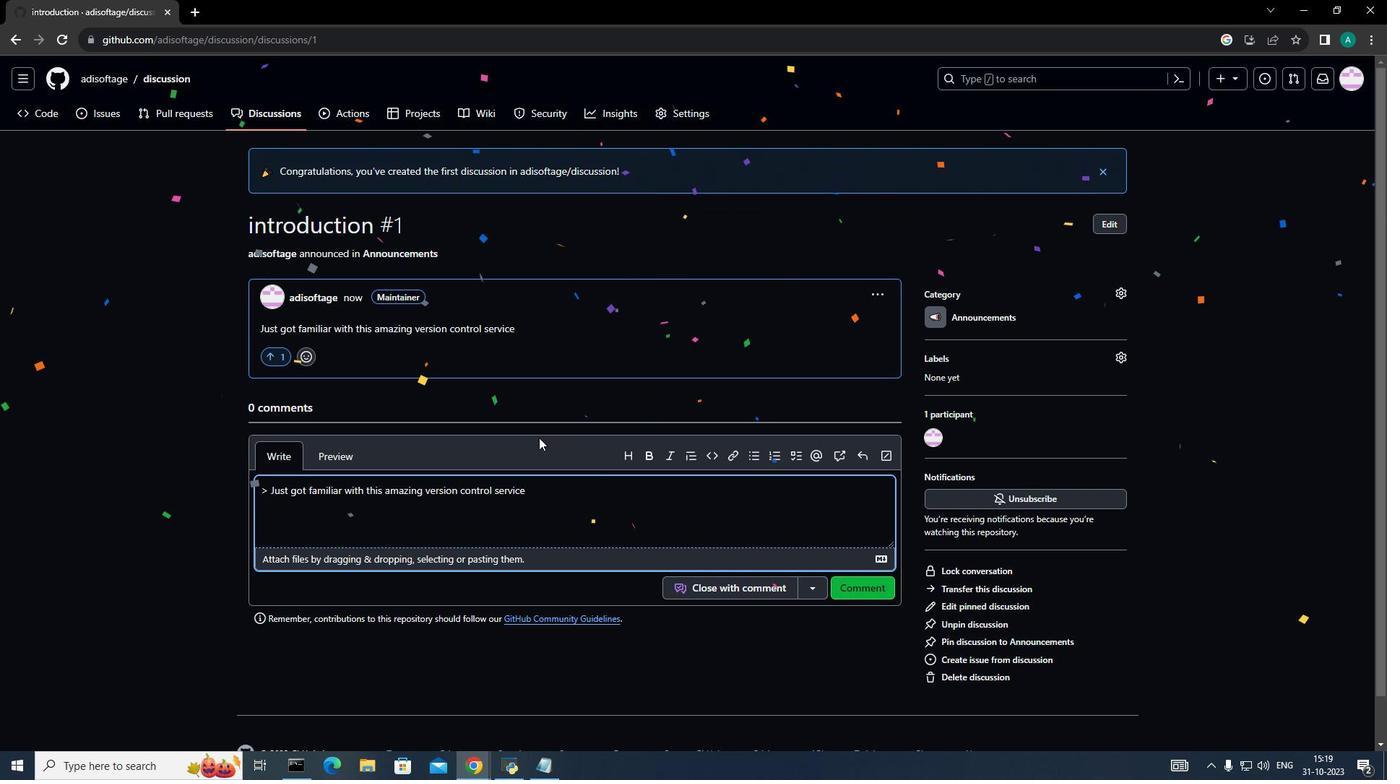 
Action: Key pressed <Key.shift><Key.shift><Key.shift><Key.shift><Key.shift>Please<Key.space><Key.shift><Key.shift><Key.shift><Key.shift><Key.shift><Key.shift><Key.shift><Key.shift>send<Key.space>me<Key.space>turo<Key.backspace><Key.backspace>rot<Key.backspace>rials<Key.space>of<Key.space>github<Key.space>t<Key.backspace>to<Key.space><Key.backspace><Key.left><Key.left><Key.left><Key.left><Key.left><Key.left><Key.left><Key.right><Key.left><Key.left><Key.backspace>t<Key.backspace><Key.backspace><Key.backspace>tor<Key.right><Key.right><Key.right><Key.right><Key.space>help<Key.space>me<Key.space>share<Key.space>my<Key.space>project<Key.space>ideas<Key.space>with<Key.space>you
Screenshot: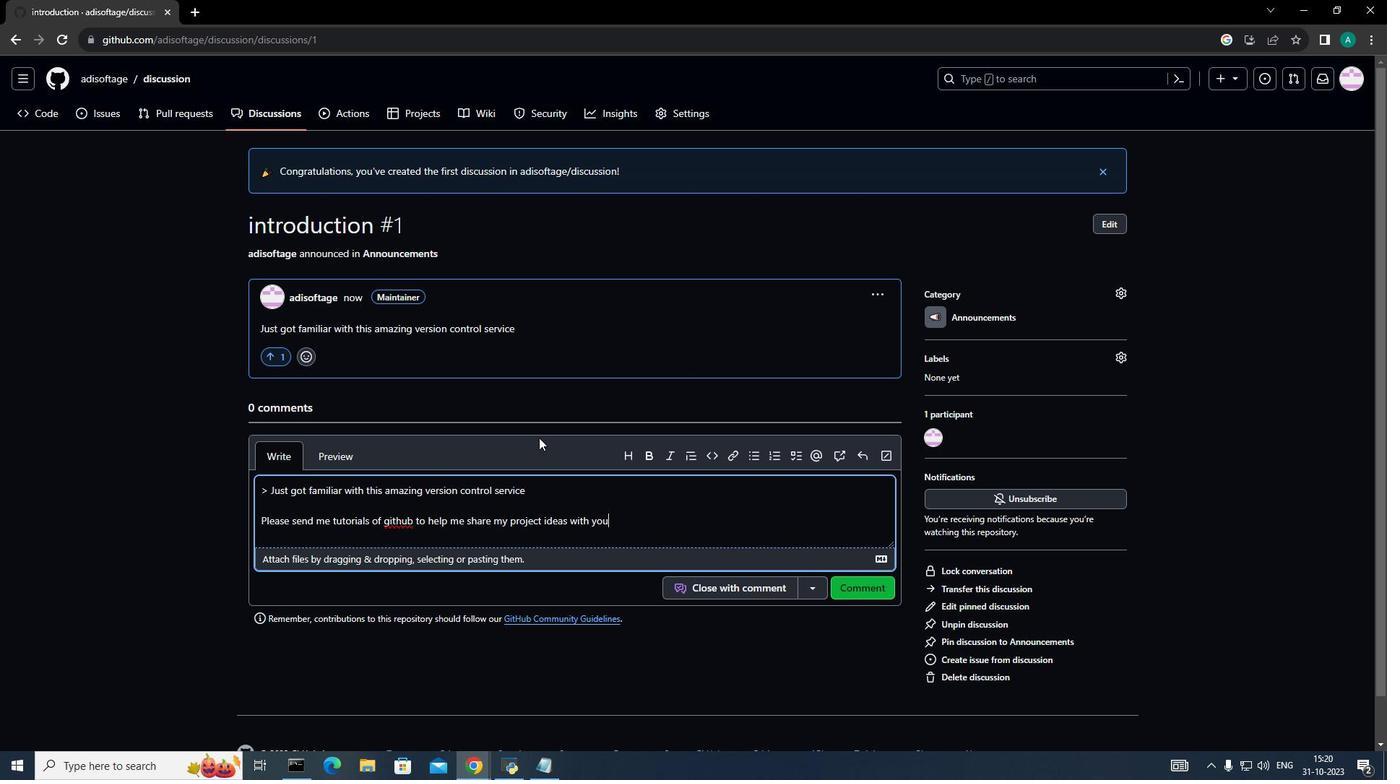 
Action: Mouse moved to (872, 587)
Screenshot: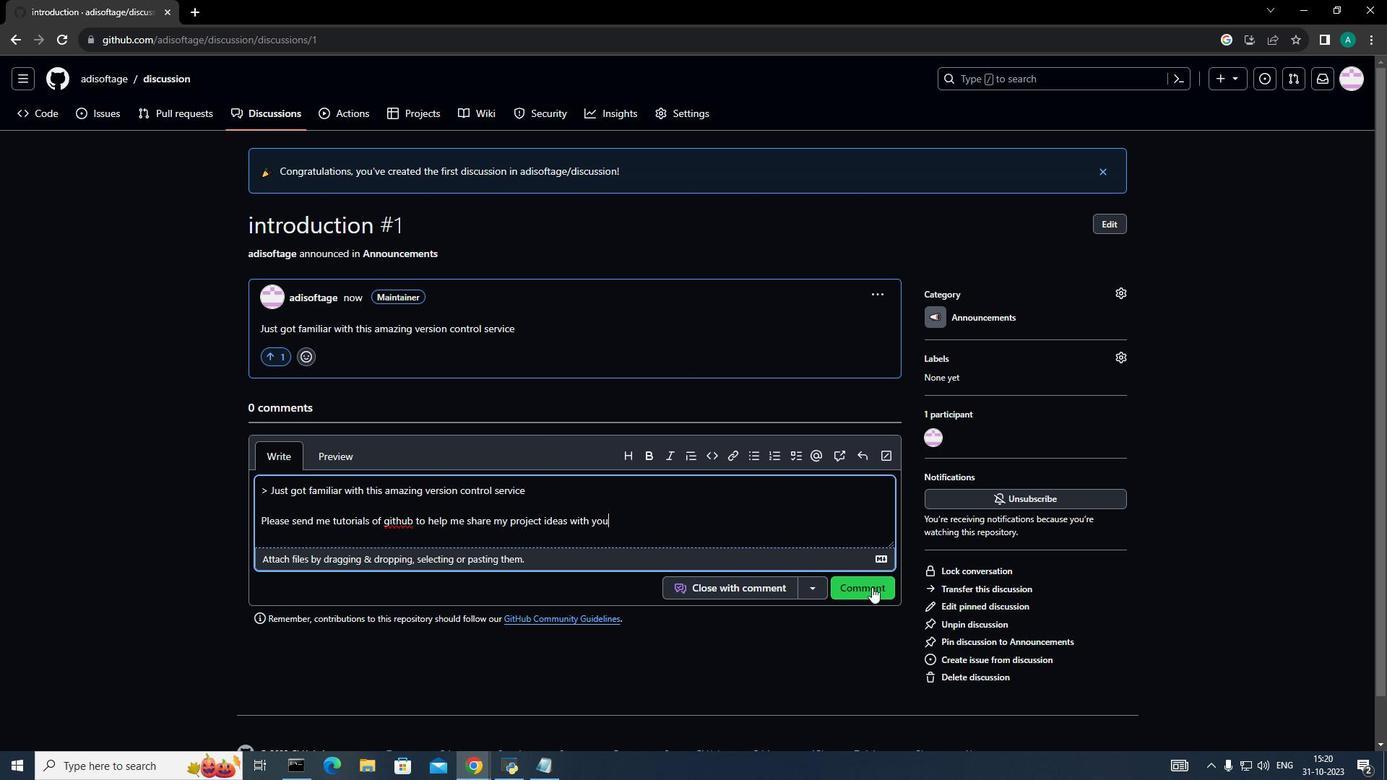
Action: Mouse pressed left at (872, 587)
Screenshot: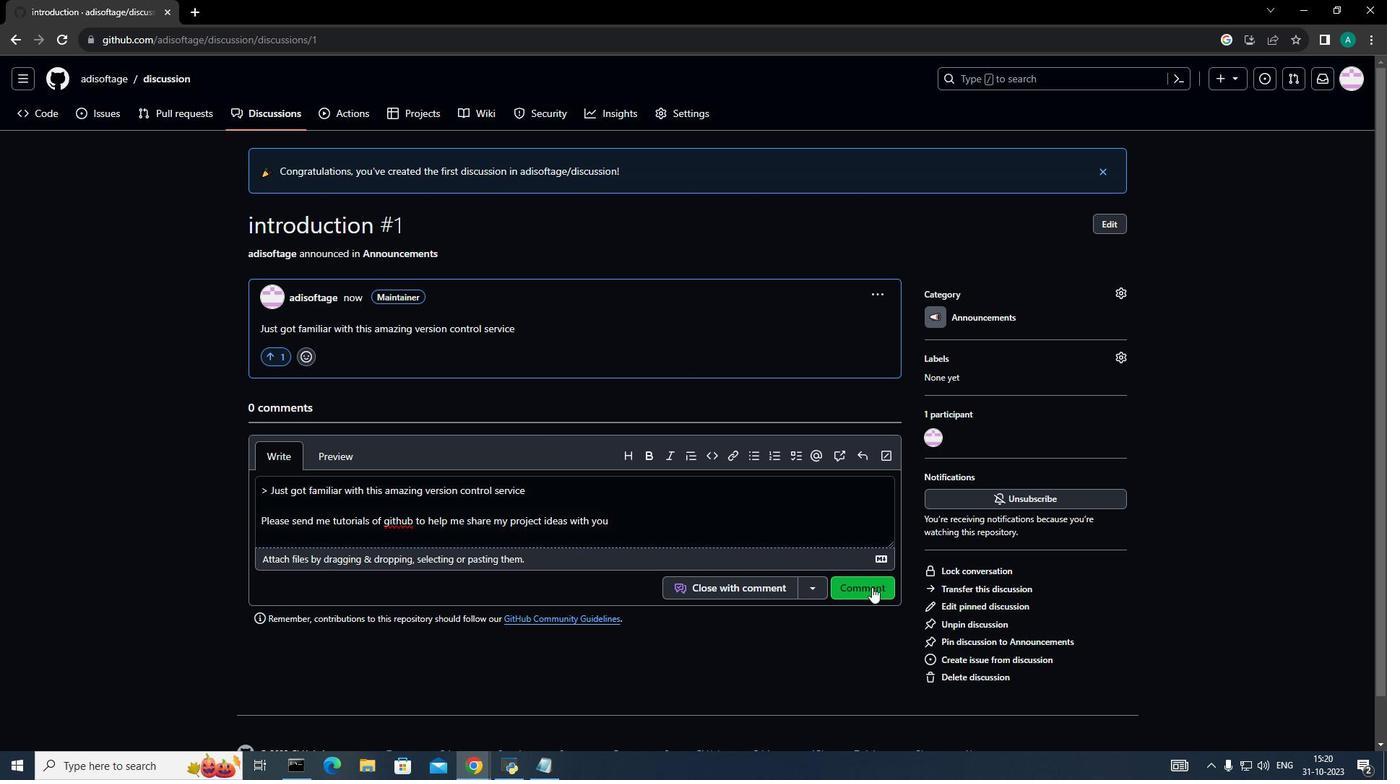 
Action: Mouse moved to (280, 104)
Screenshot: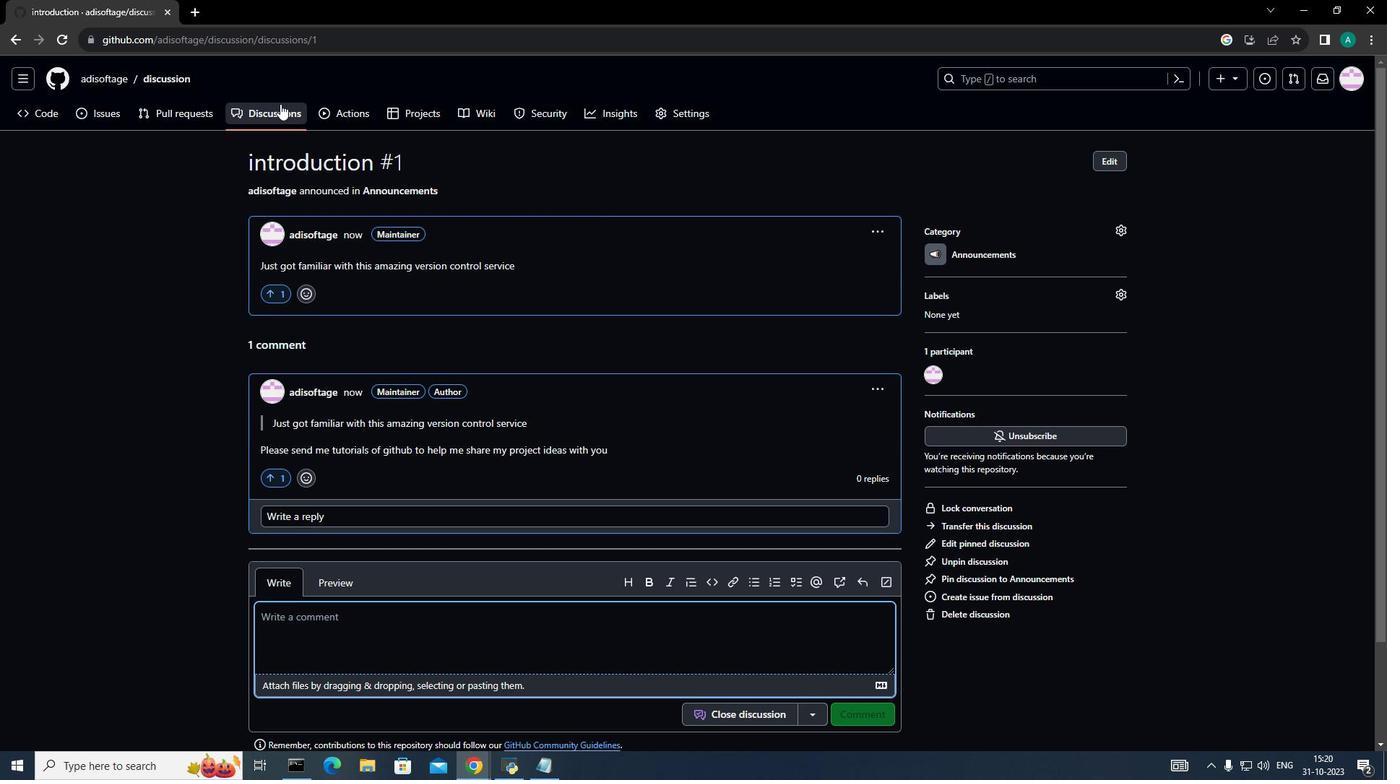 
Action: Mouse pressed left at (280, 104)
Screenshot: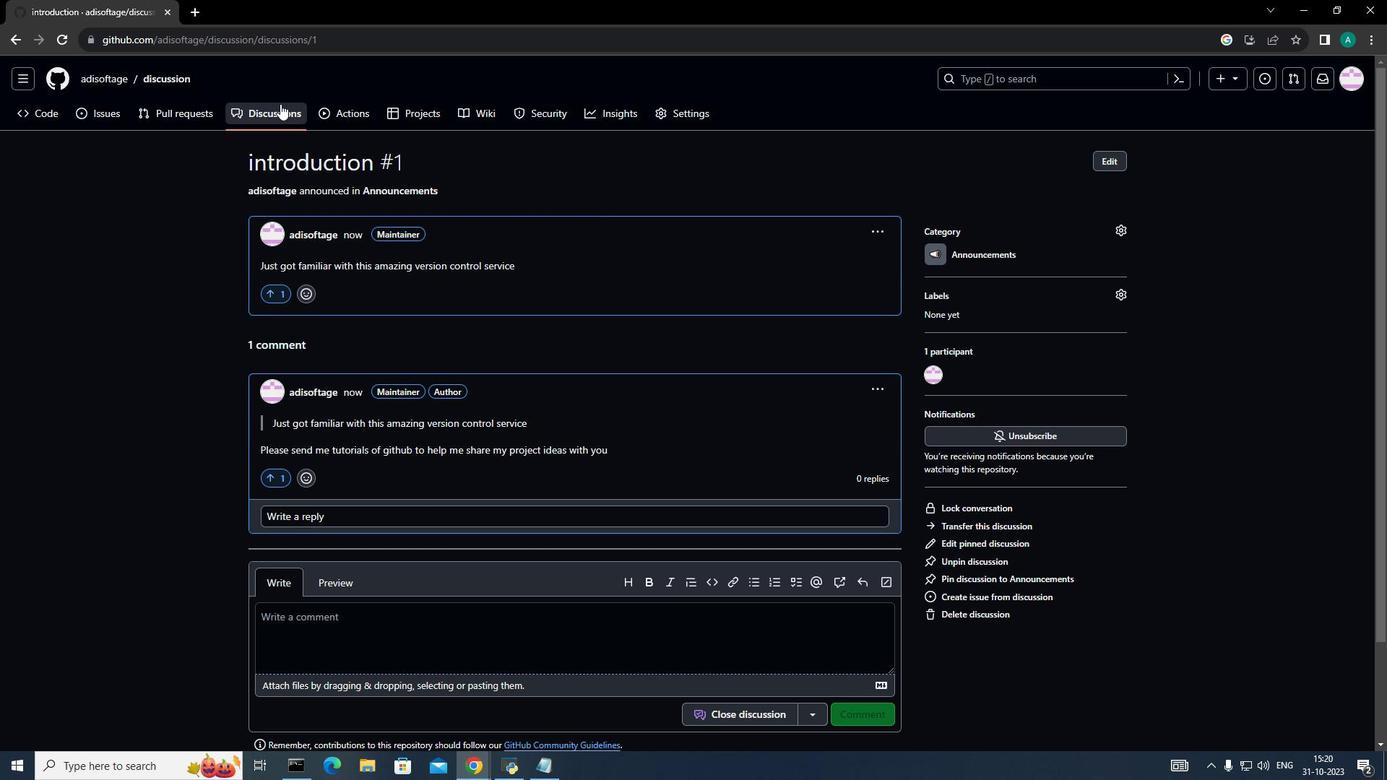 
Action: Mouse moved to (257, 359)
Screenshot: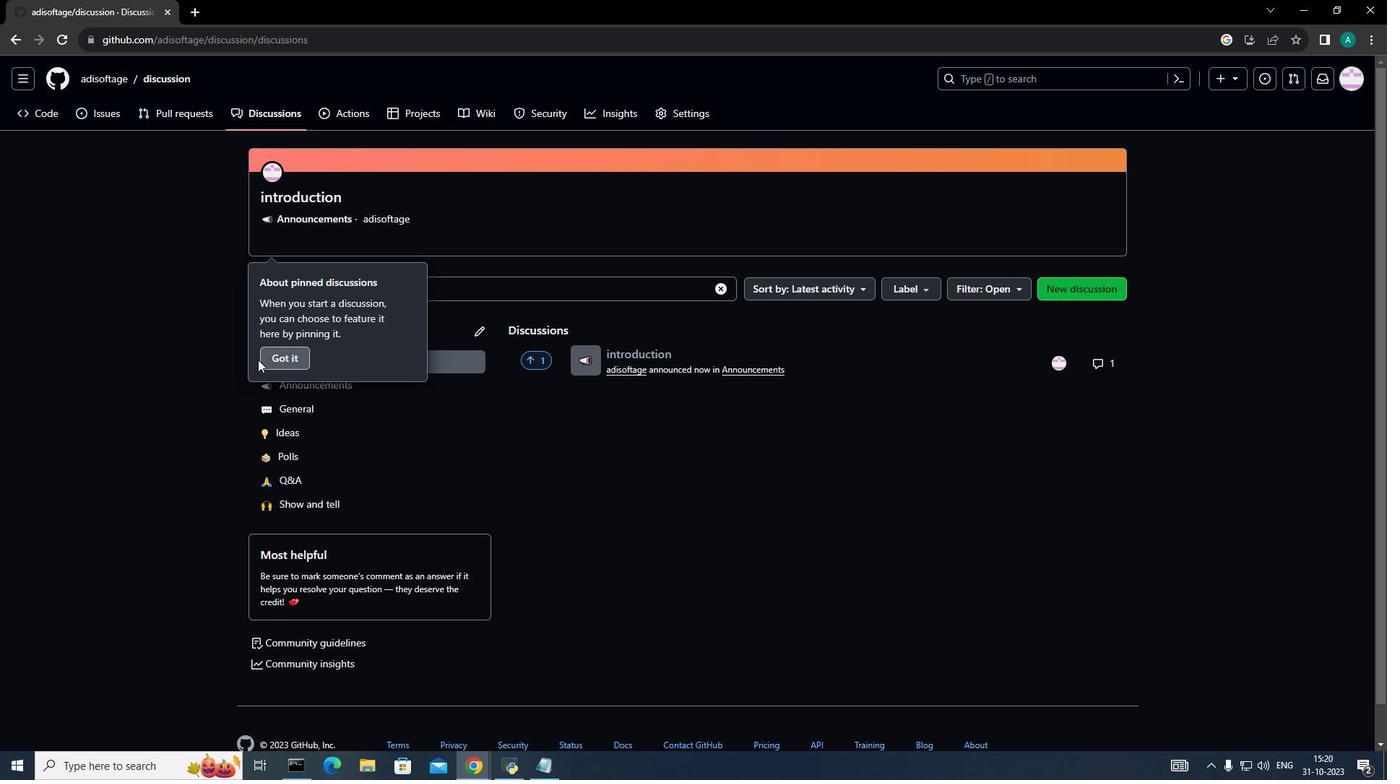 
Action: Mouse pressed left at (257, 359)
Screenshot: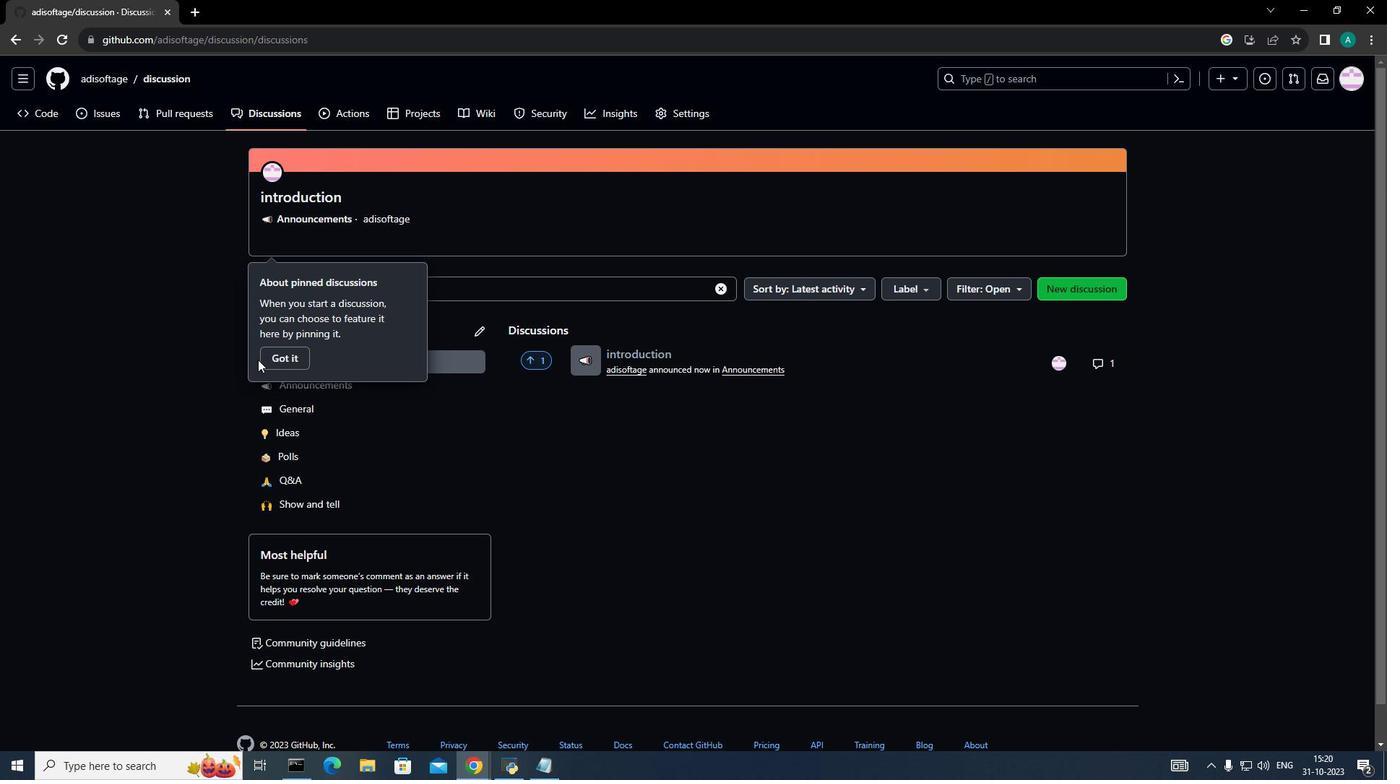 
Action: Mouse moved to (272, 360)
Screenshot: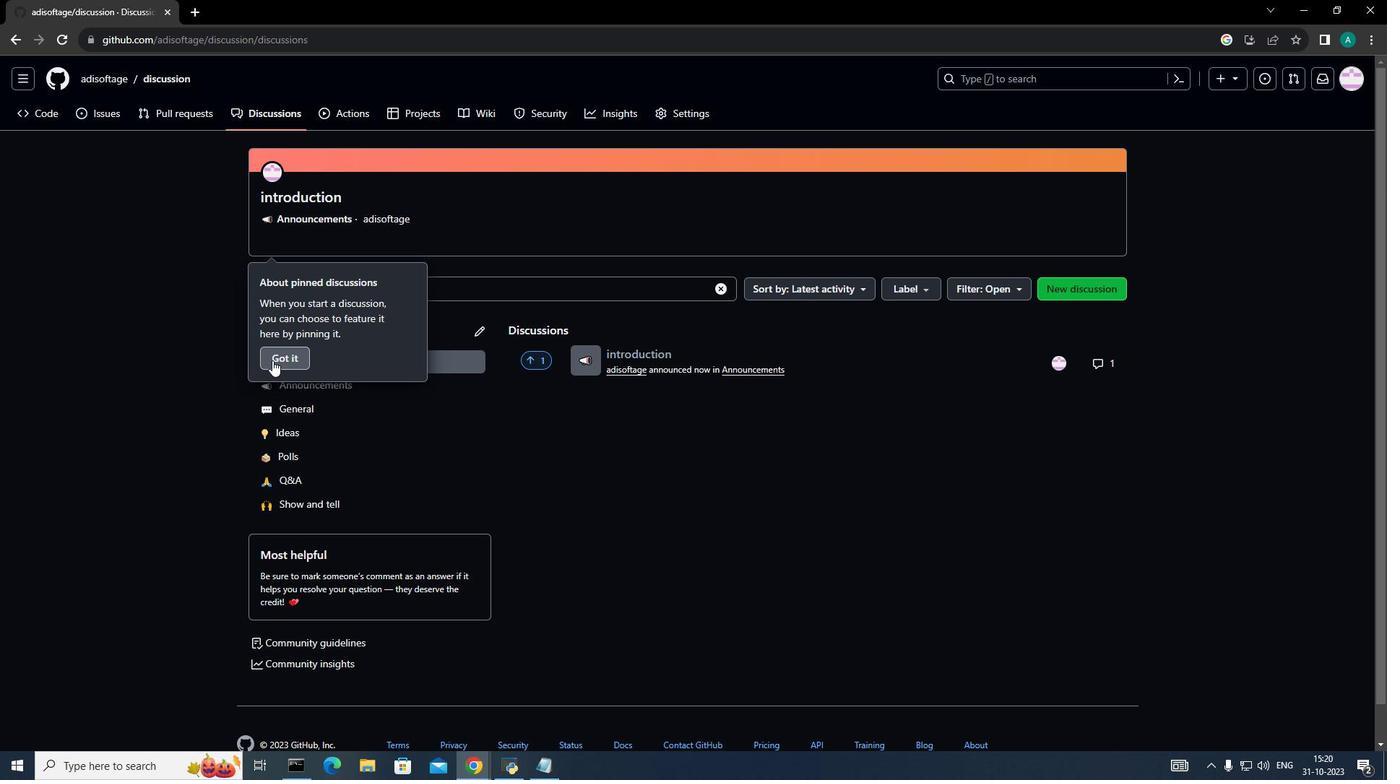
Action: Mouse pressed left at (272, 360)
Screenshot: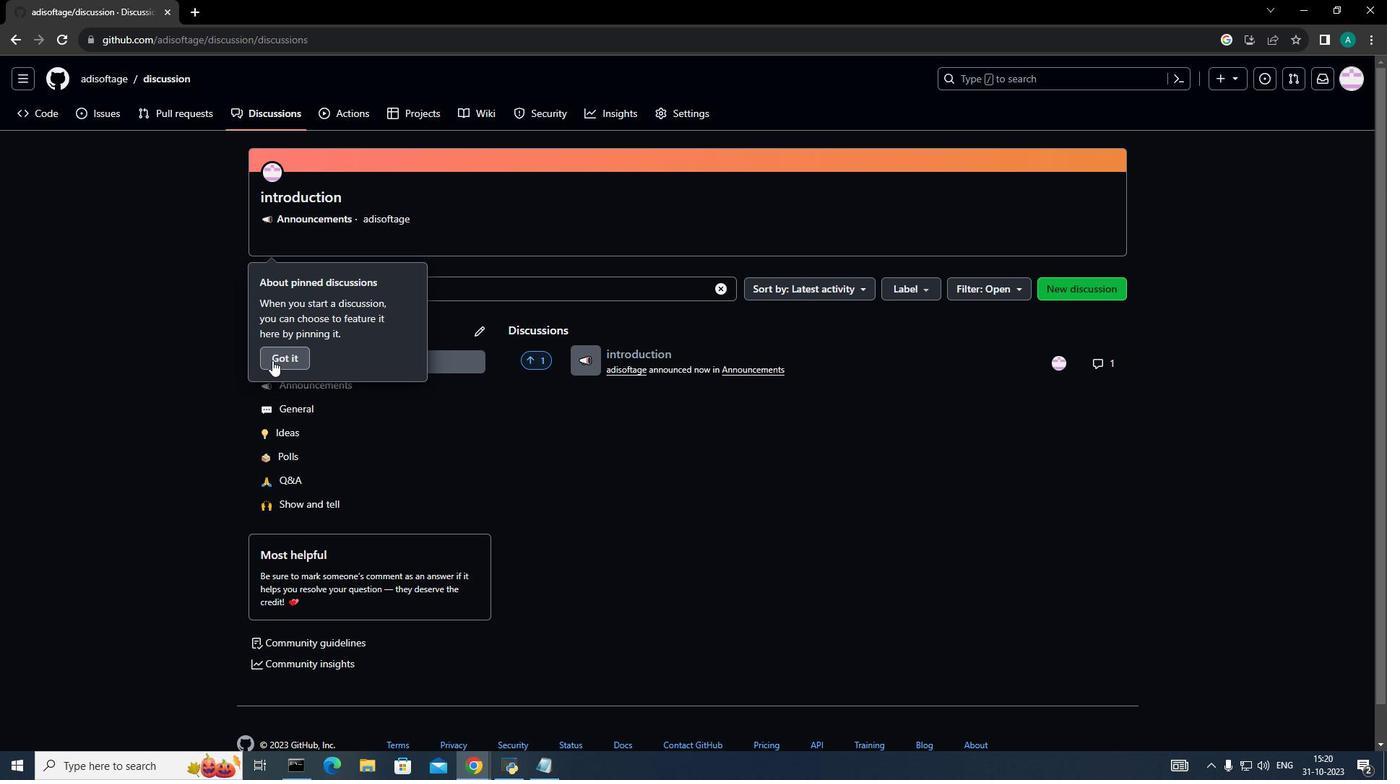 
Action: Mouse moved to (299, 411)
Screenshot: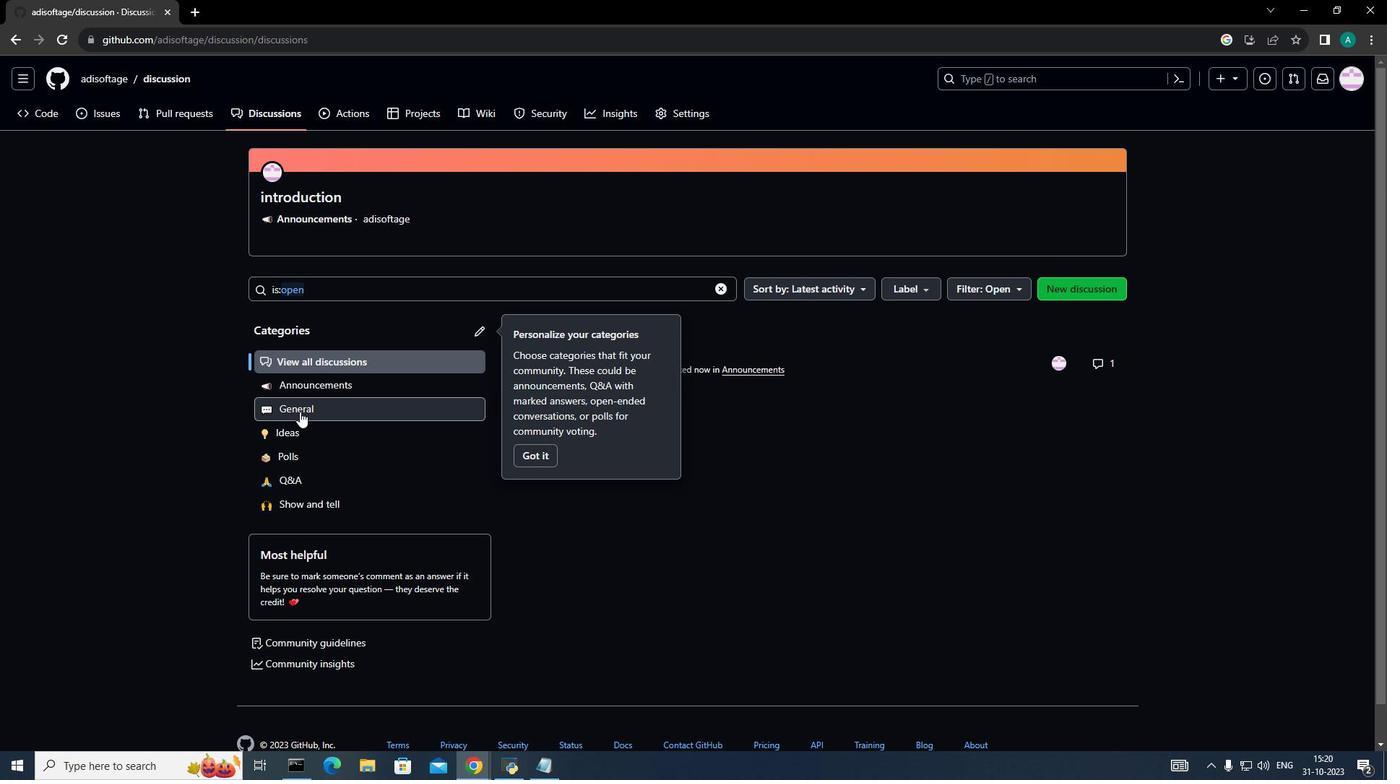 
Action: Mouse pressed left at (299, 411)
Screenshot: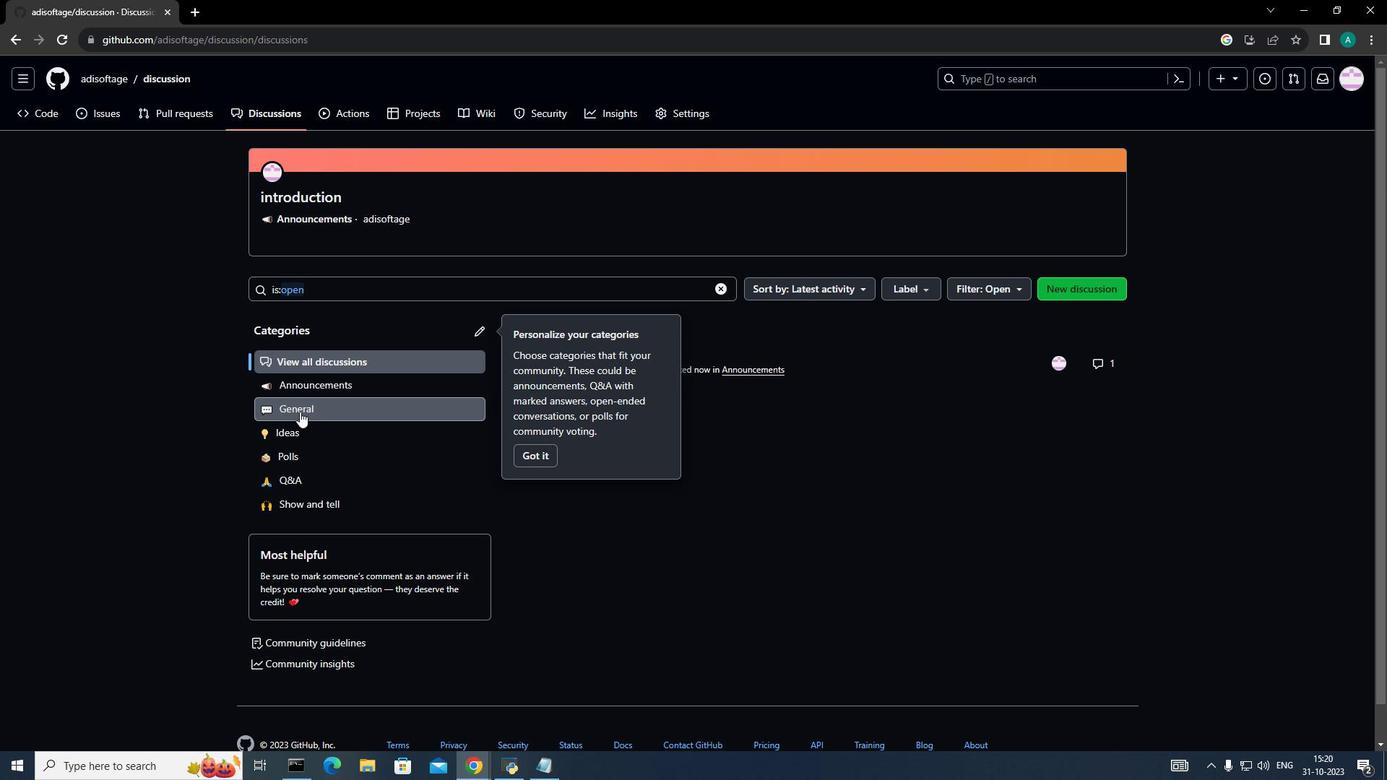
Action: Mouse moved to (317, 389)
Screenshot: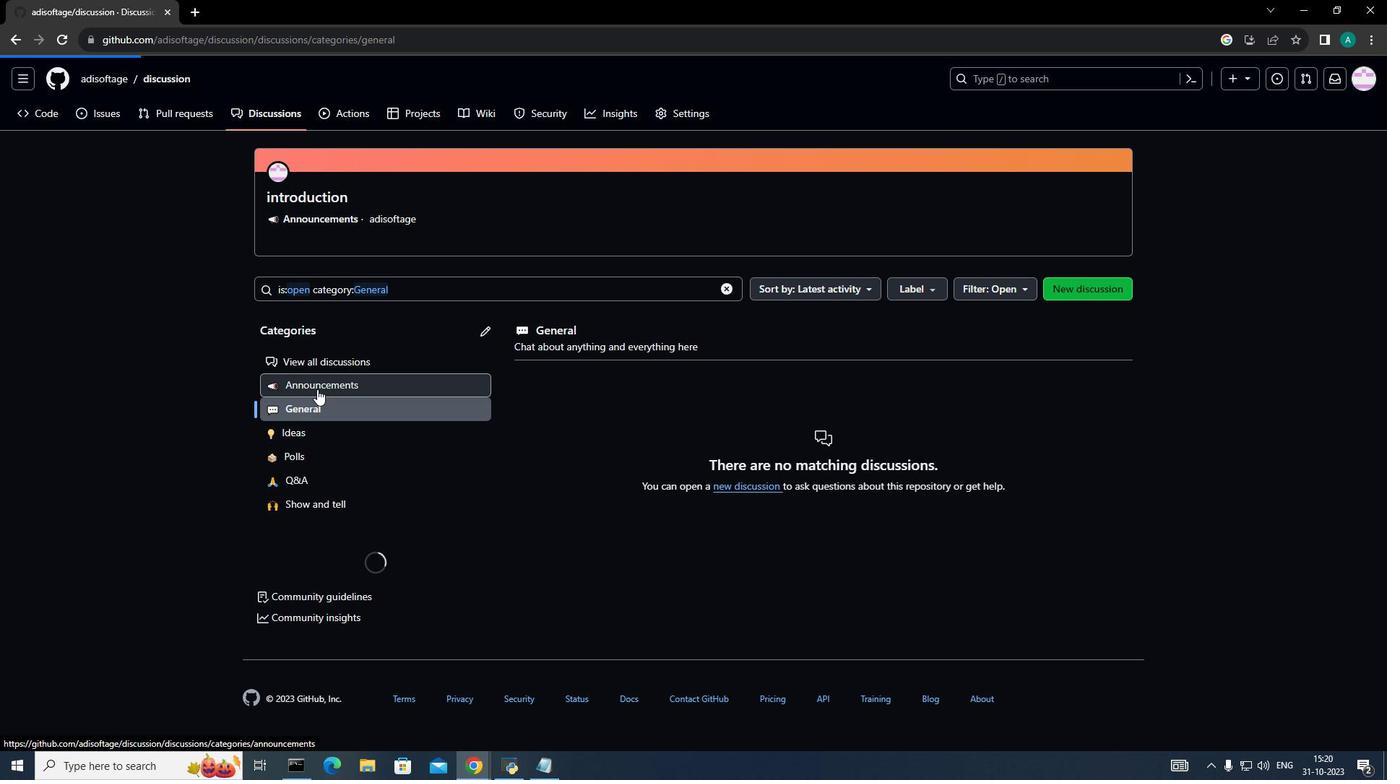 
Action: Mouse pressed left at (317, 389)
Screenshot: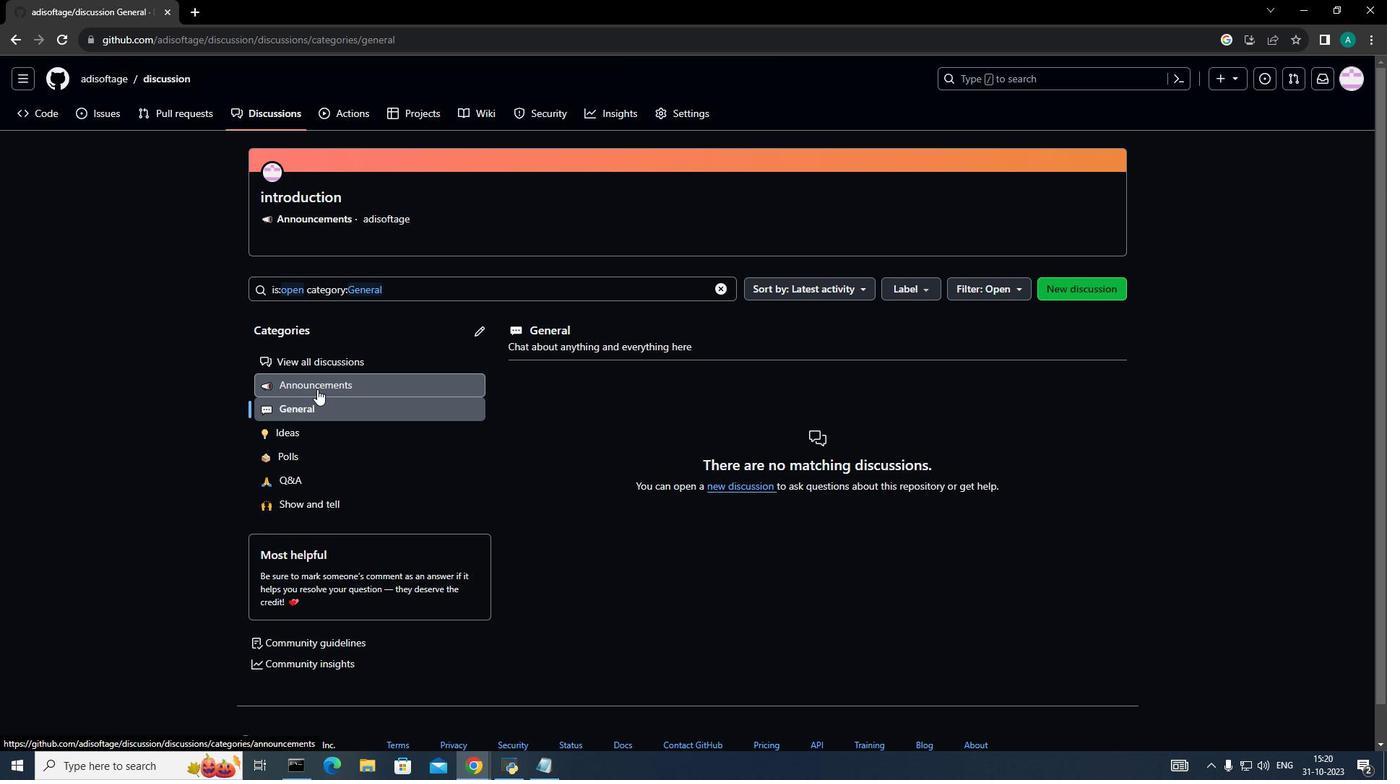 
Action: Mouse moved to (651, 436)
Screenshot: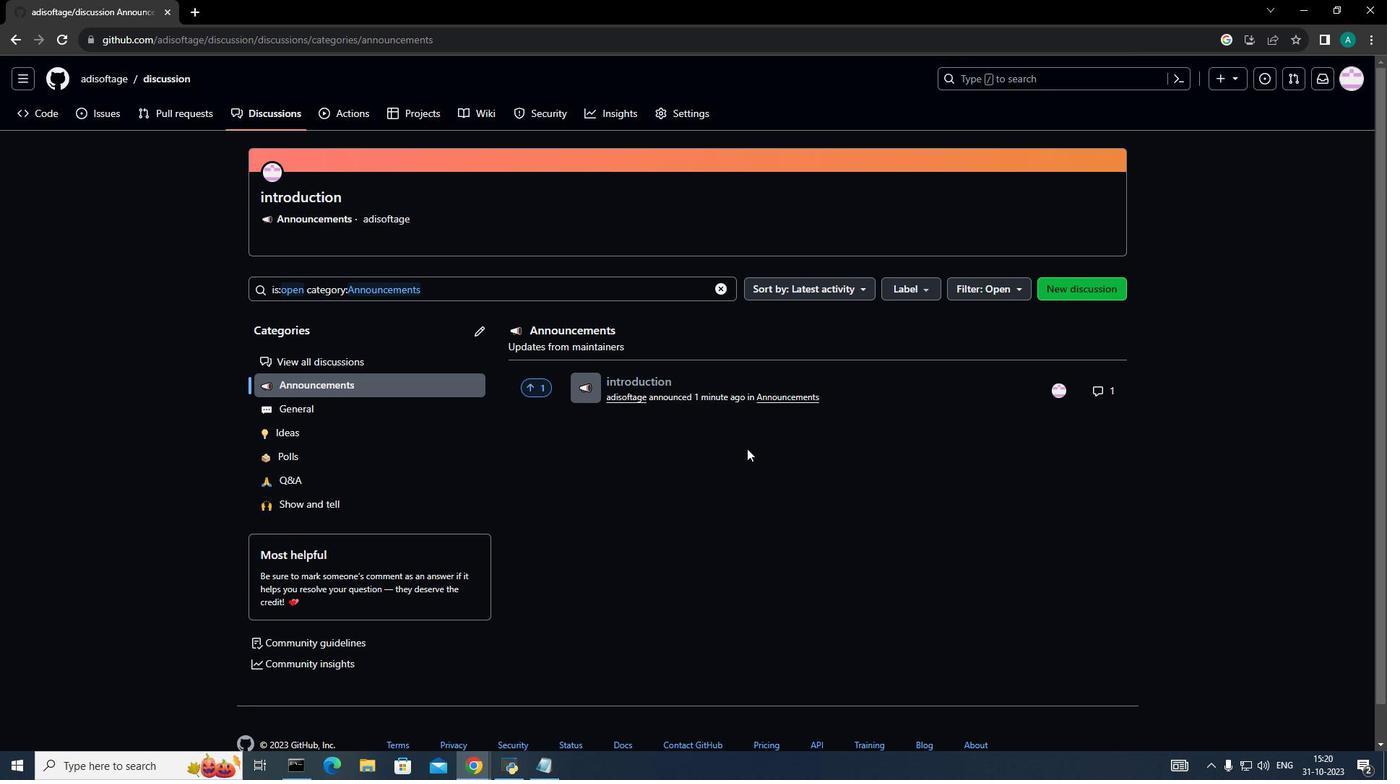 
